 Task: Search for a flat in Attleboro, United States, from 2 Sep to 10 Sep for 1 guest, with a price range of ₹5000 to ₹16000, including amenities like free parking and wifi, and self check-in option, with host language in English.
Action: Mouse moved to (492, 122)
Screenshot: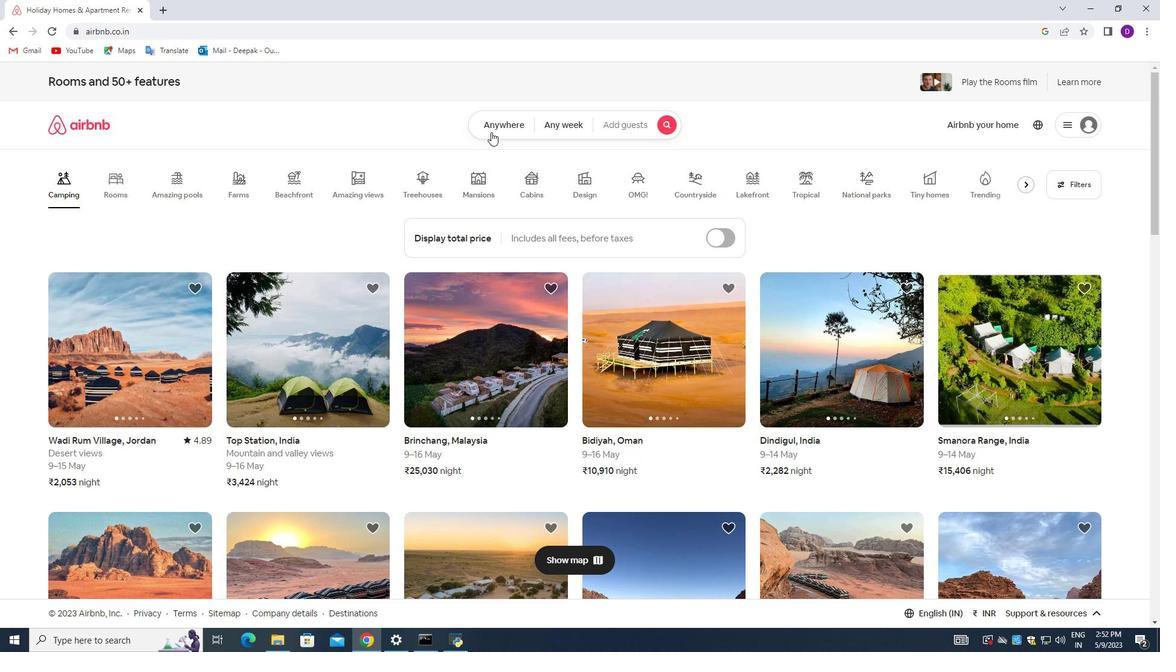 
Action: Mouse pressed left at (492, 122)
Screenshot: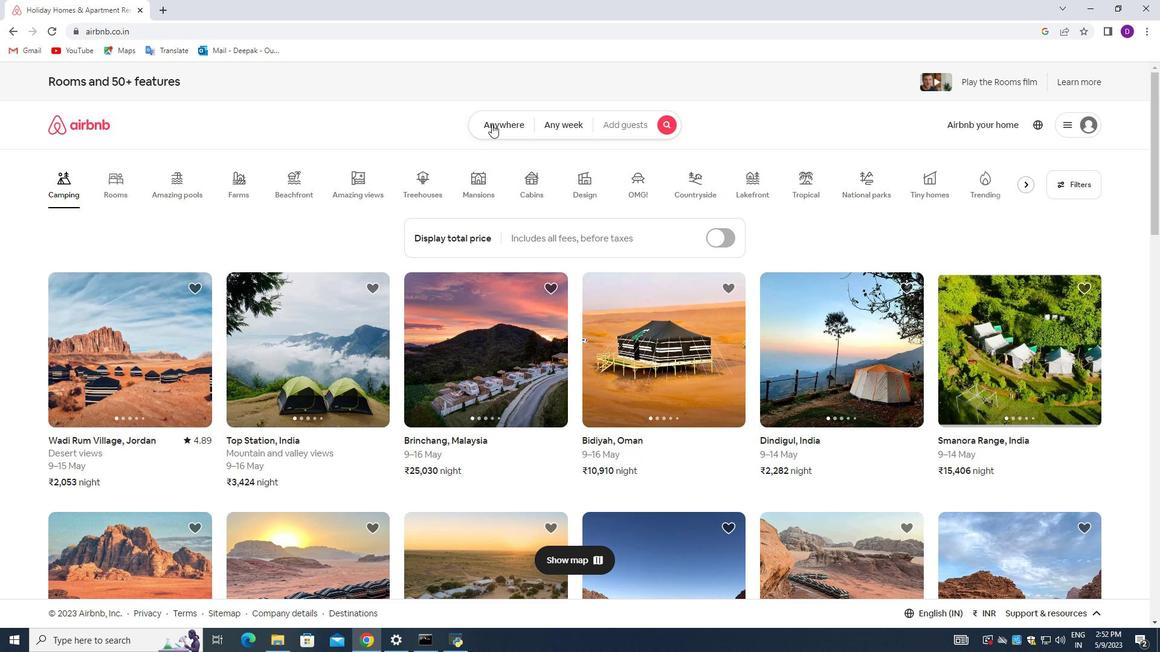 
Action: Mouse moved to (402, 172)
Screenshot: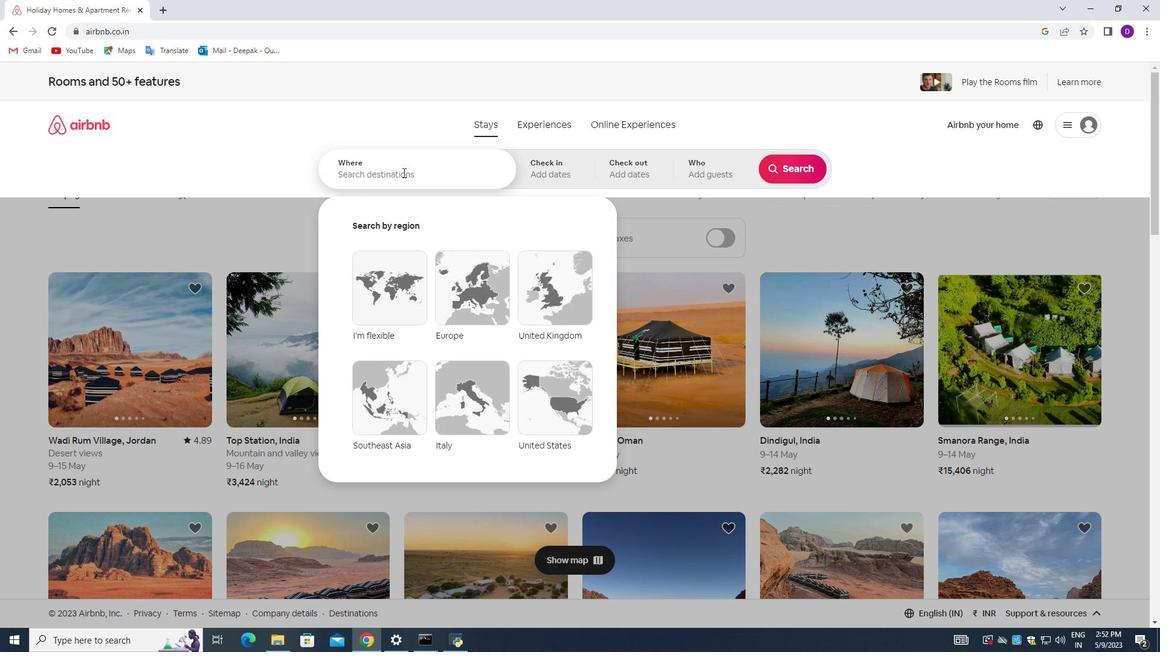 
Action: Mouse pressed left at (402, 172)
Screenshot: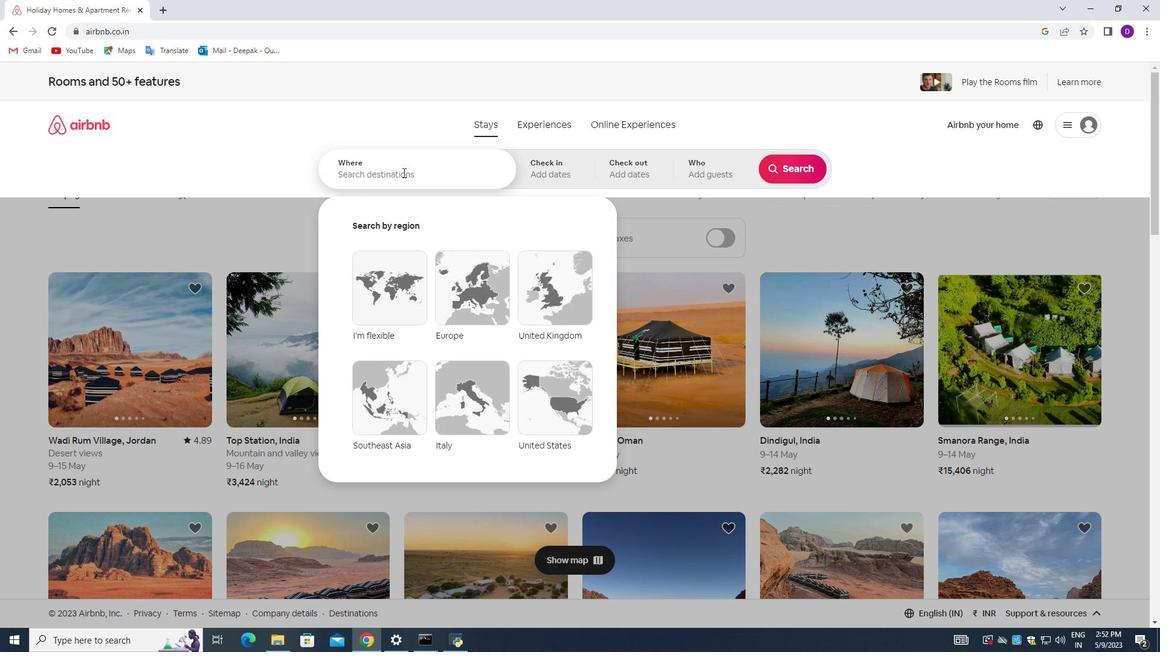 
Action: Mouse moved to (185, 285)
Screenshot: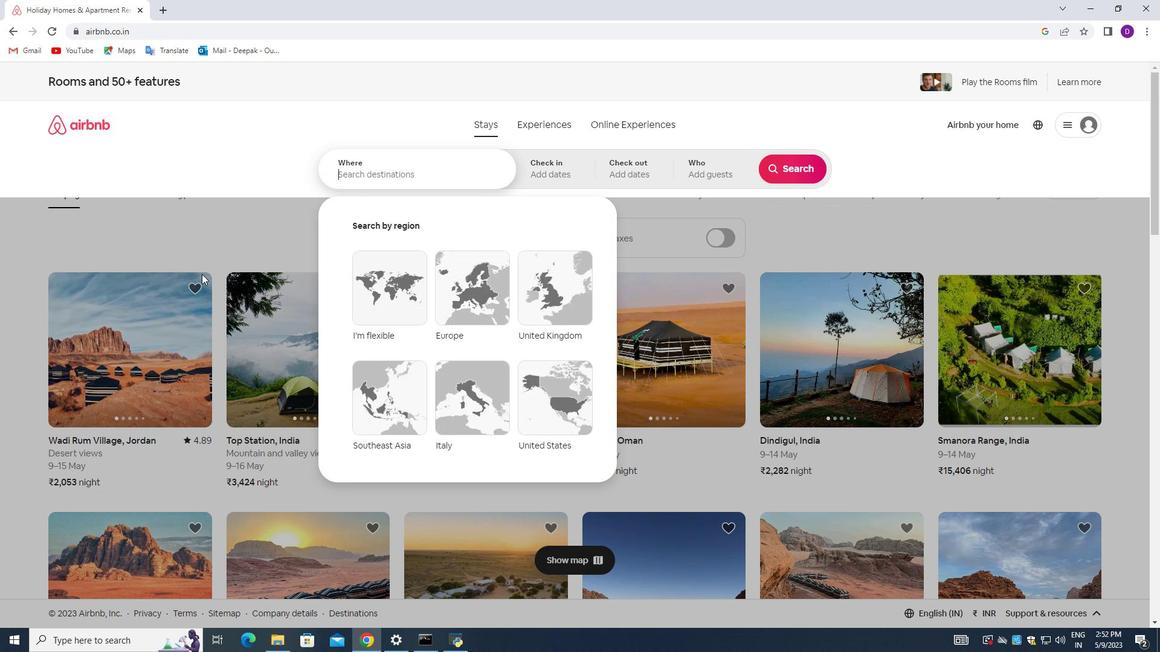 
Action: Key pressed <Key.shift_r>Attleboro,<Key.space><Key.shift>United<Key.space><Key.shift_r>States<Key.enter>
Screenshot: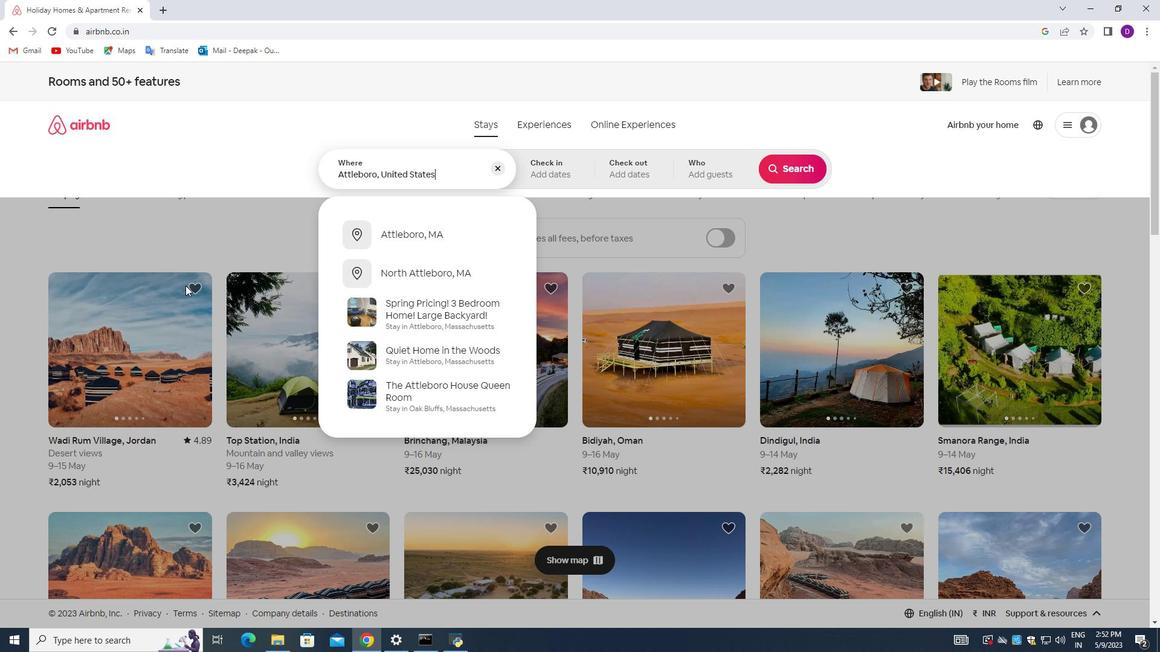 
Action: Mouse moved to (791, 270)
Screenshot: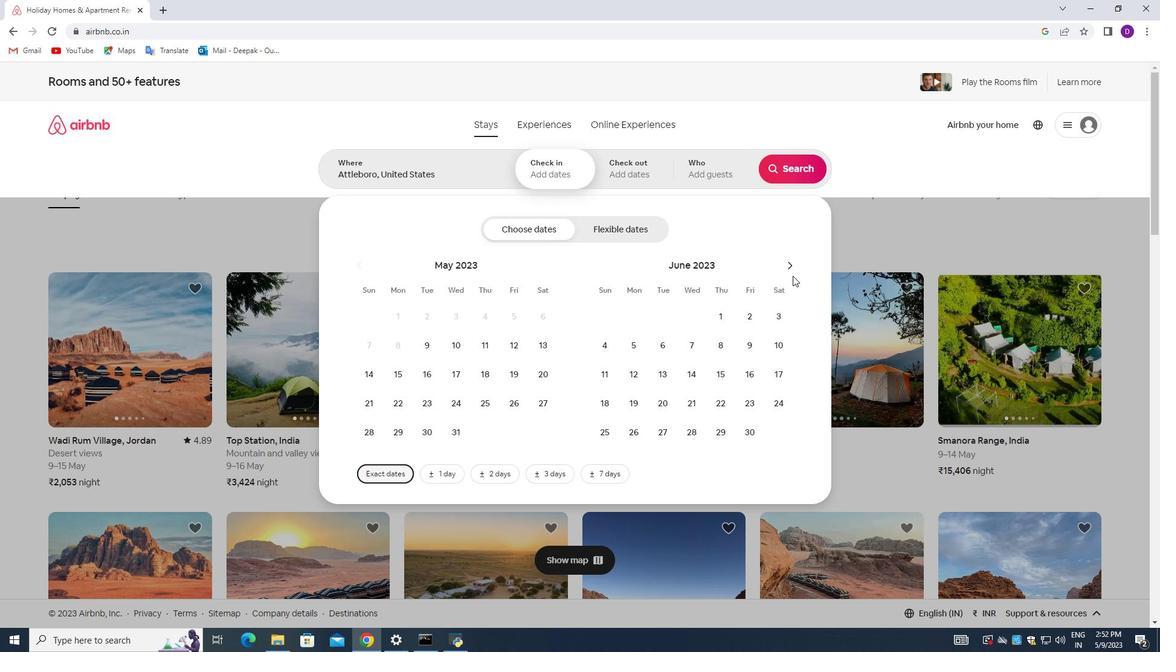 
Action: Mouse pressed left at (791, 270)
Screenshot: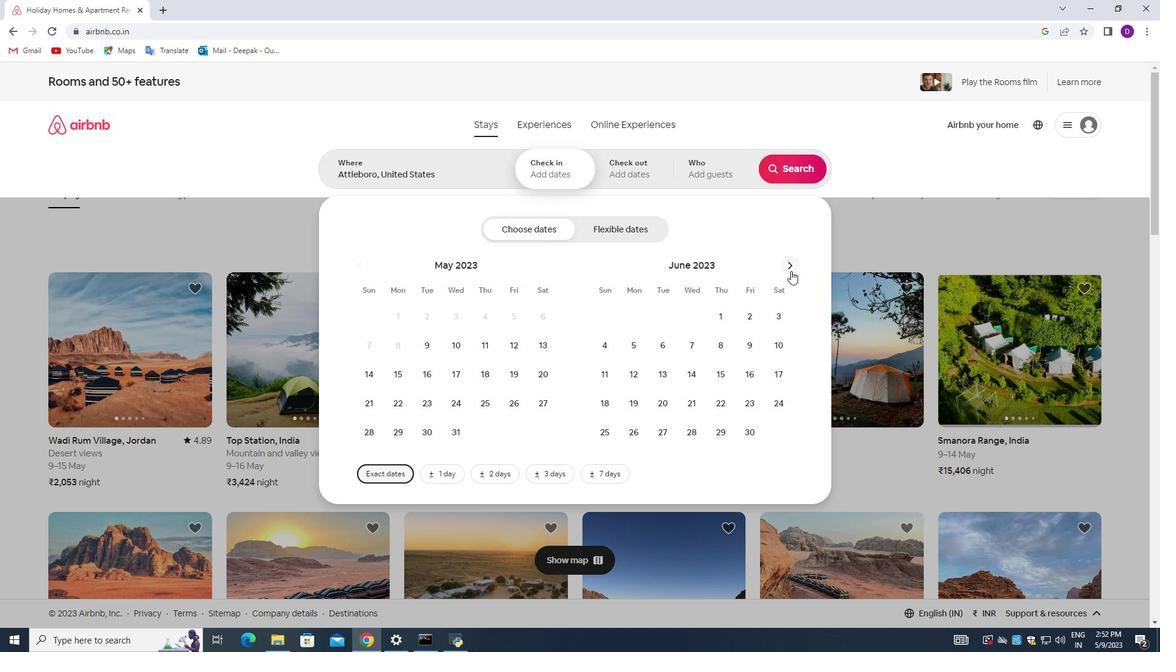 
Action: Mouse pressed left at (791, 270)
Screenshot: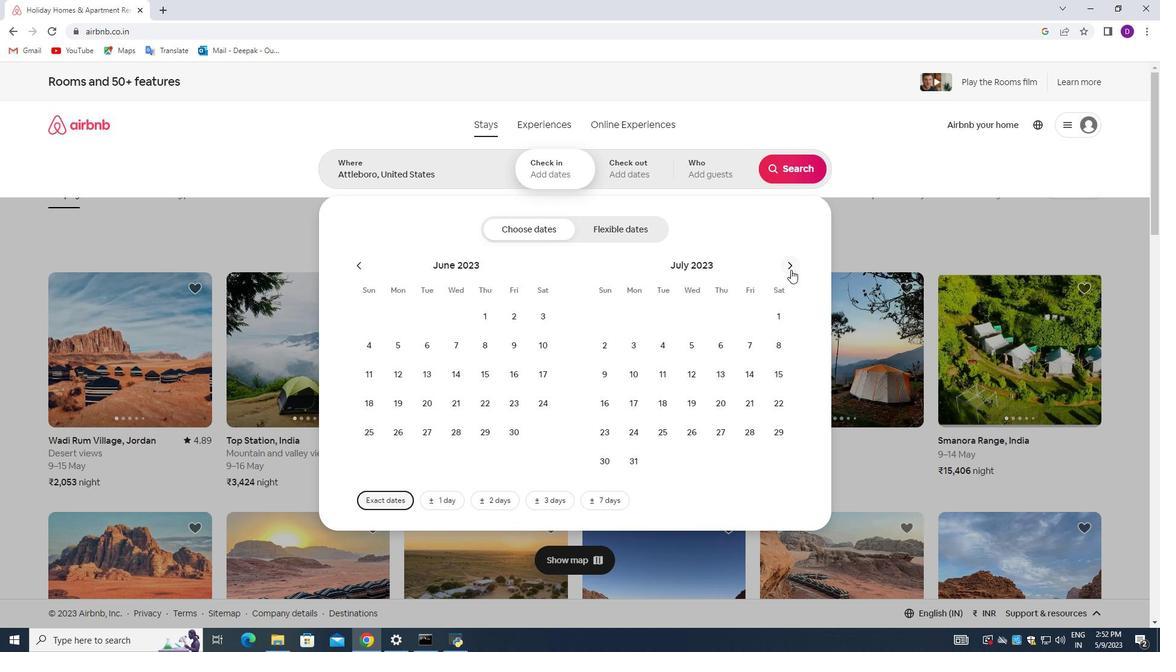 
Action: Mouse pressed left at (791, 270)
Screenshot: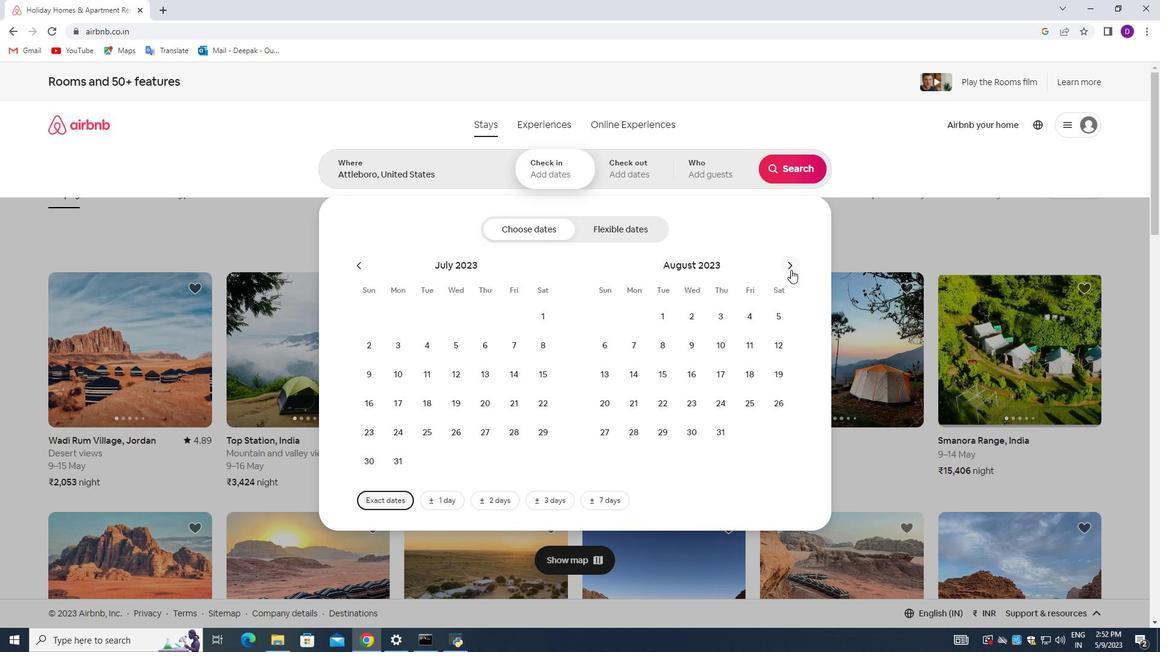
Action: Mouse moved to (772, 313)
Screenshot: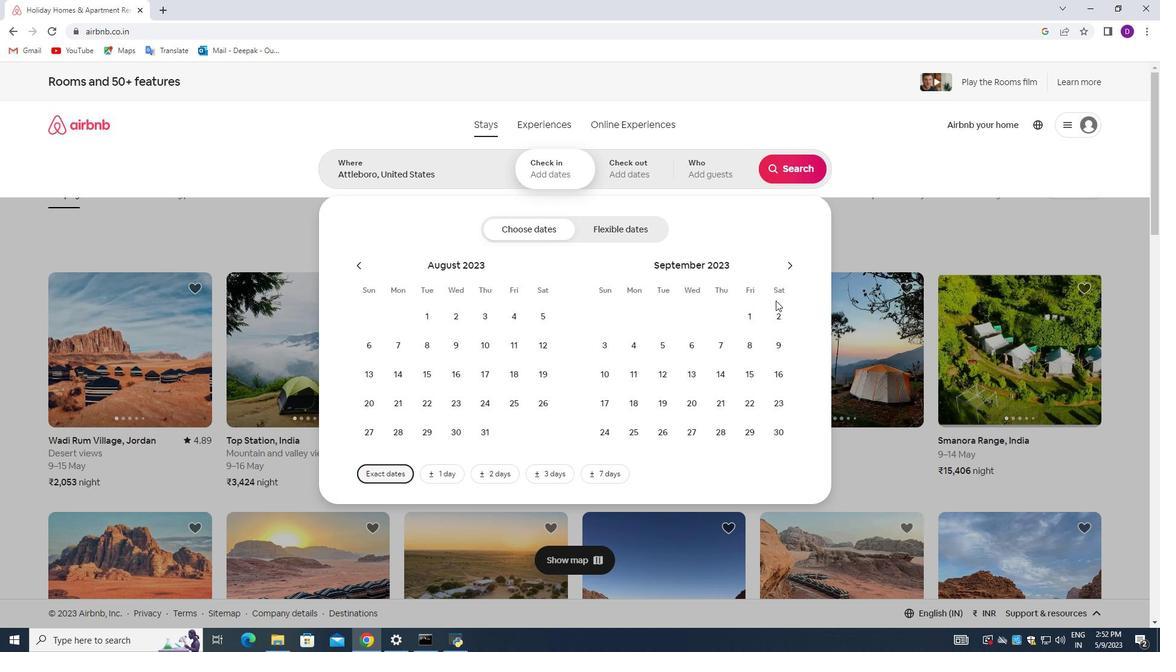 
Action: Mouse pressed left at (772, 313)
Screenshot: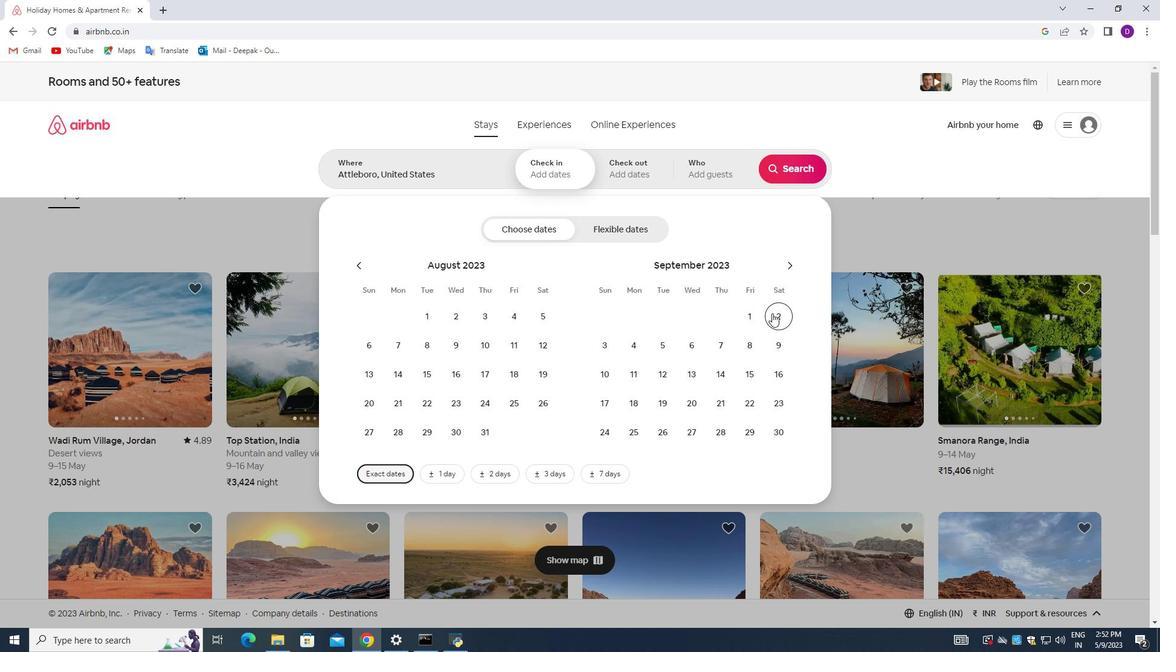 
Action: Mouse moved to (600, 378)
Screenshot: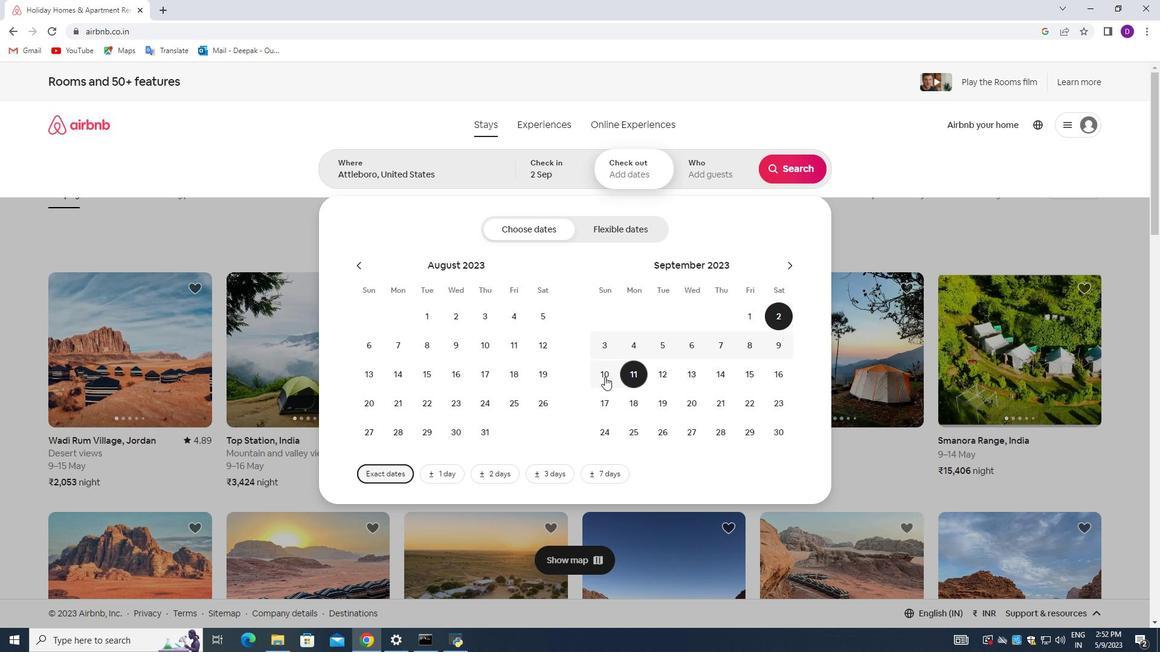 
Action: Mouse pressed left at (600, 378)
Screenshot: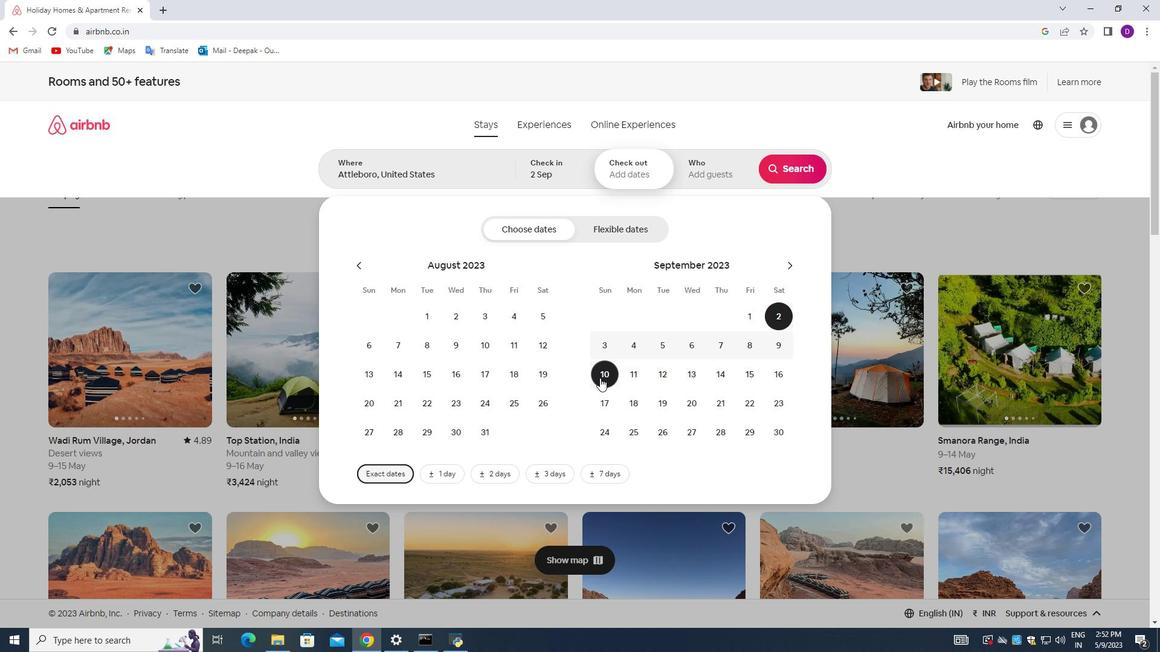 
Action: Mouse moved to (694, 168)
Screenshot: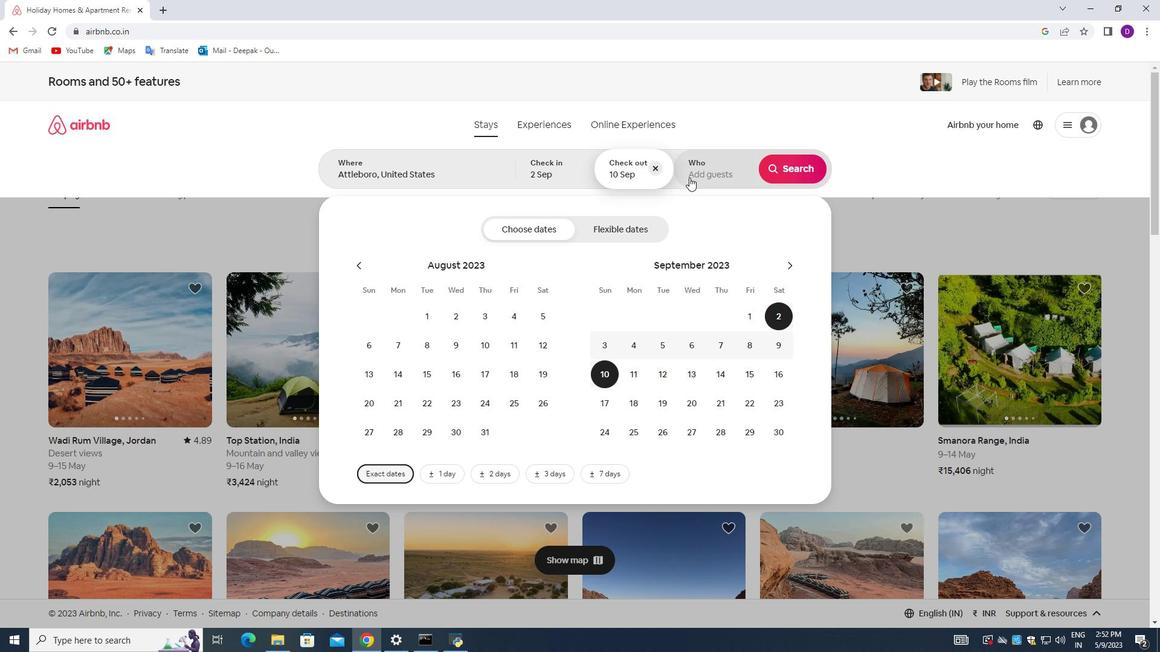 
Action: Mouse pressed left at (694, 168)
Screenshot: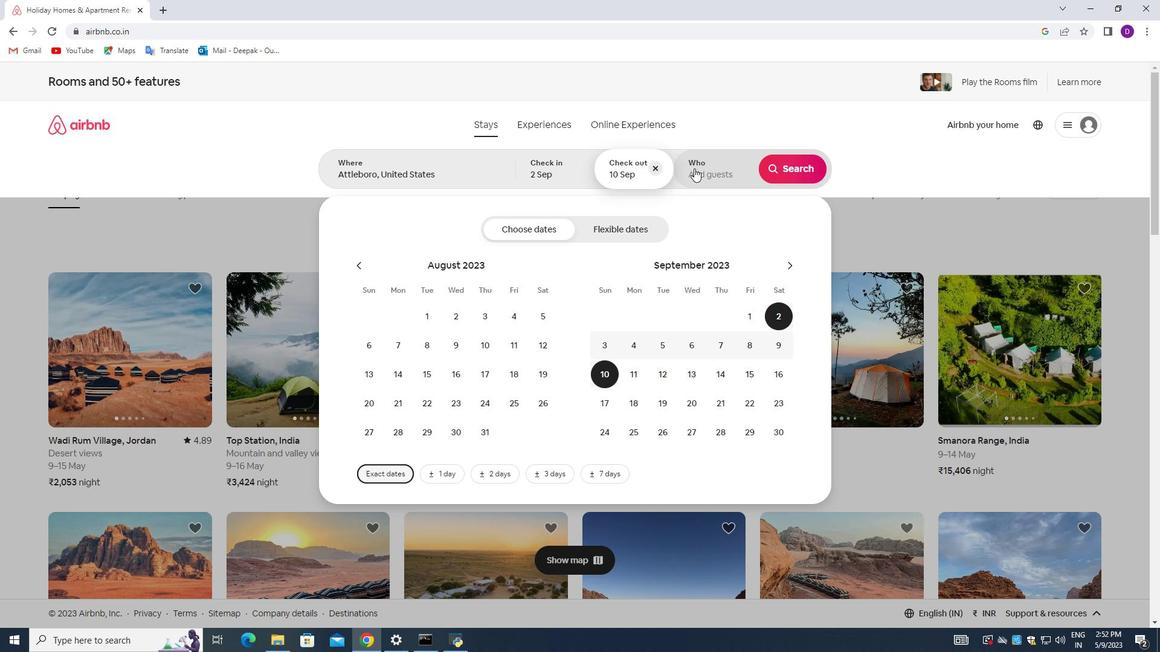 
Action: Mouse moved to (797, 235)
Screenshot: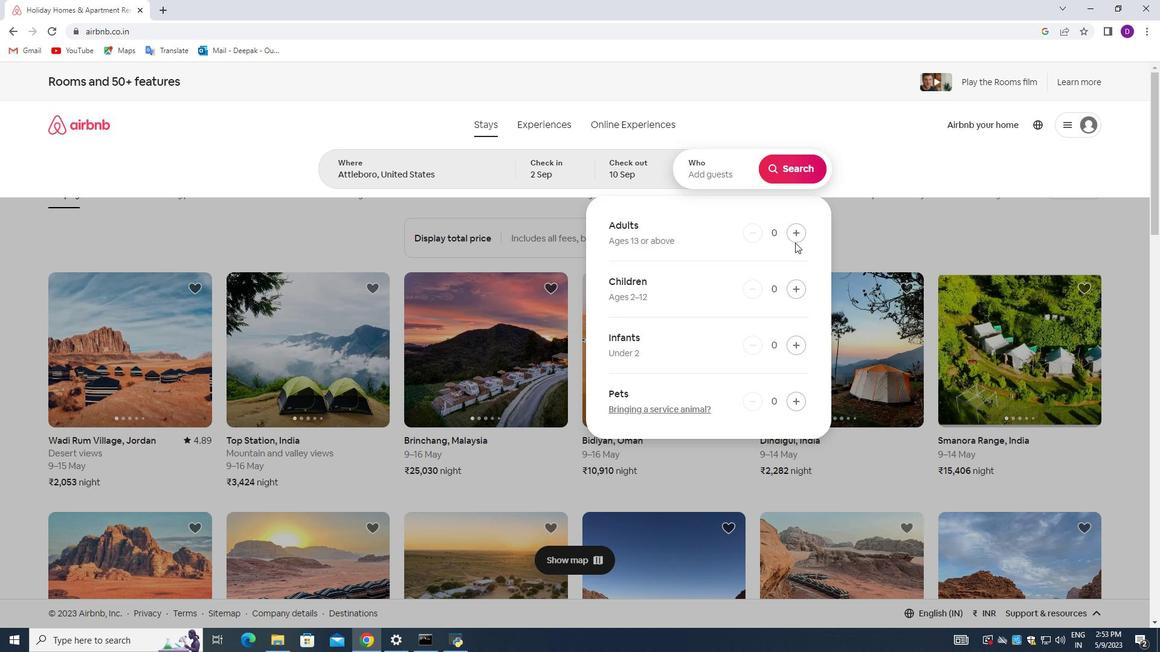 
Action: Mouse pressed left at (797, 235)
Screenshot: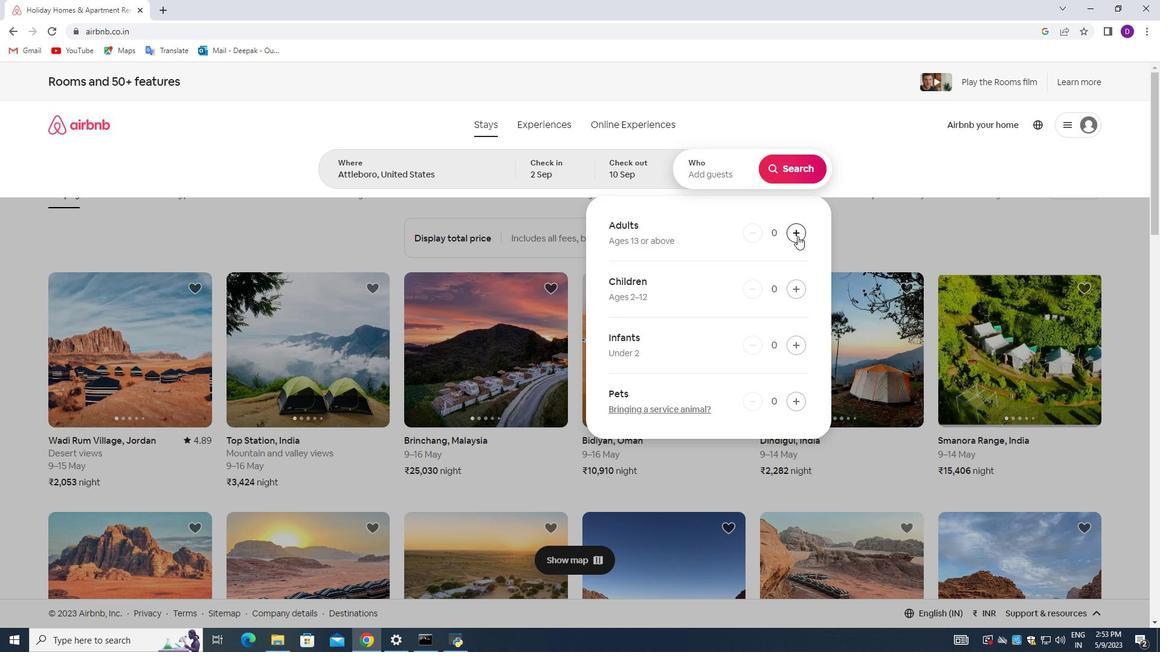 
Action: Mouse moved to (790, 169)
Screenshot: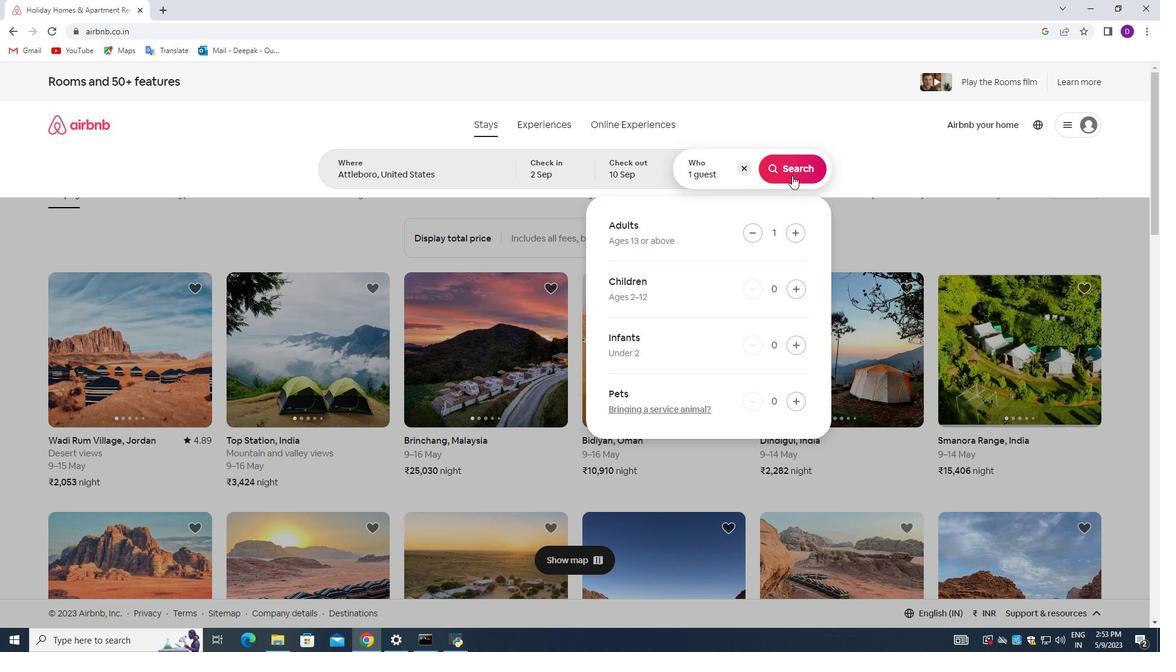 
Action: Mouse pressed left at (790, 169)
Screenshot: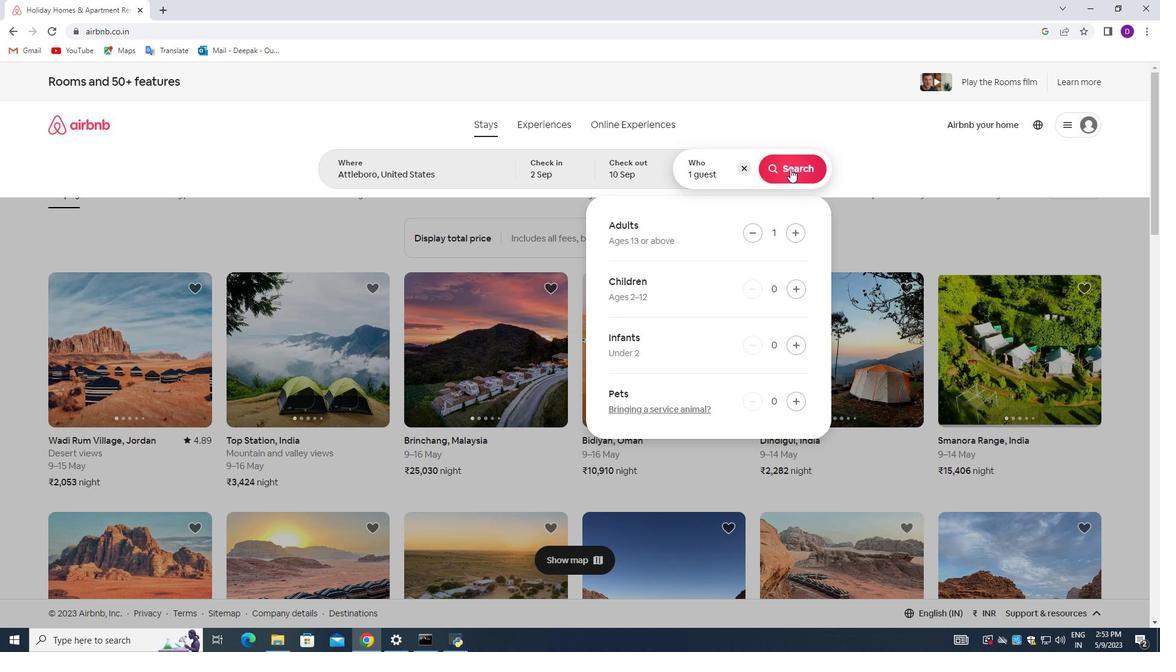 
Action: Mouse moved to (1091, 133)
Screenshot: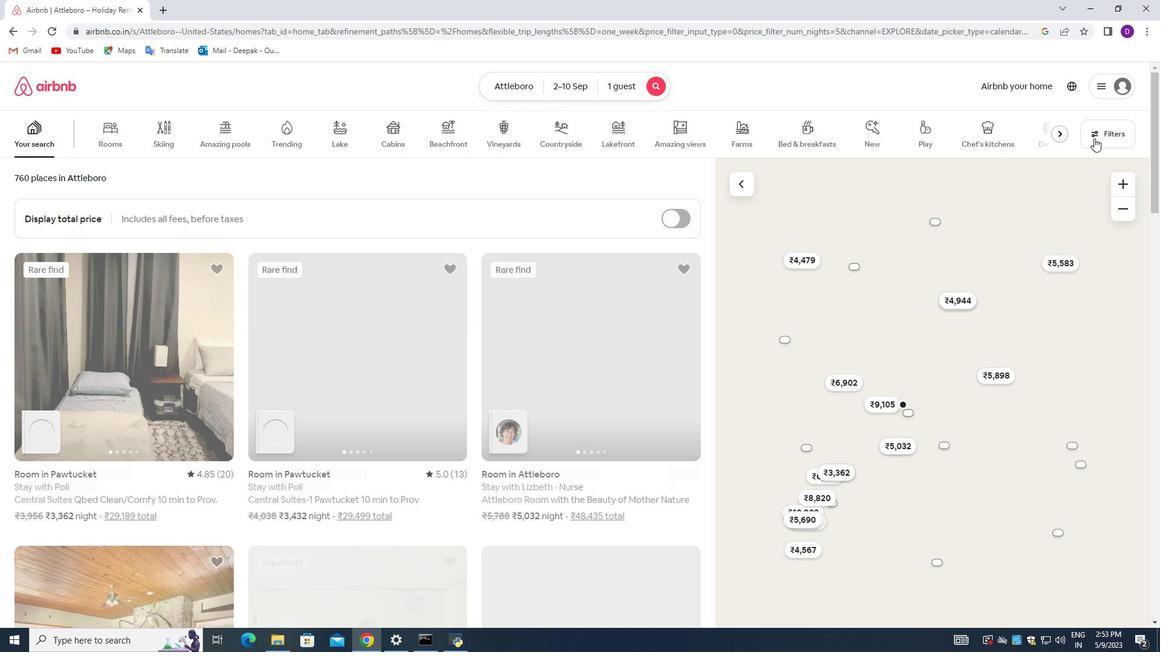 
Action: Mouse pressed left at (1091, 133)
Screenshot: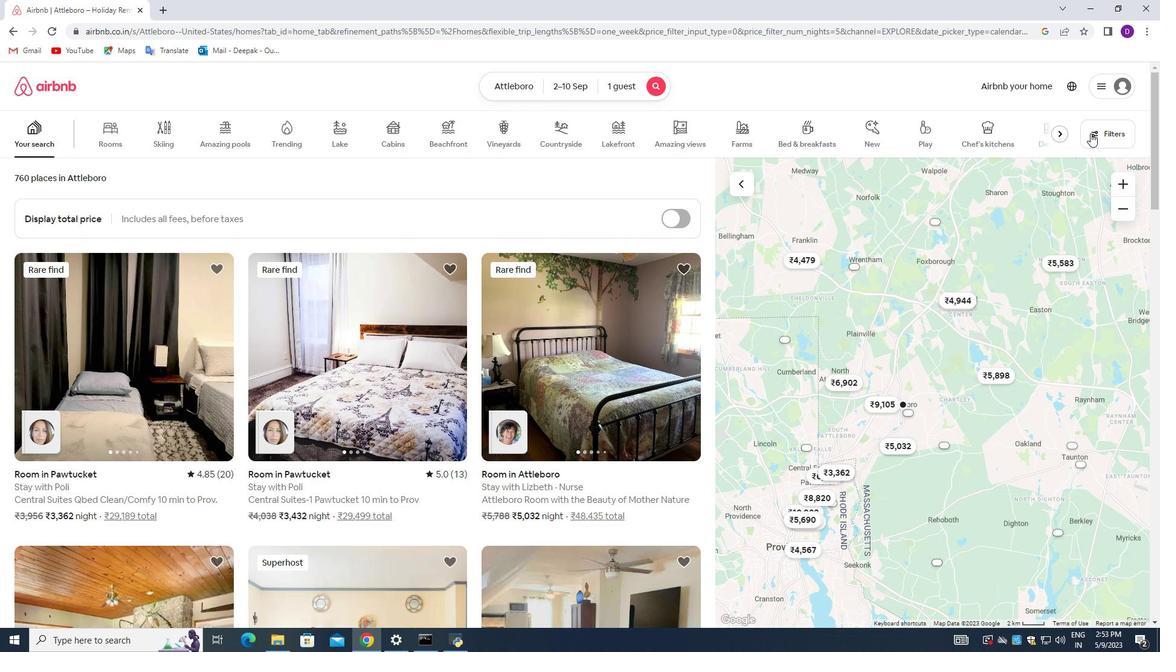 
Action: Mouse moved to (425, 435)
Screenshot: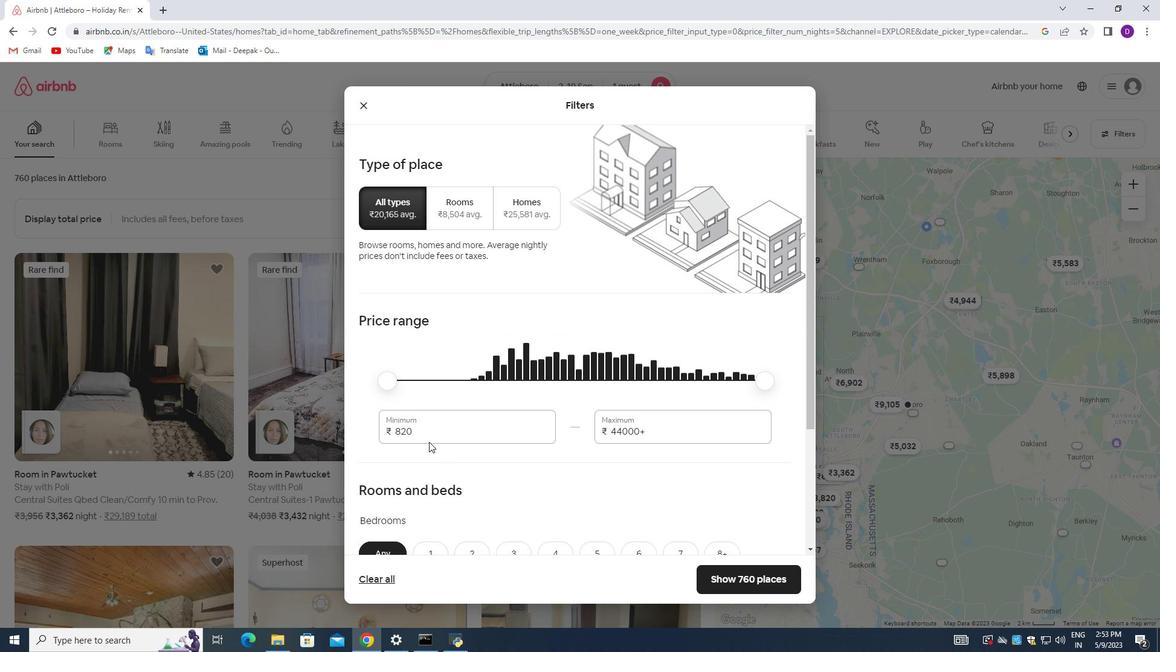 
Action: Mouse pressed left at (425, 435)
Screenshot: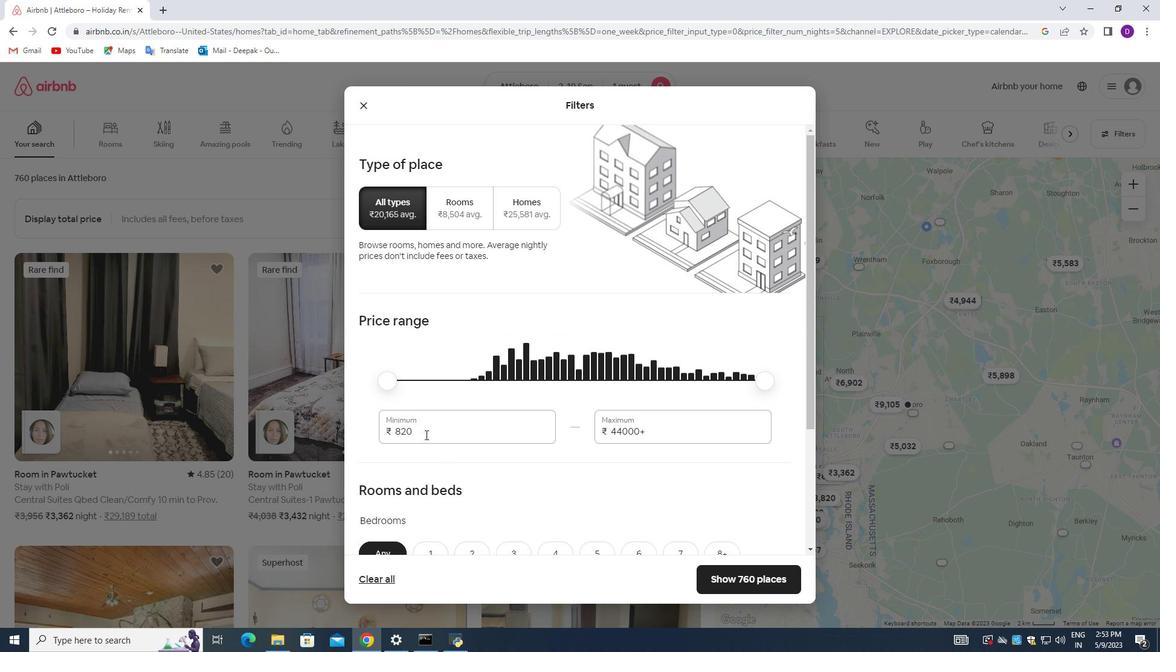 
Action: Mouse pressed left at (425, 435)
Screenshot: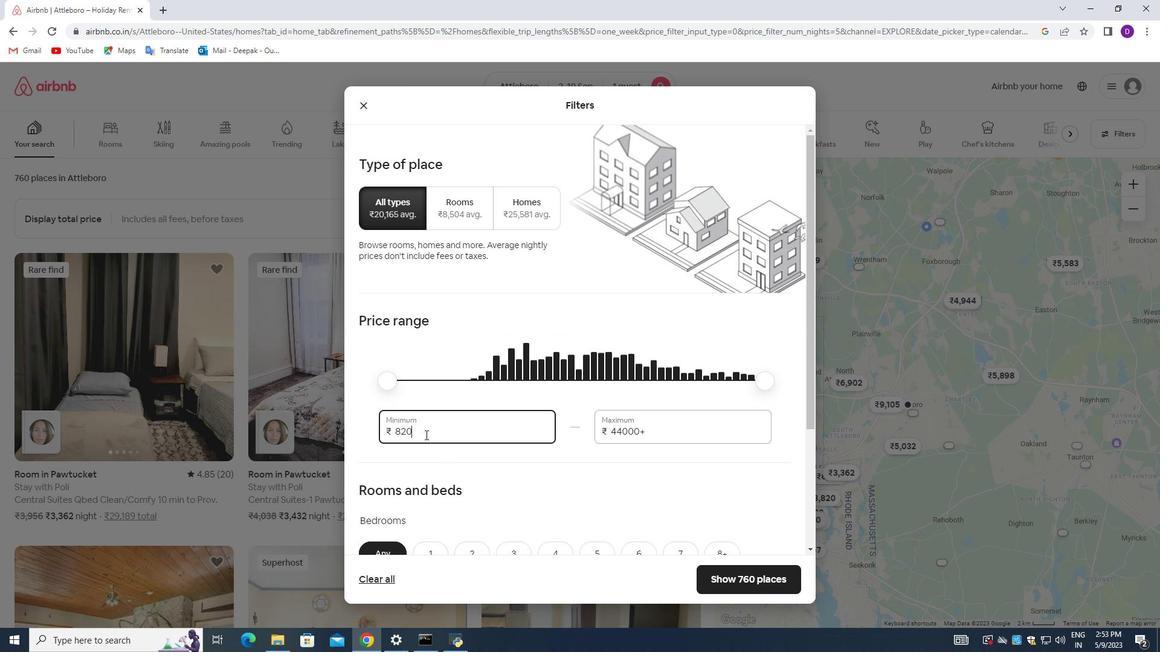 
Action: Key pressed 5000<Key.caps_lock><Key.tab>16000
Screenshot: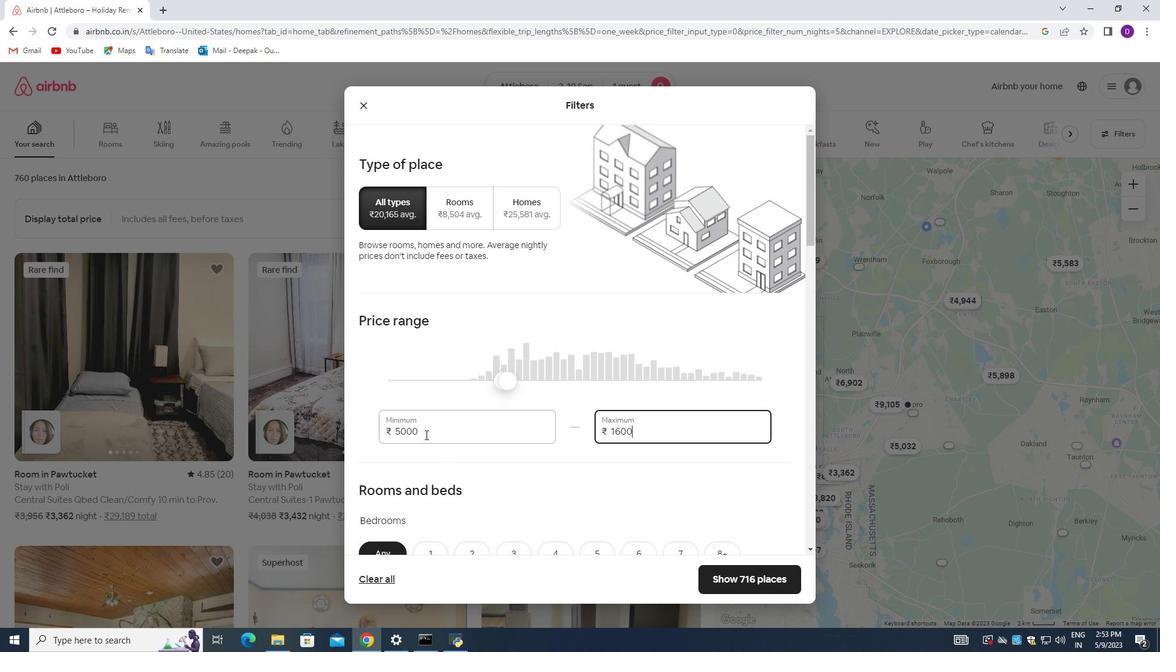 
Action: Mouse moved to (529, 430)
Screenshot: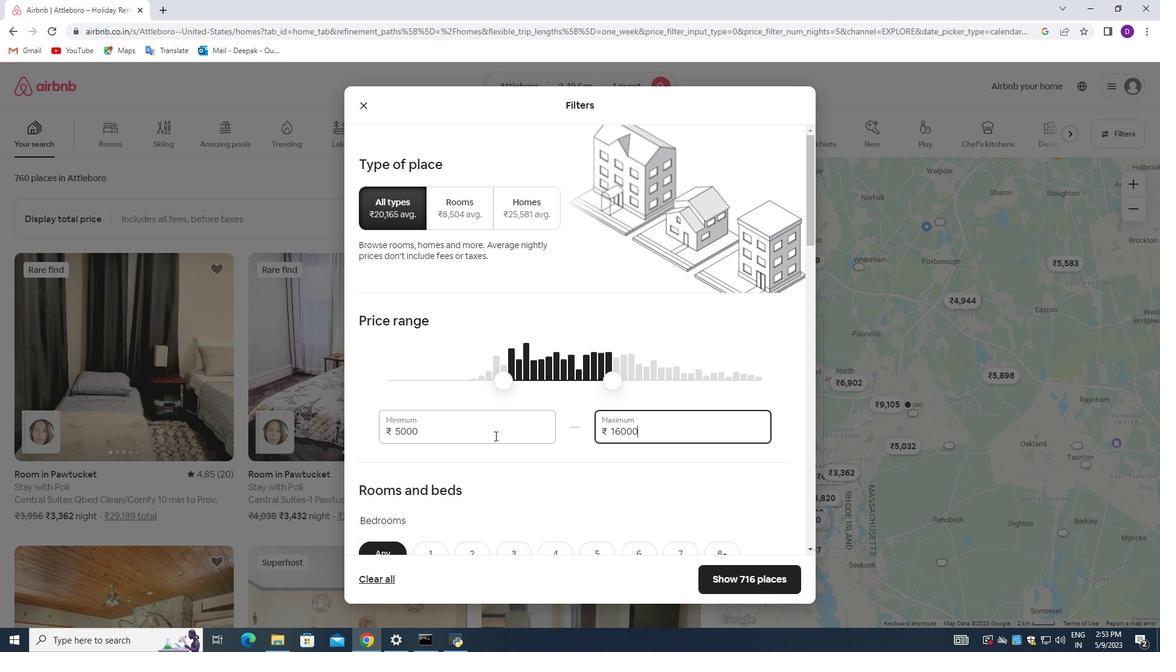 
Action: Mouse scrolled (529, 429) with delta (0, 0)
Screenshot: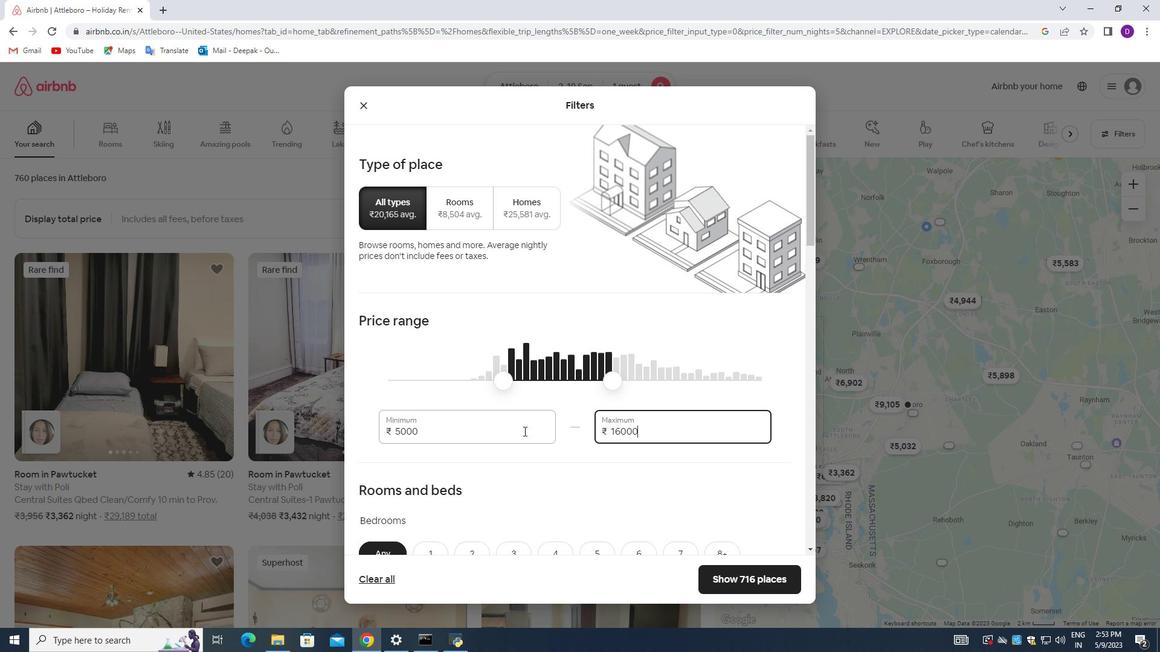 
Action: Mouse scrolled (529, 429) with delta (0, 0)
Screenshot: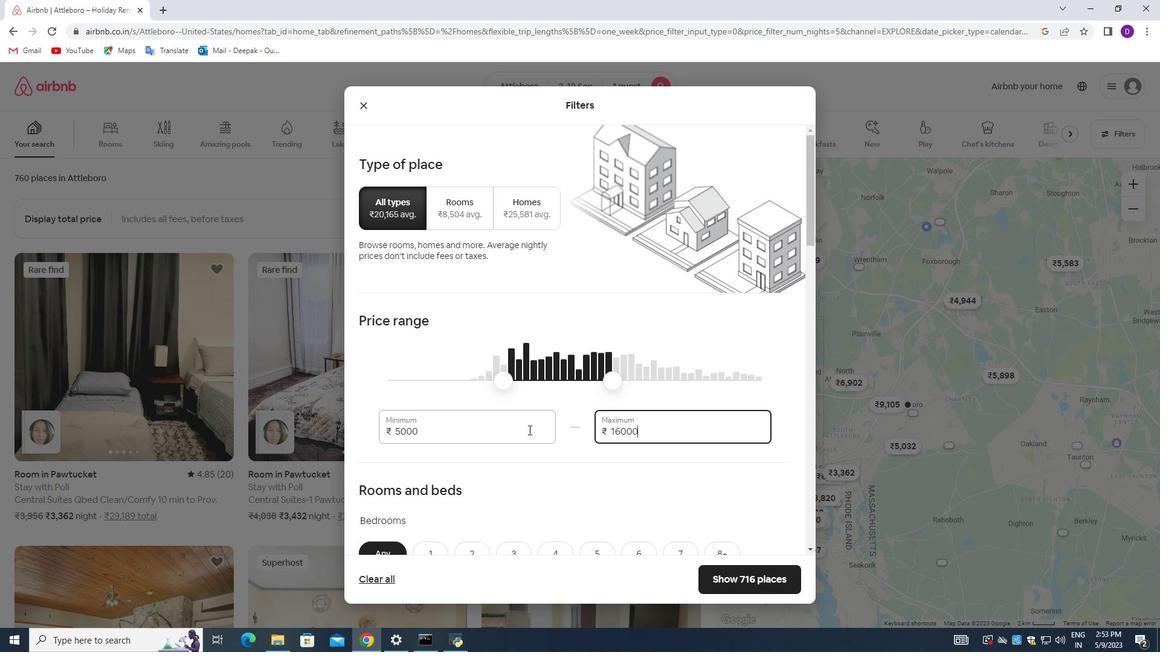 
Action: Mouse scrolled (529, 429) with delta (0, 0)
Screenshot: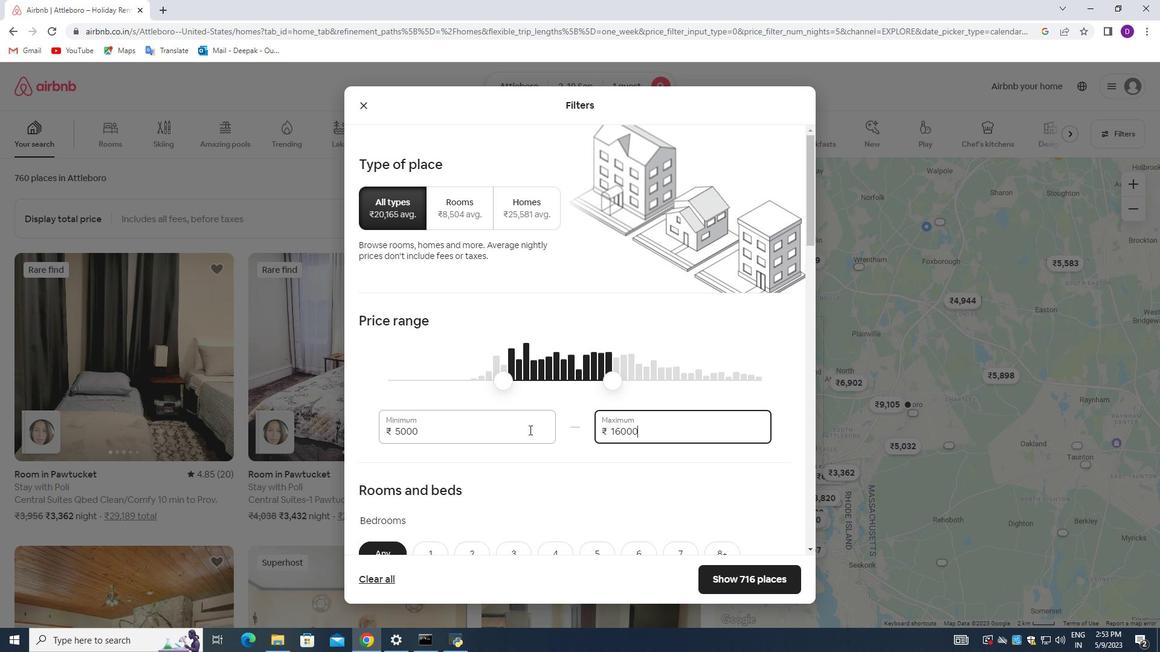 
Action: Mouse moved to (530, 429)
Screenshot: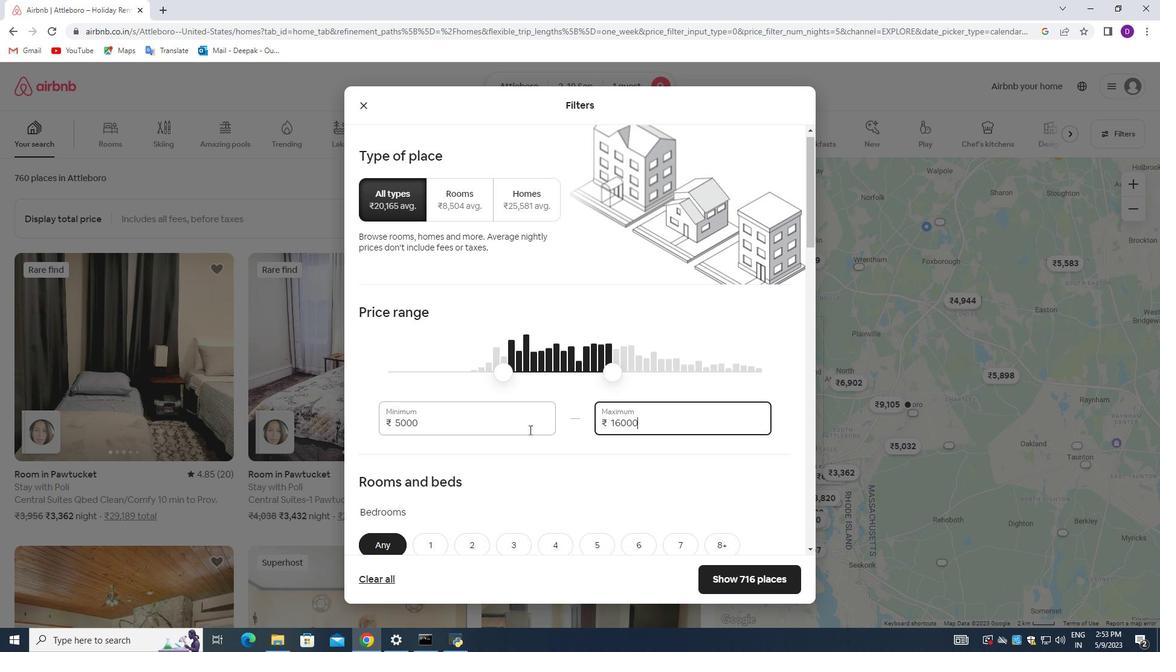 
Action: Mouse scrolled (530, 429) with delta (0, 0)
Screenshot: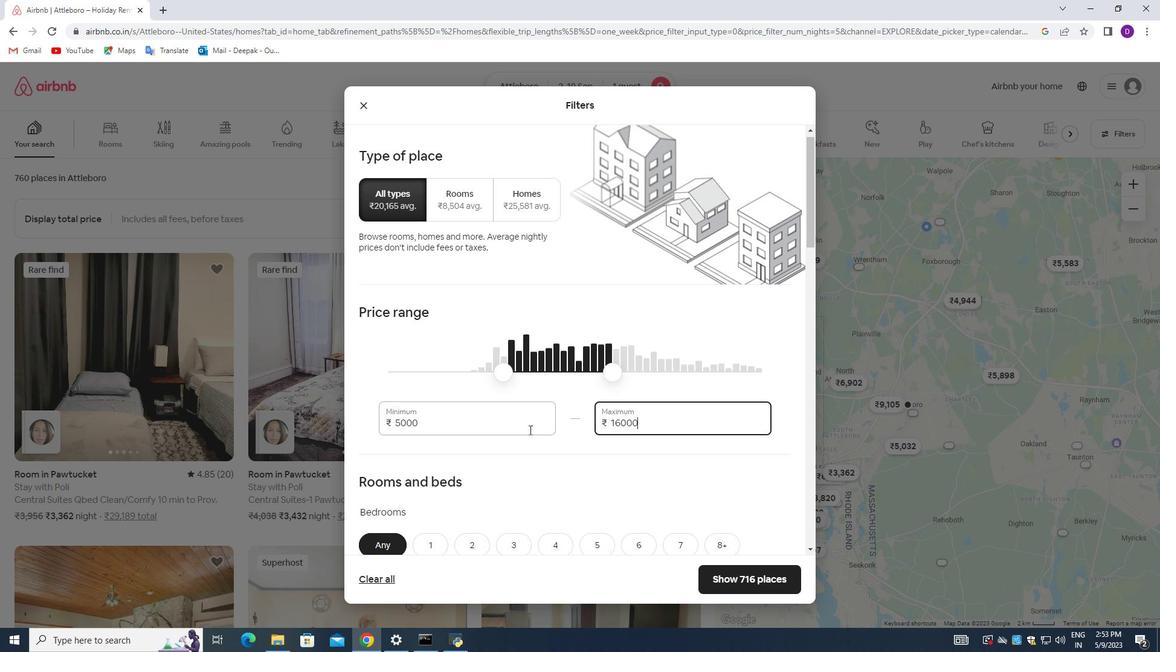 
Action: Mouse moved to (430, 319)
Screenshot: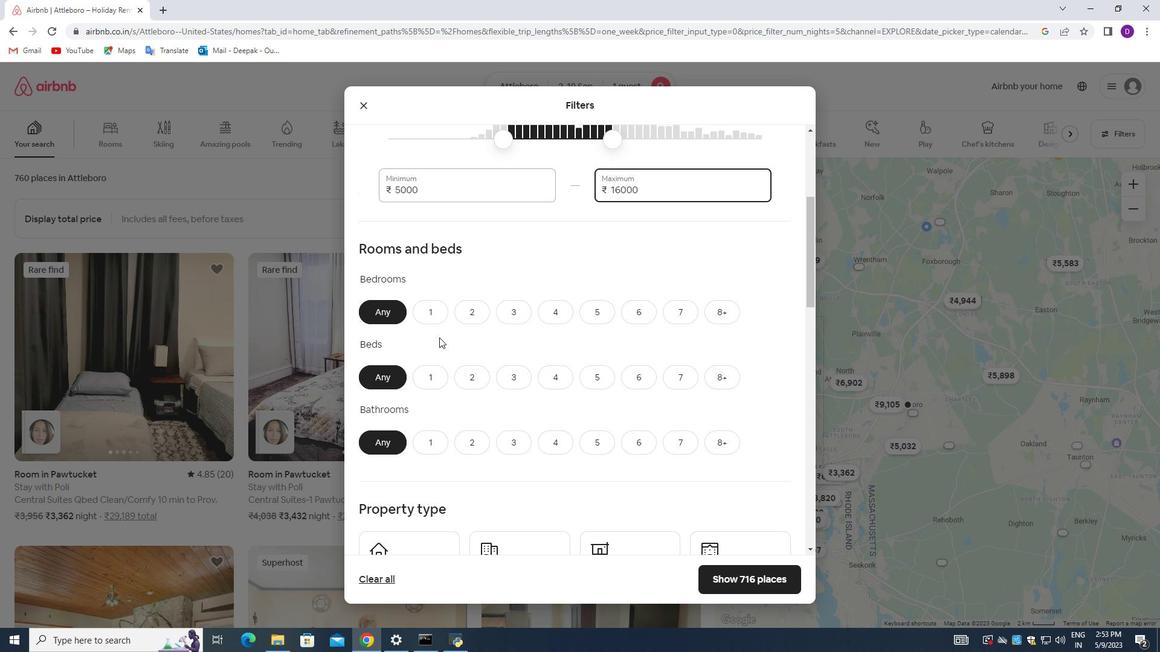 
Action: Mouse pressed left at (430, 319)
Screenshot: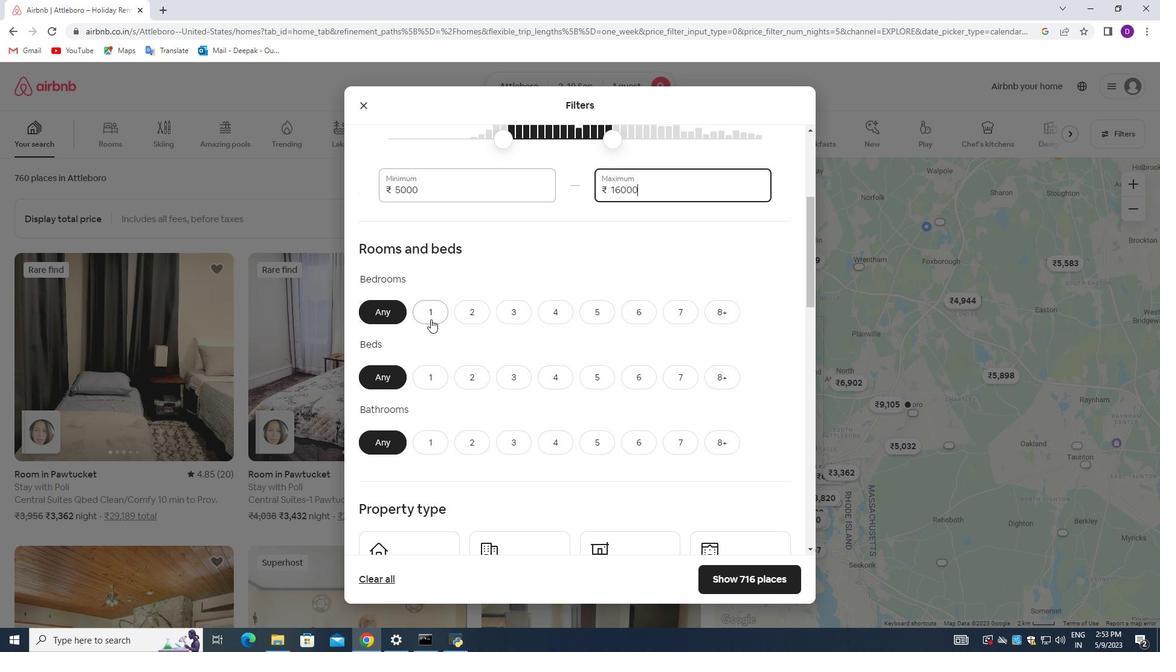 
Action: Mouse moved to (437, 374)
Screenshot: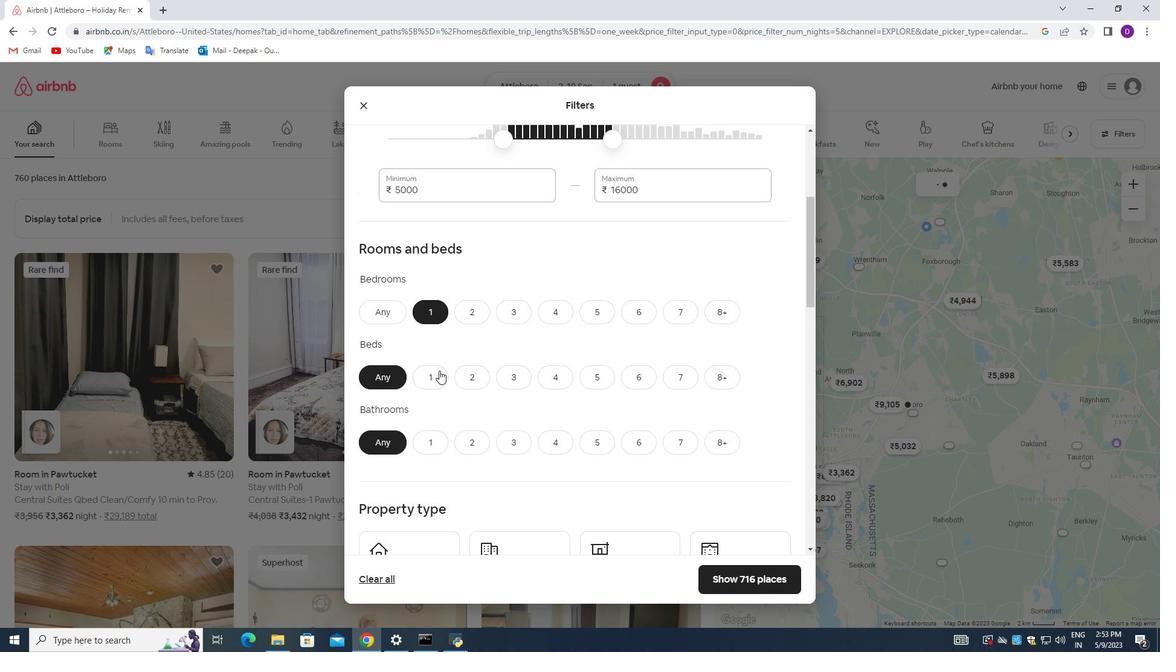 
Action: Mouse pressed left at (437, 374)
Screenshot: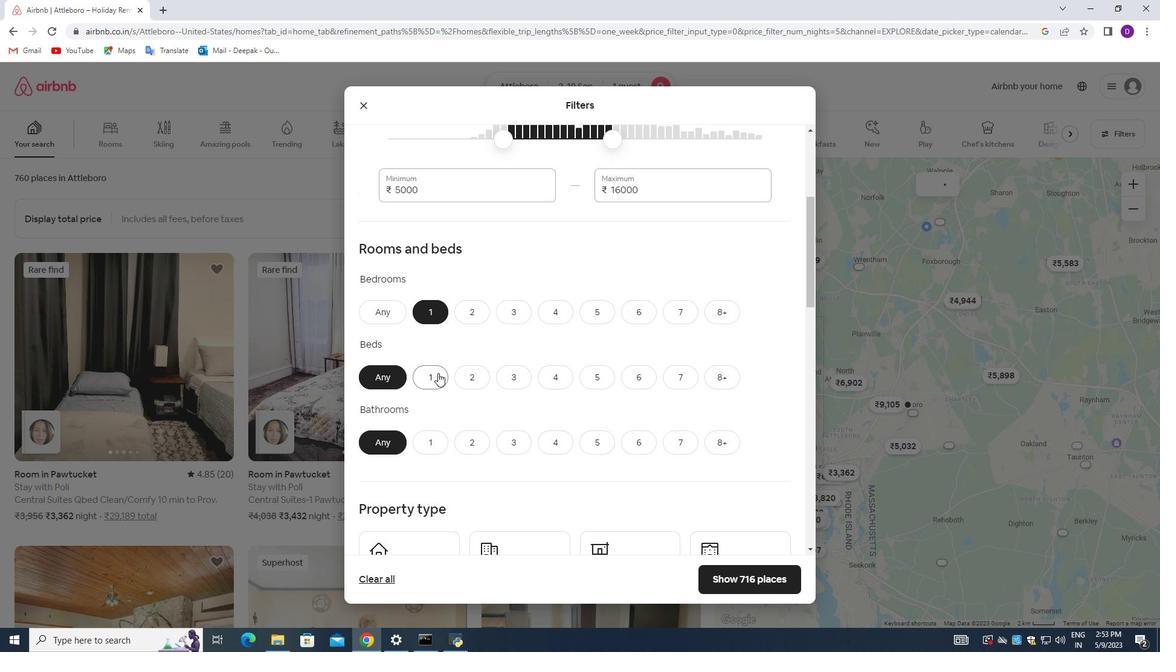 
Action: Mouse moved to (430, 432)
Screenshot: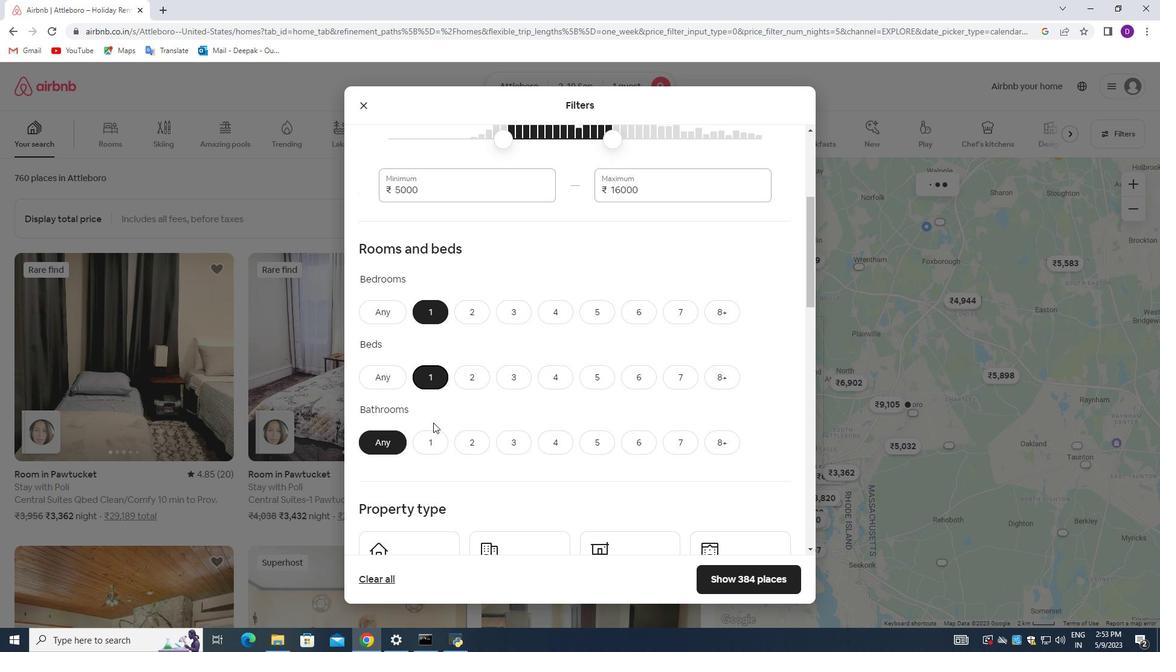 
Action: Mouse pressed left at (430, 432)
Screenshot: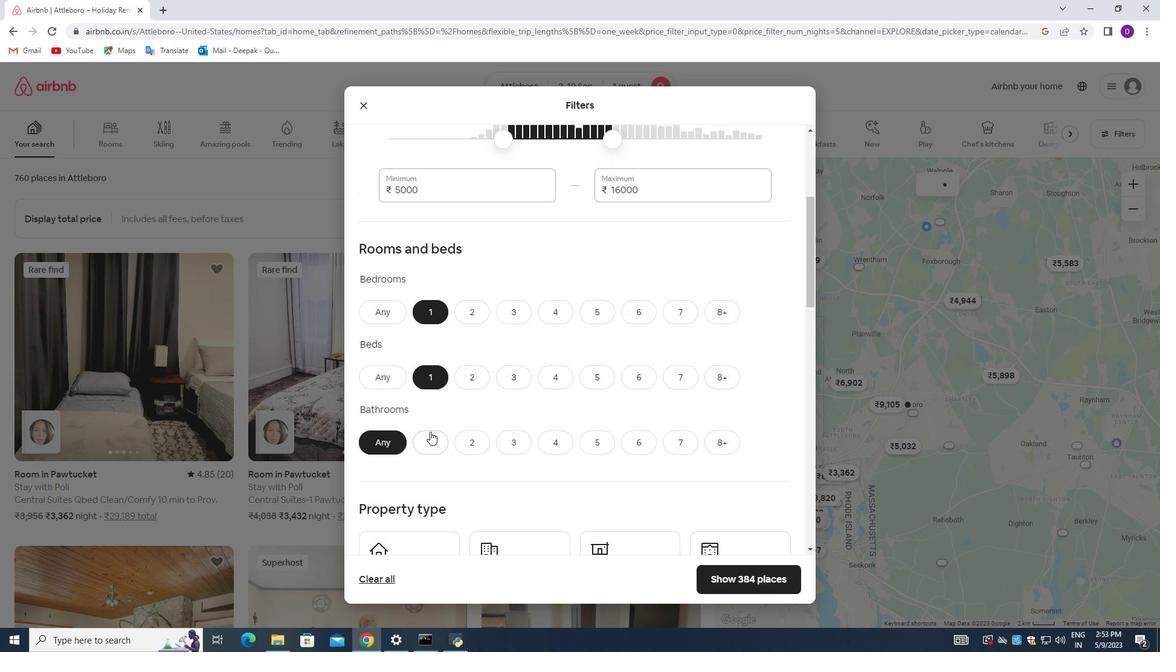
Action: Mouse moved to (475, 366)
Screenshot: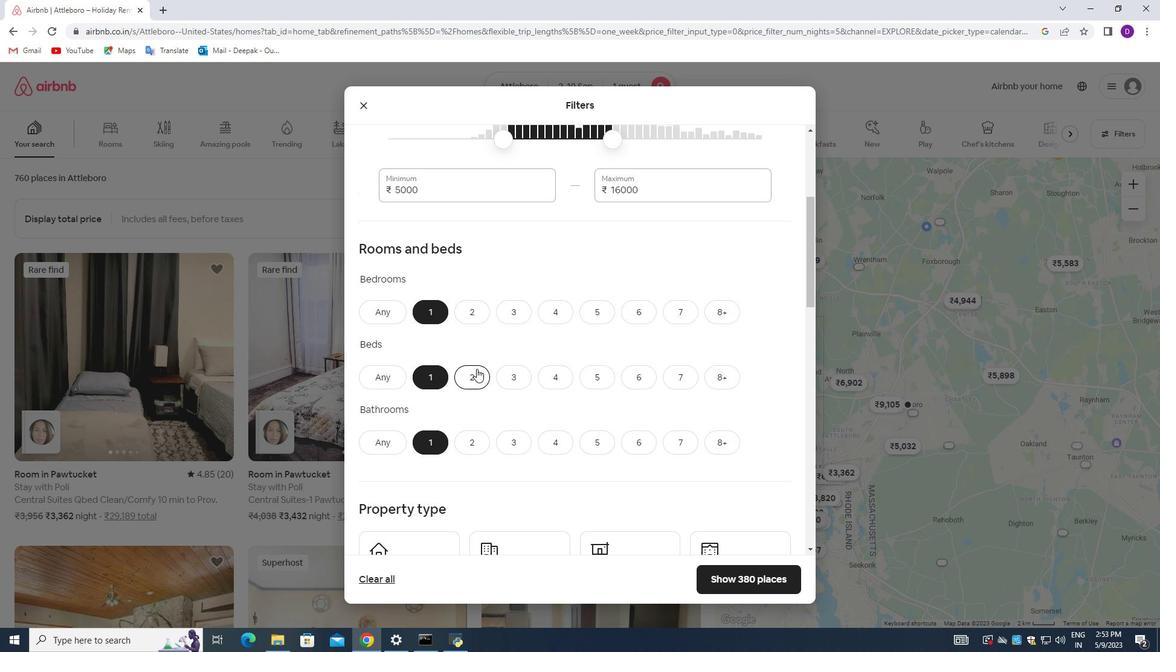 
Action: Mouse scrolled (475, 366) with delta (0, 0)
Screenshot: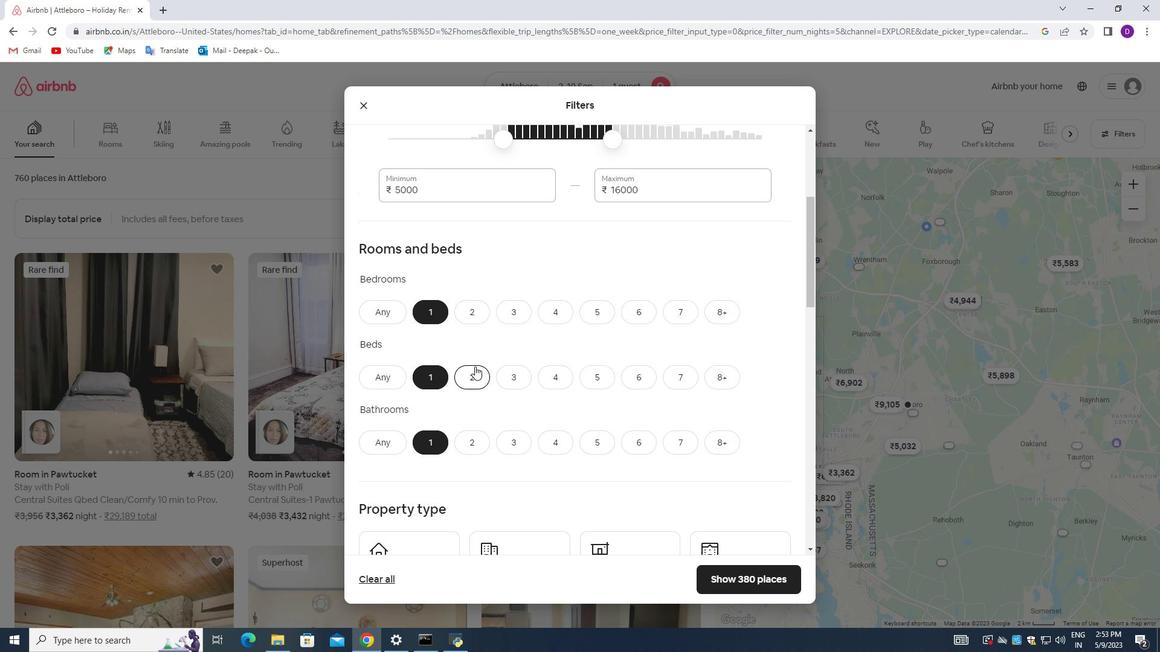 
Action: Mouse scrolled (475, 366) with delta (0, 0)
Screenshot: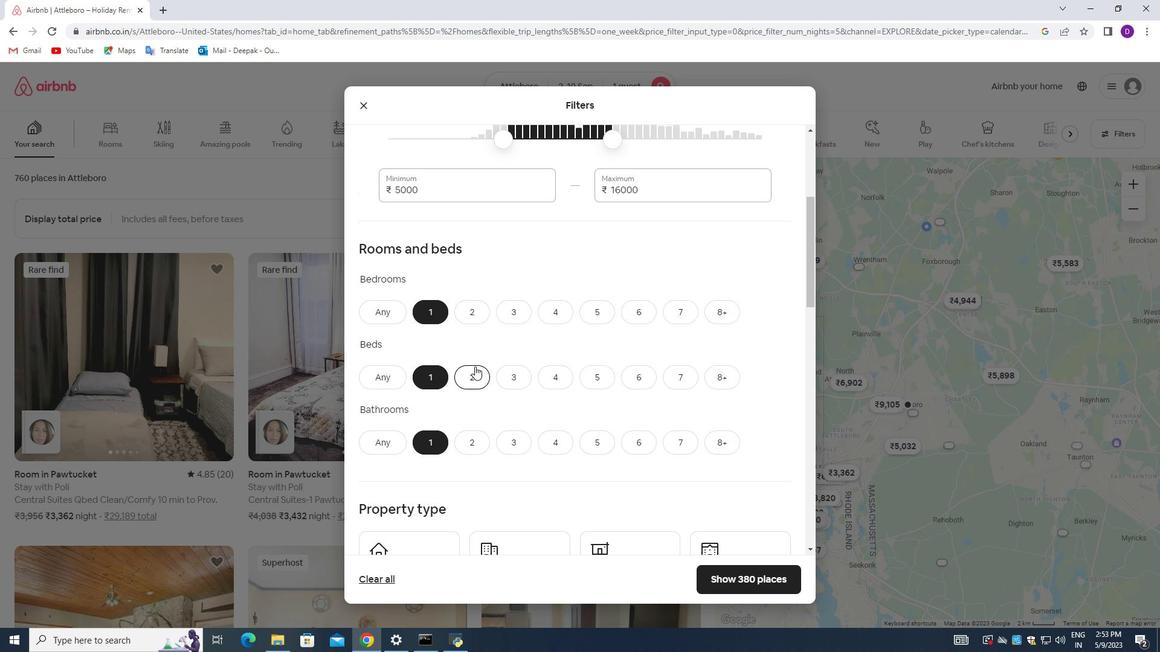 
Action: Mouse scrolled (475, 366) with delta (0, 0)
Screenshot: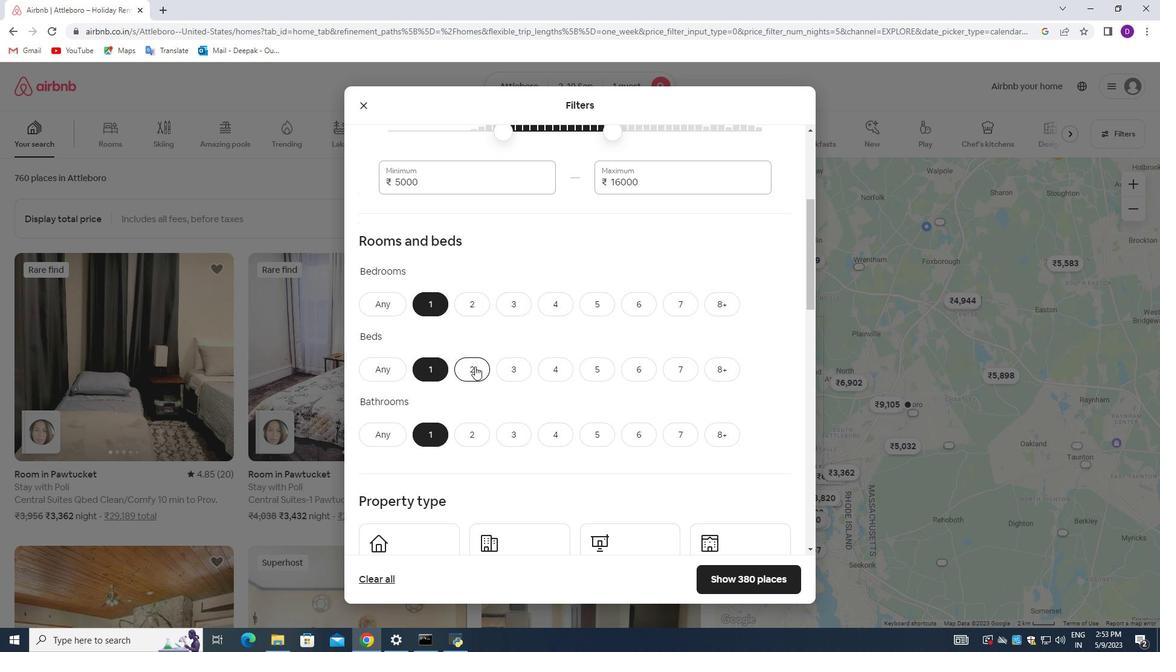 
Action: Mouse moved to (426, 375)
Screenshot: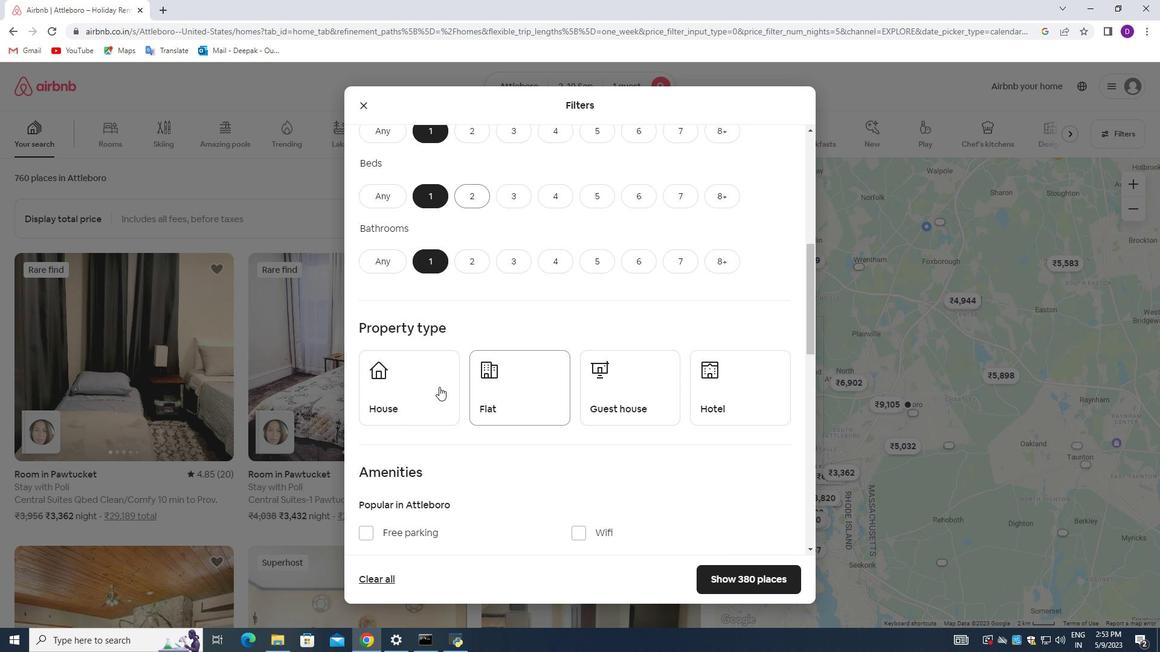 
Action: Mouse pressed left at (426, 375)
Screenshot: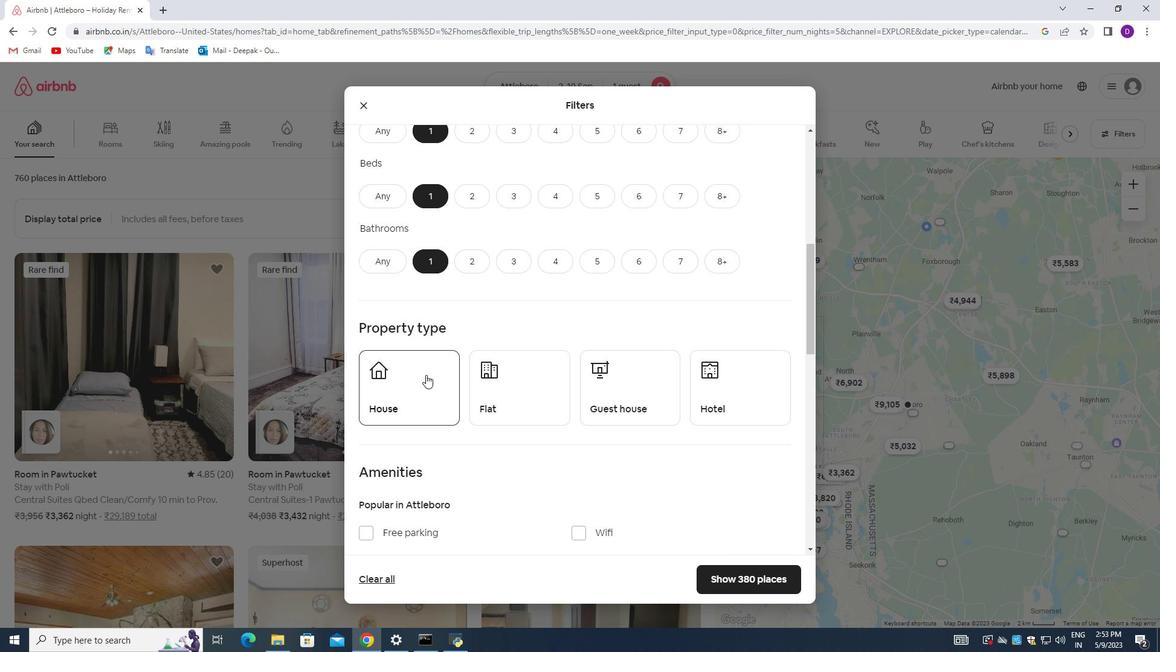 
Action: Mouse moved to (499, 395)
Screenshot: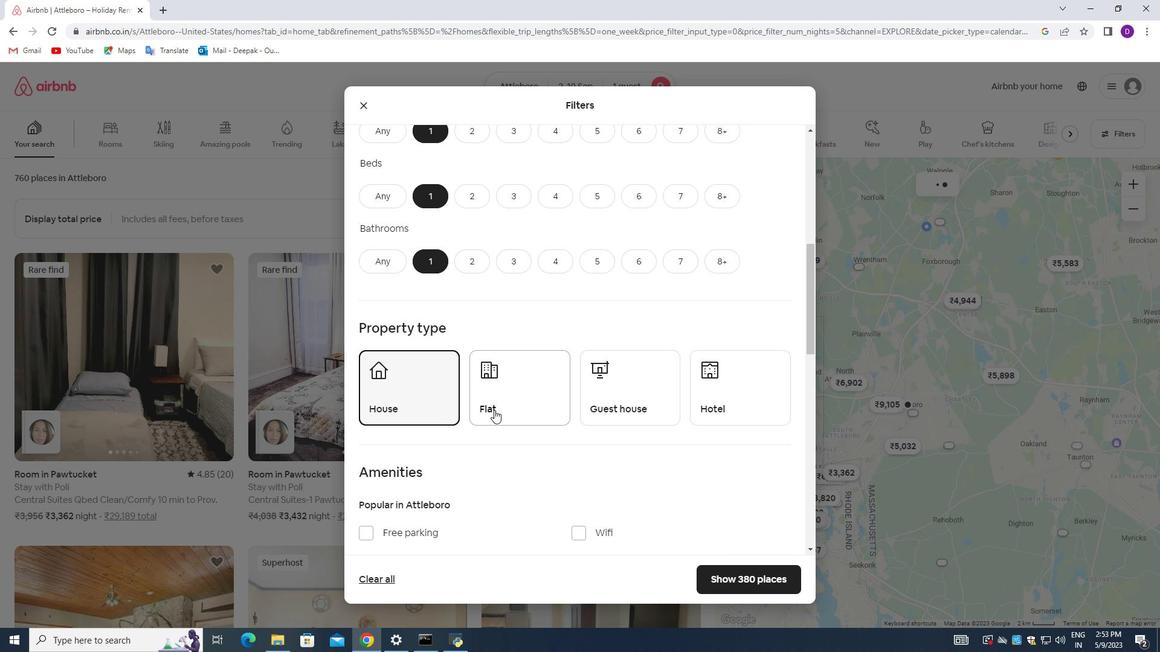 
Action: Mouse pressed left at (499, 395)
Screenshot: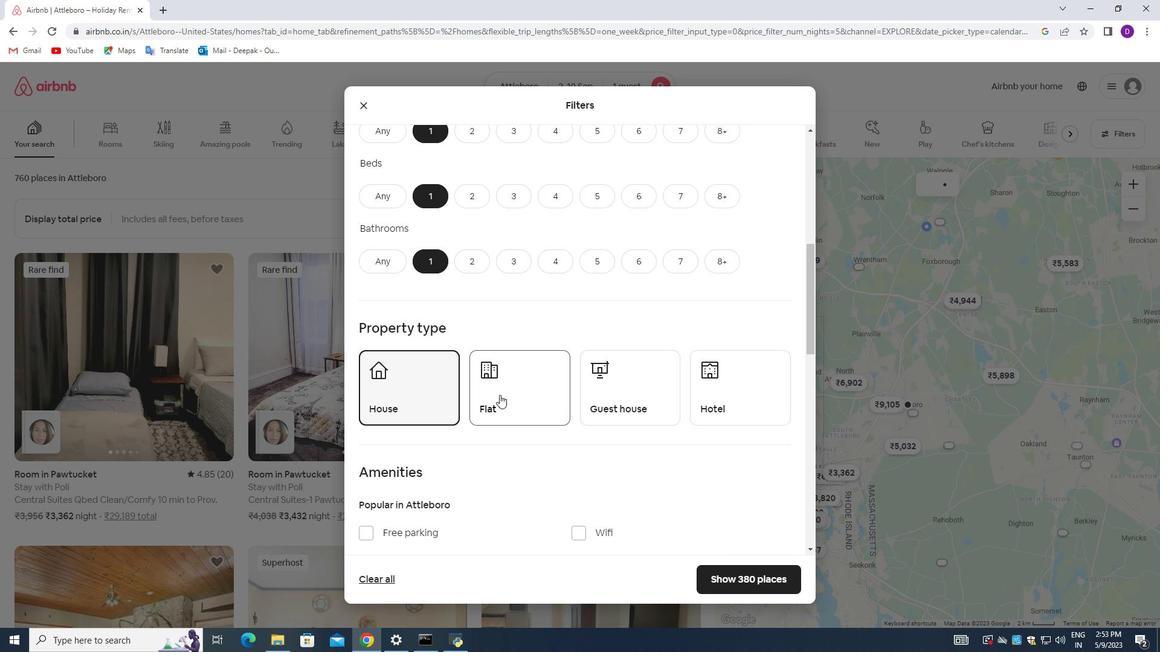
Action: Mouse moved to (615, 391)
Screenshot: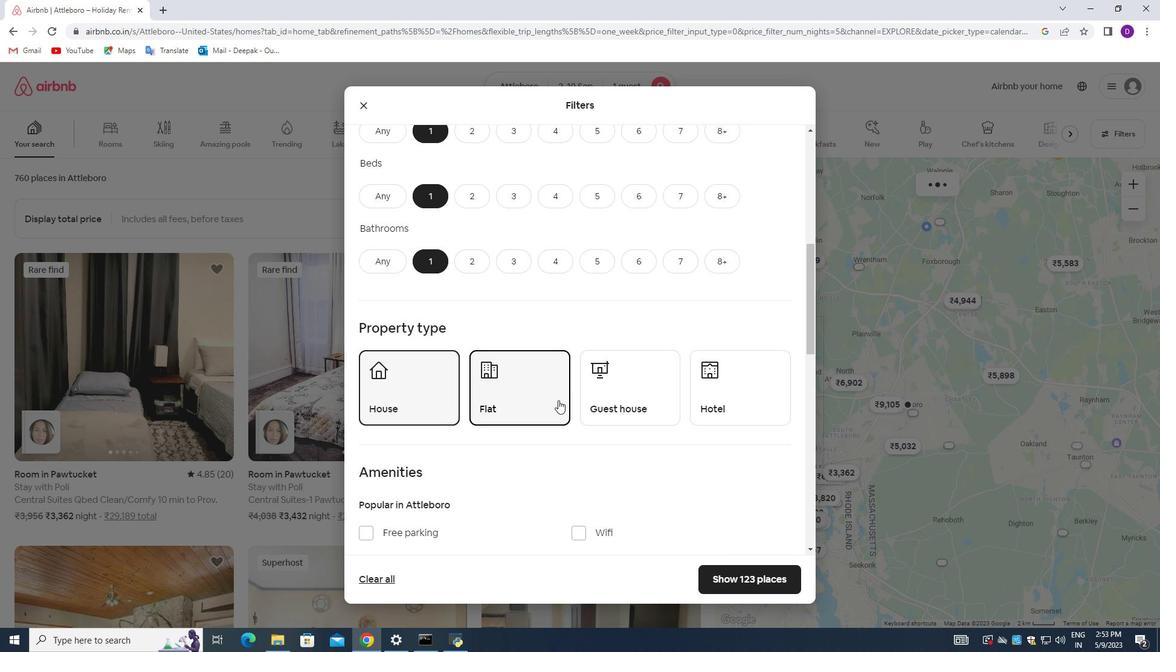 
Action: Mouse pressed left at (615, 391)
Screenshot: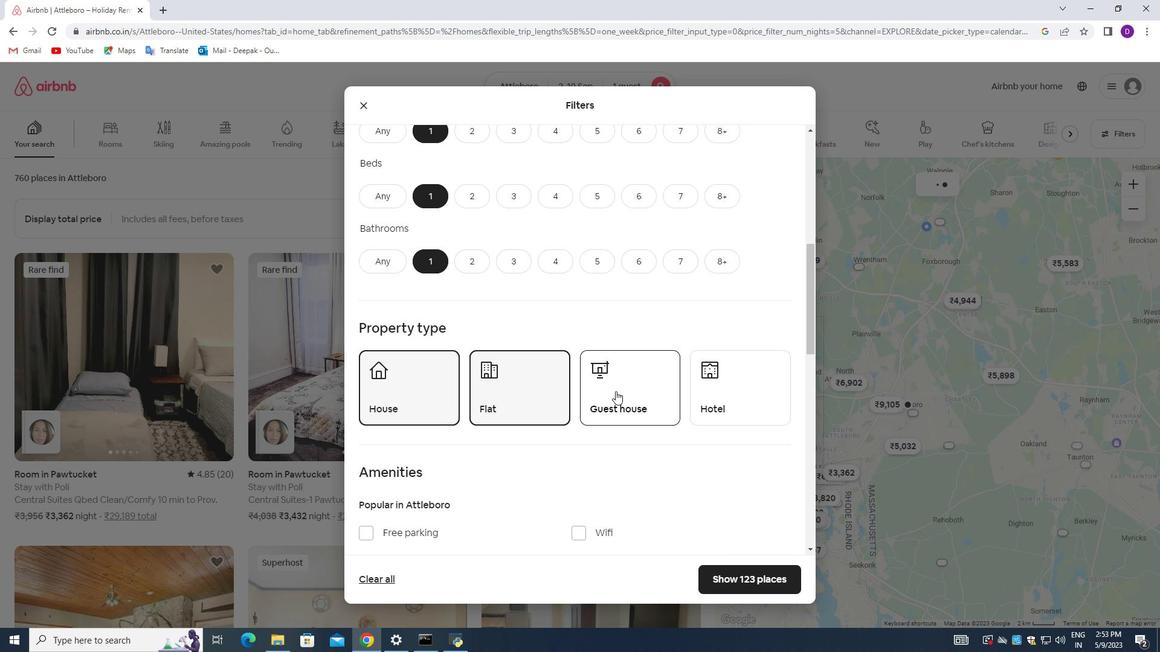 
Action: Mouse moved to (728, 389)
Screenshot: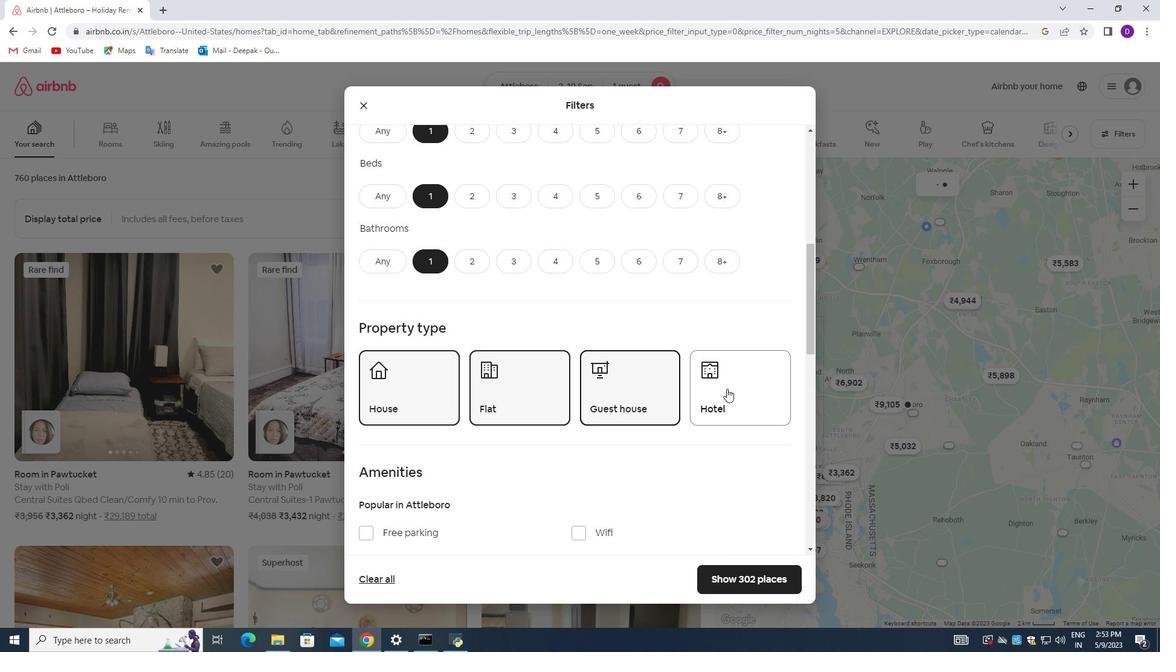 
Action: Mouse pressed left at (728, 389)
Screenshot: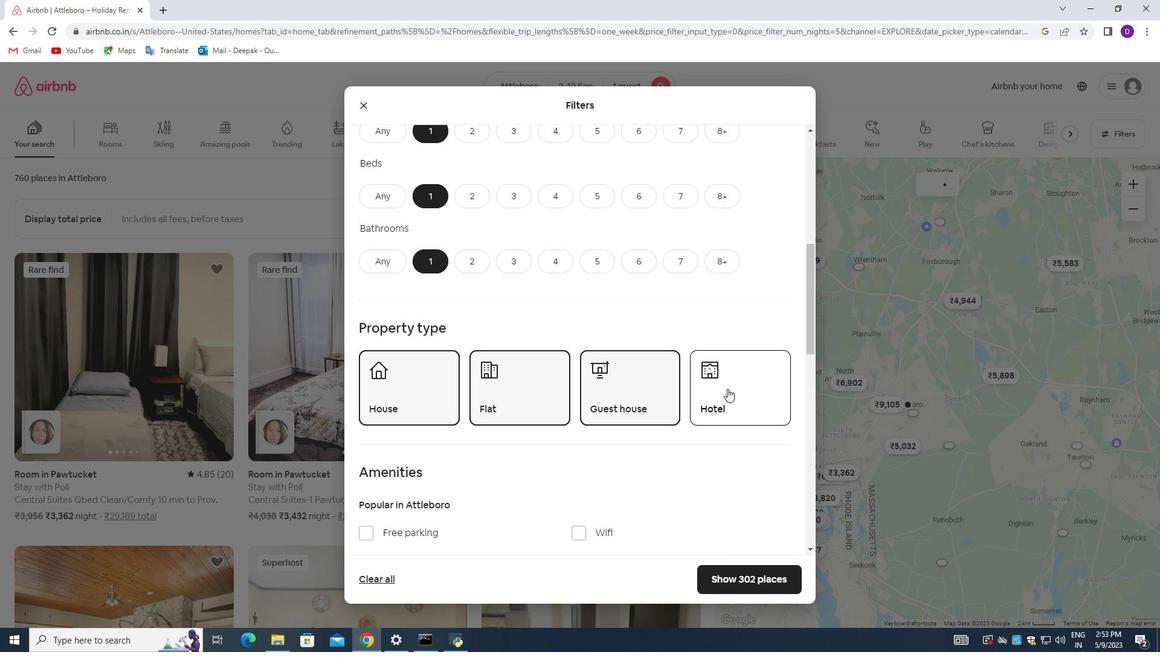
Action: Mouse moved to (517, 381)
Screenshot: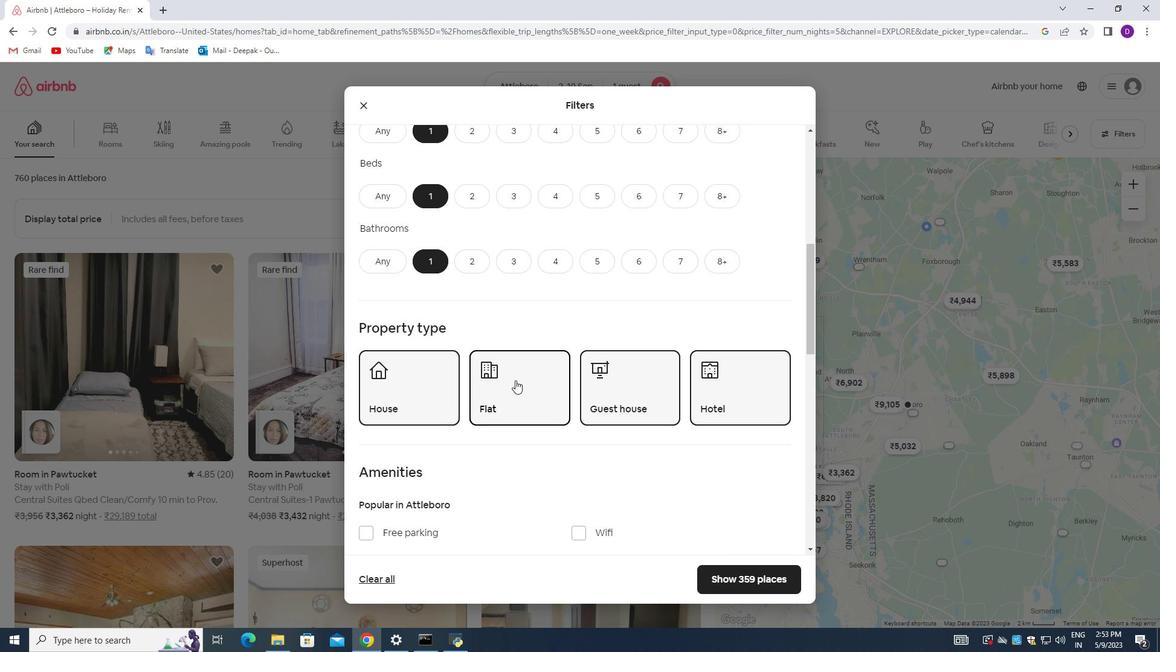 
Action: Mouse scrolled (517, 380) with delta (0, 0)
Screenshot: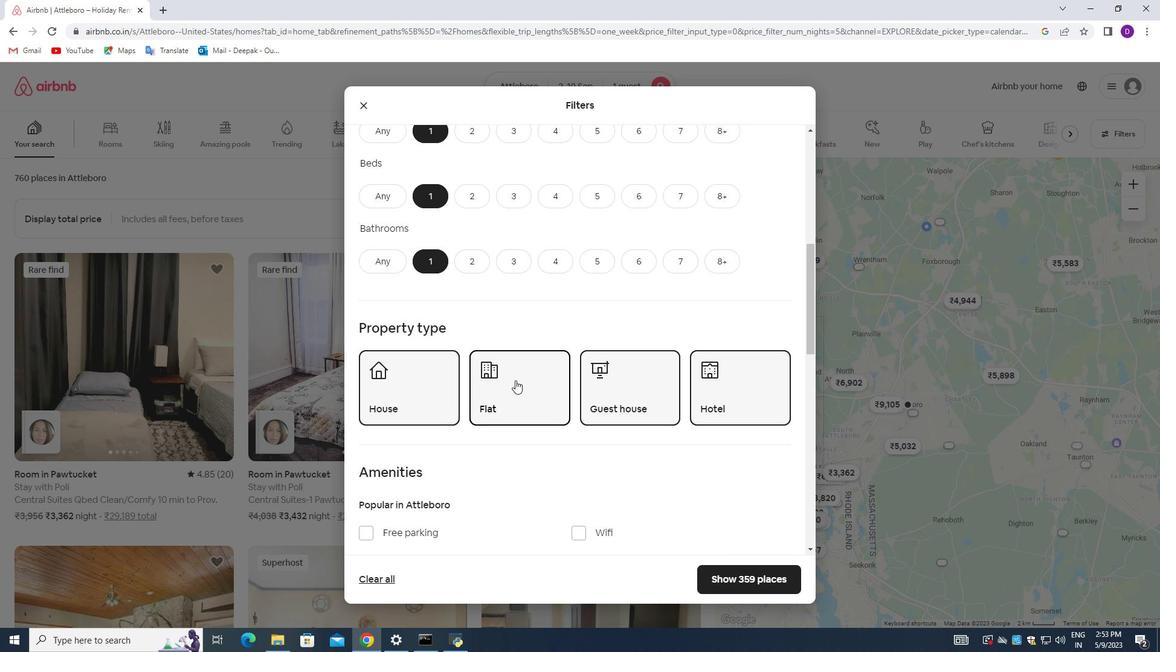 
Action: Mouse moved to (518, 381)
Screenshot: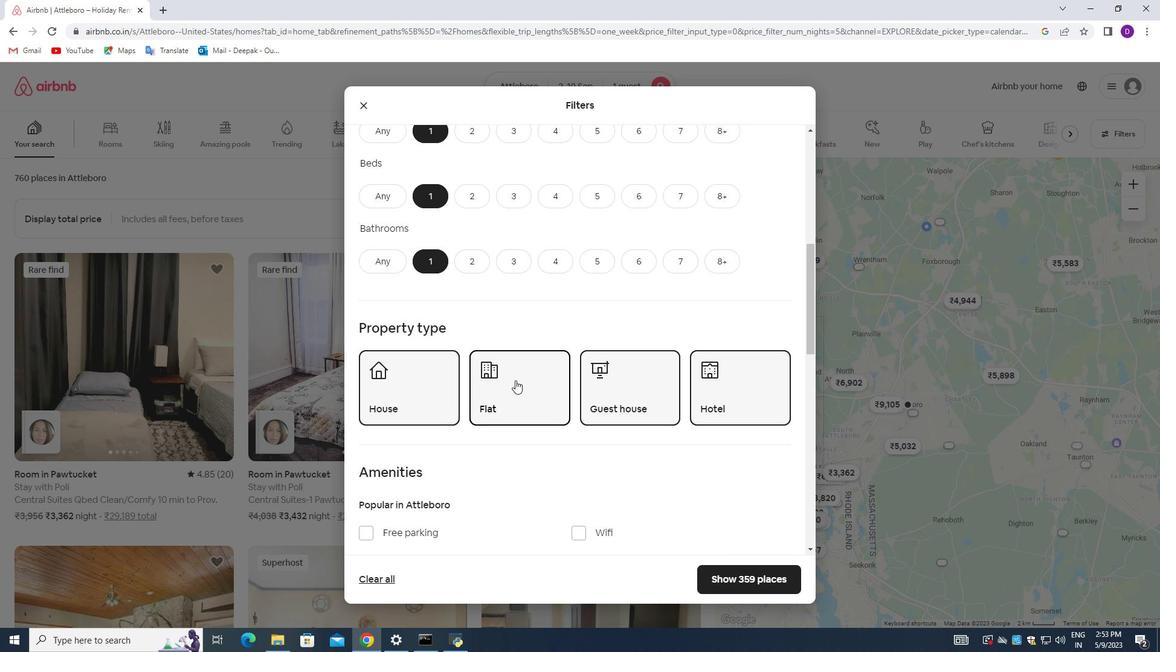 
Action: Mouse scrolled (518, 380) with delta (0, 0)
Screenshot: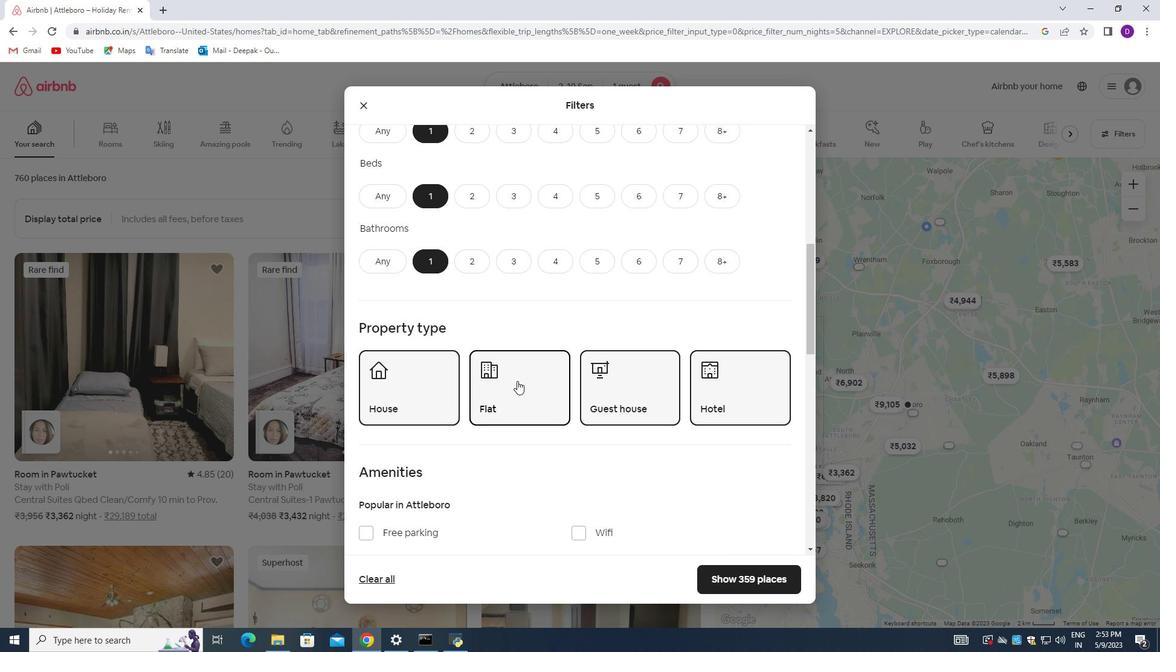 
Action: Mouse moved to (518, 381)
Screenshot: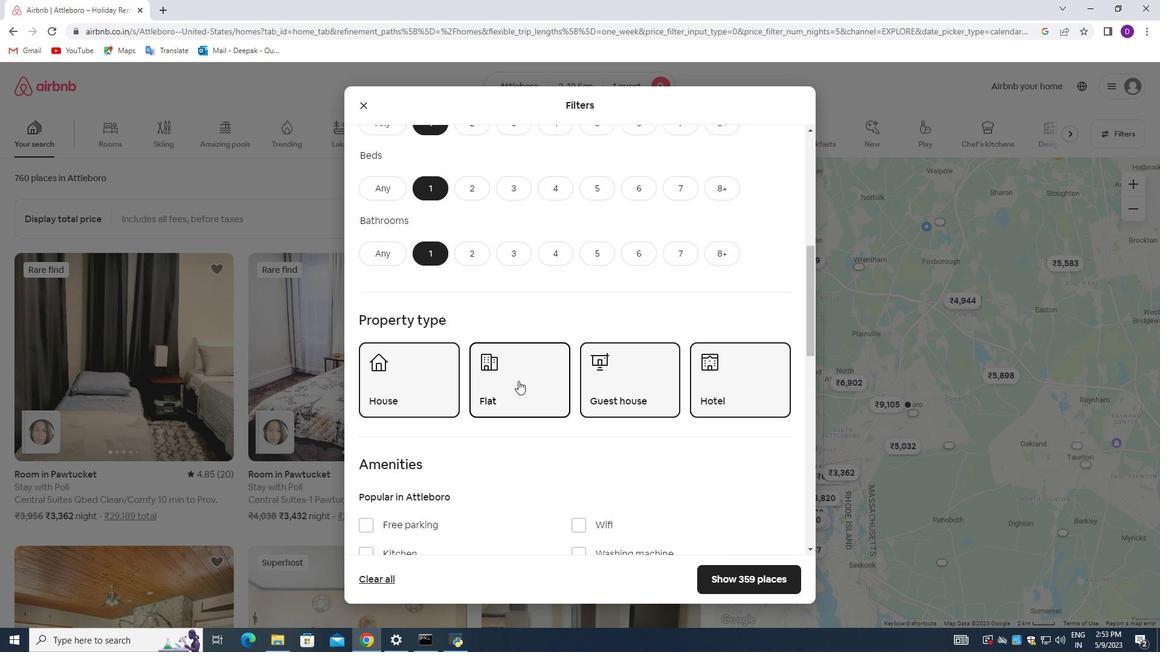 
Action: Mouse scrolled (518, 380) with delta (0, 0)
Screenshot: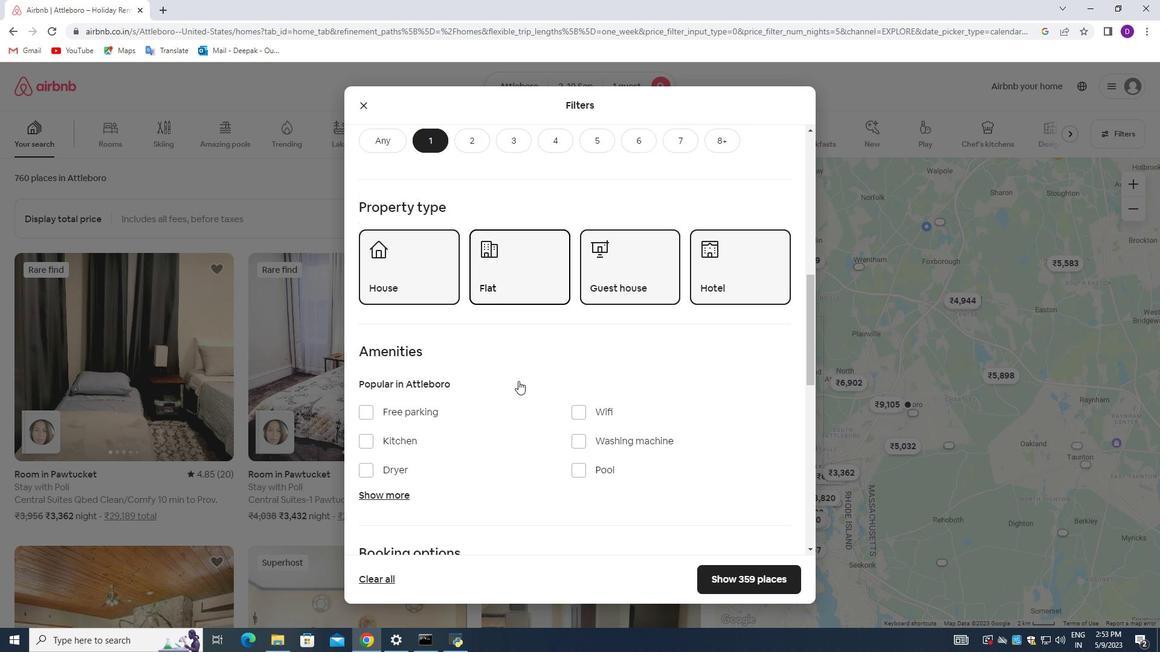
Action: Mouse scrolled (518, 380) with delta (0, 0)
Screenshot: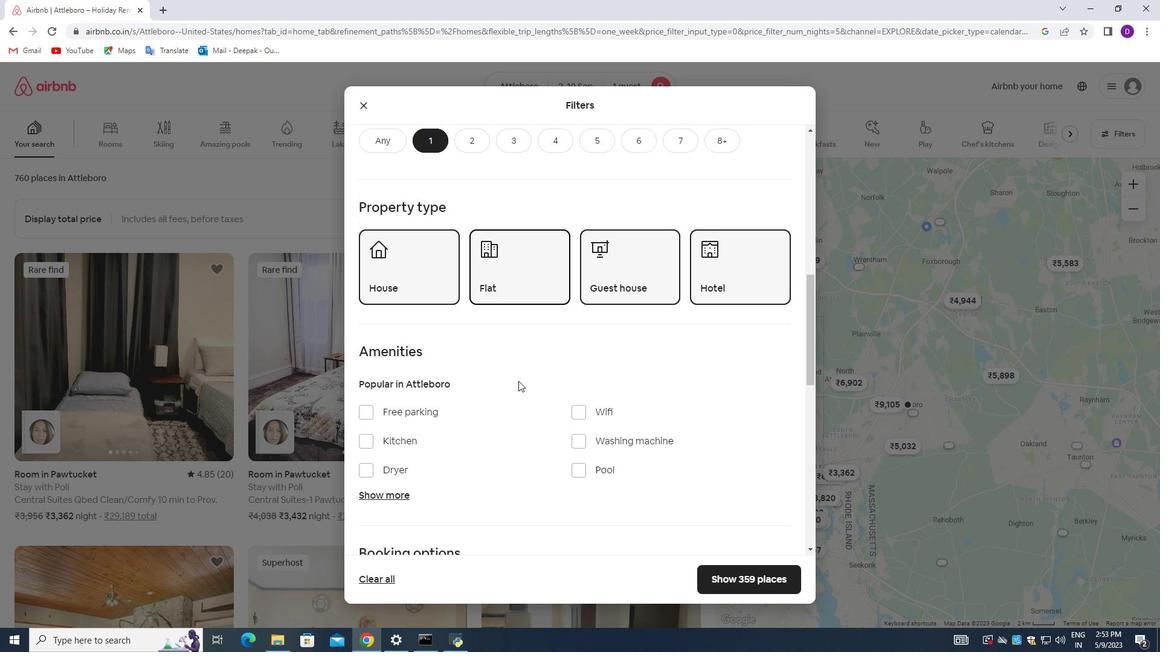 
Action: Mouse moved to (524, 382)
Screenshot: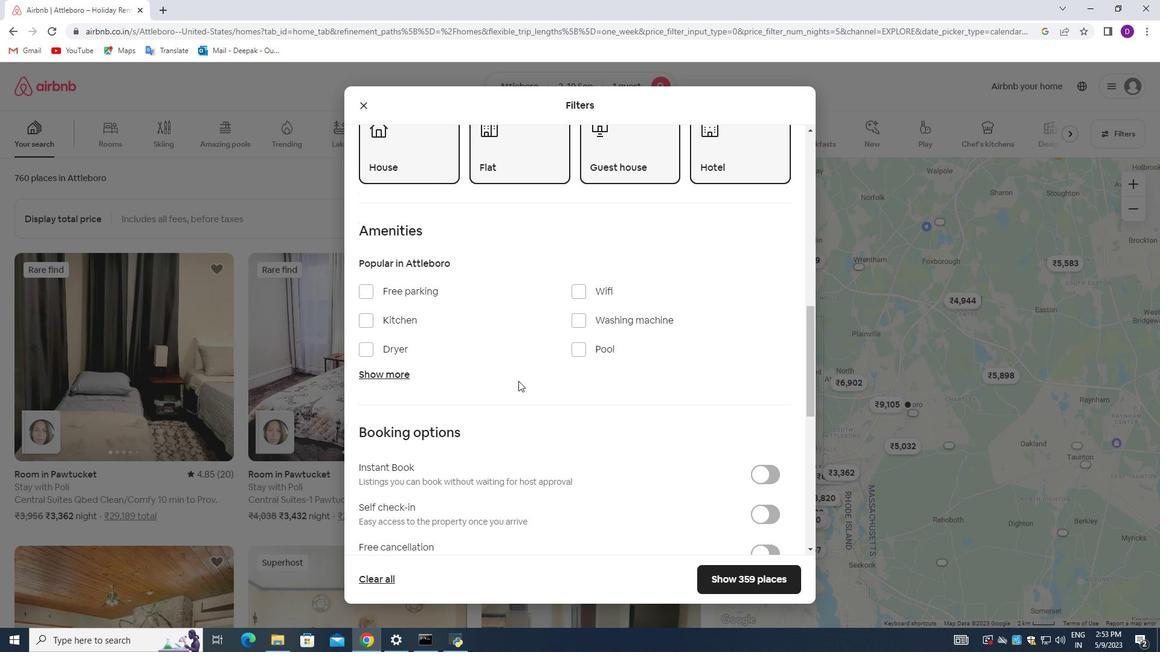 
Action: Mouse scrolled (524, 382) with delta (0, 0)
Screenshot: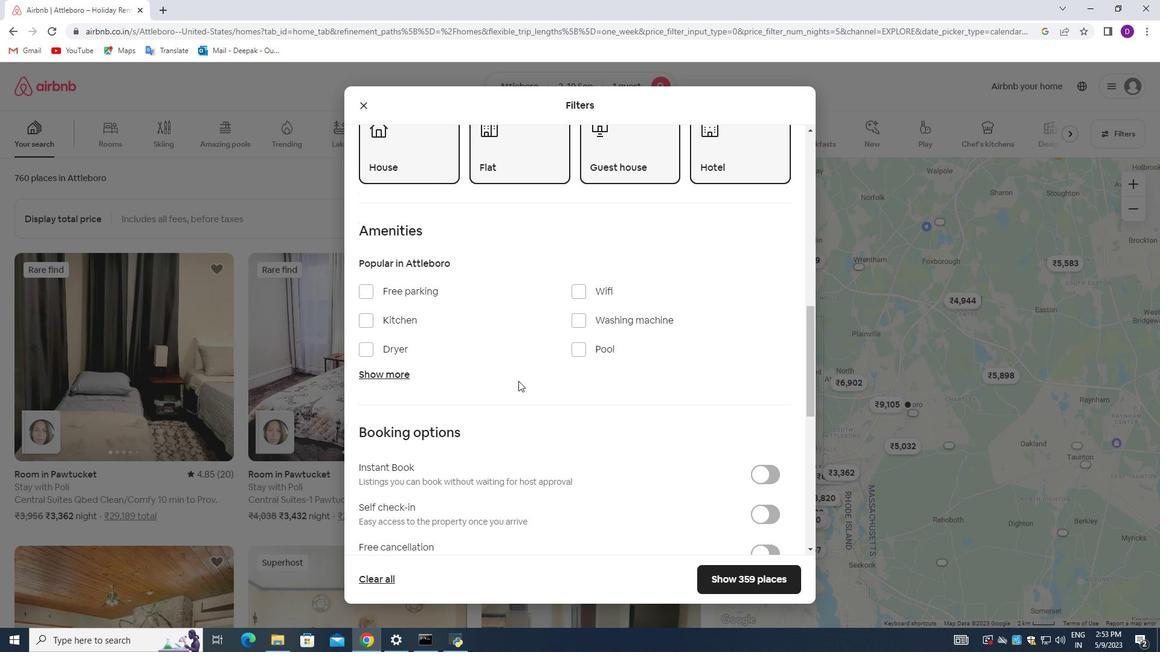 
Action: Mouse moved to (763, 454)
Screenshot: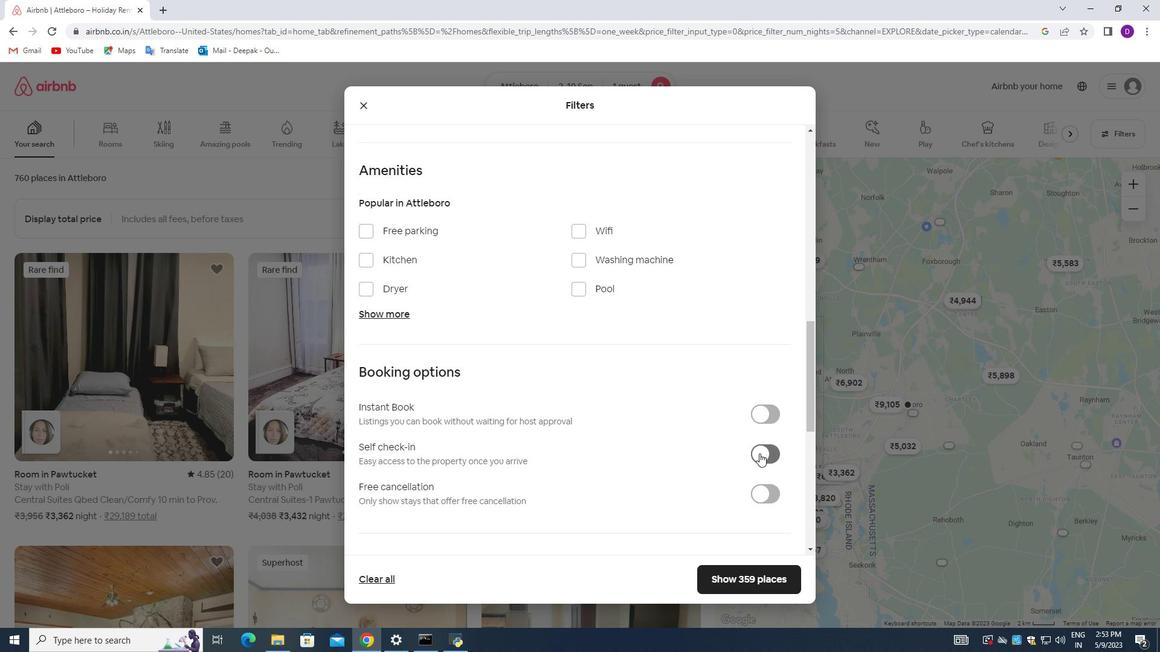 
Action: Mouse pressed left at (763, 454)
Screenshot: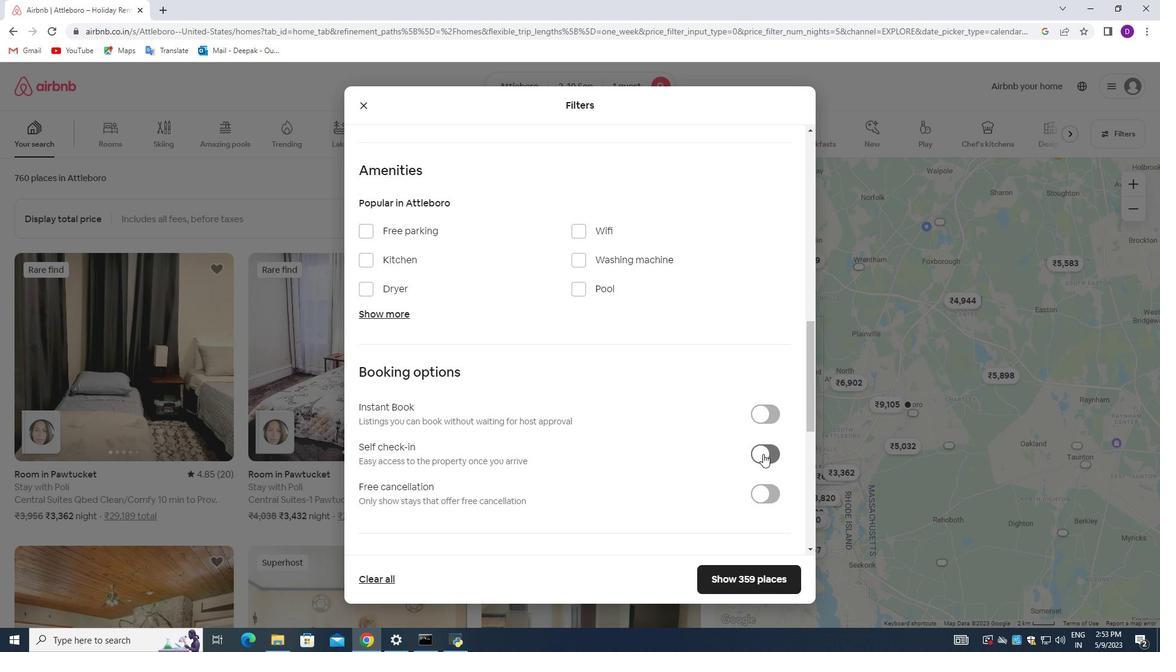 
Action: Mouse moved to (524, 434)
Screenshot: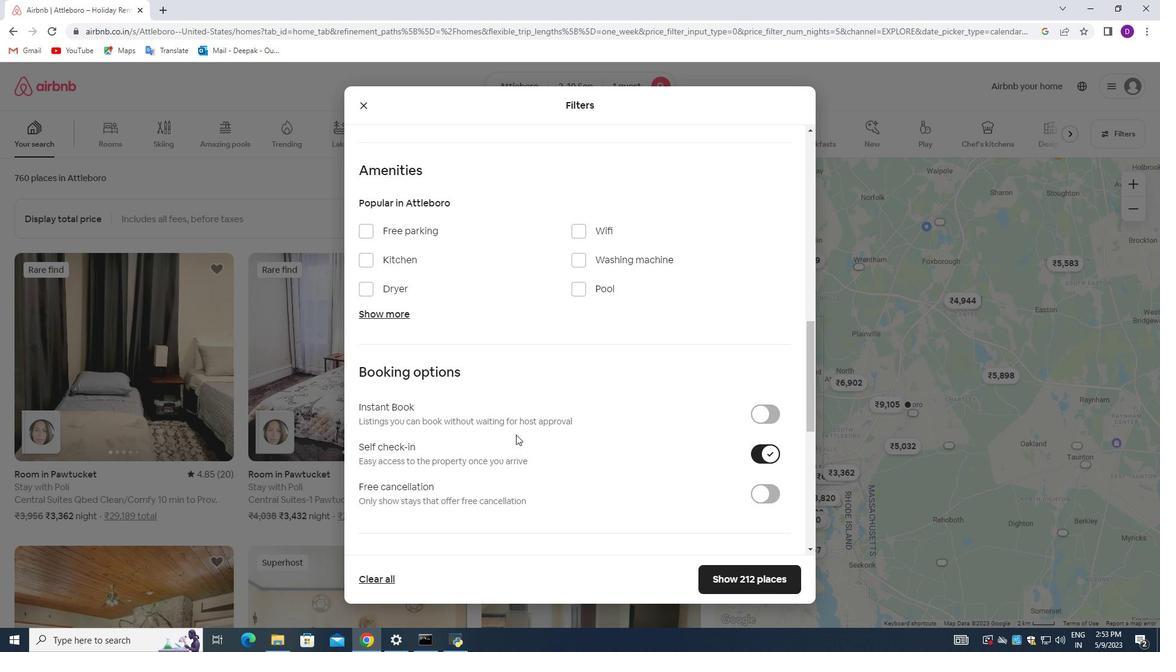 
Action: Mouse scrolled (524, 433) with delta (0, 0)
Screenshot: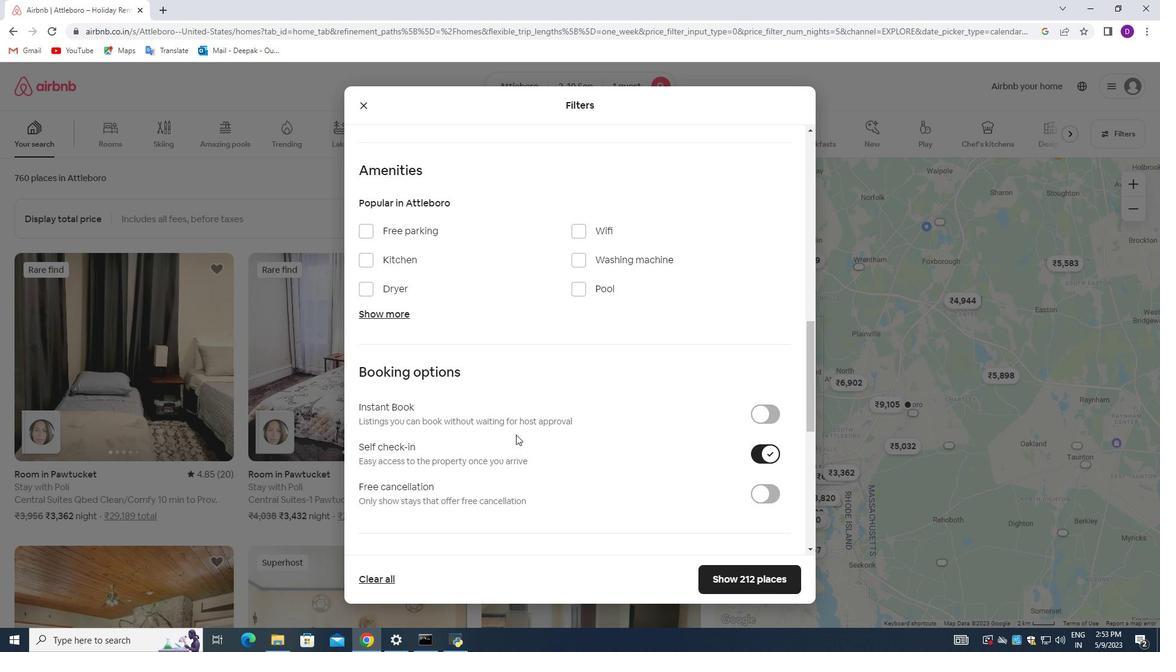 
Action: Mouse moved to (525, 434)
Screenshot: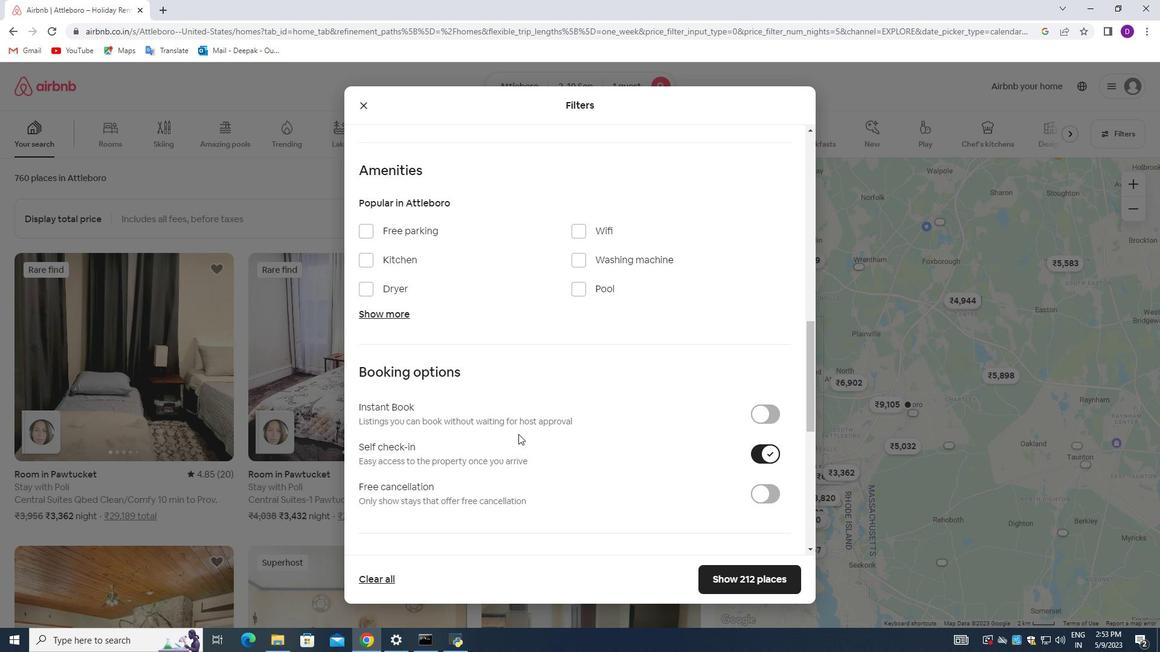 
Action: Mouse scrolled (525, 433) with delta (0, 0)
Screenshot: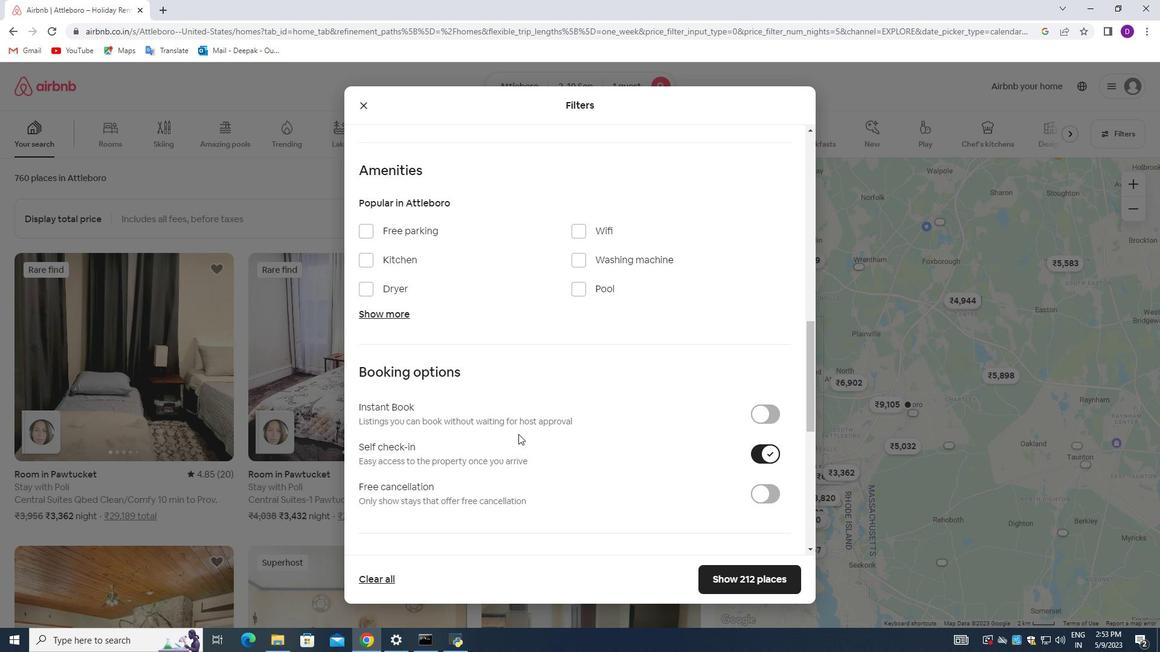
Action: Mouse moved to (526, 434)
Screenshot: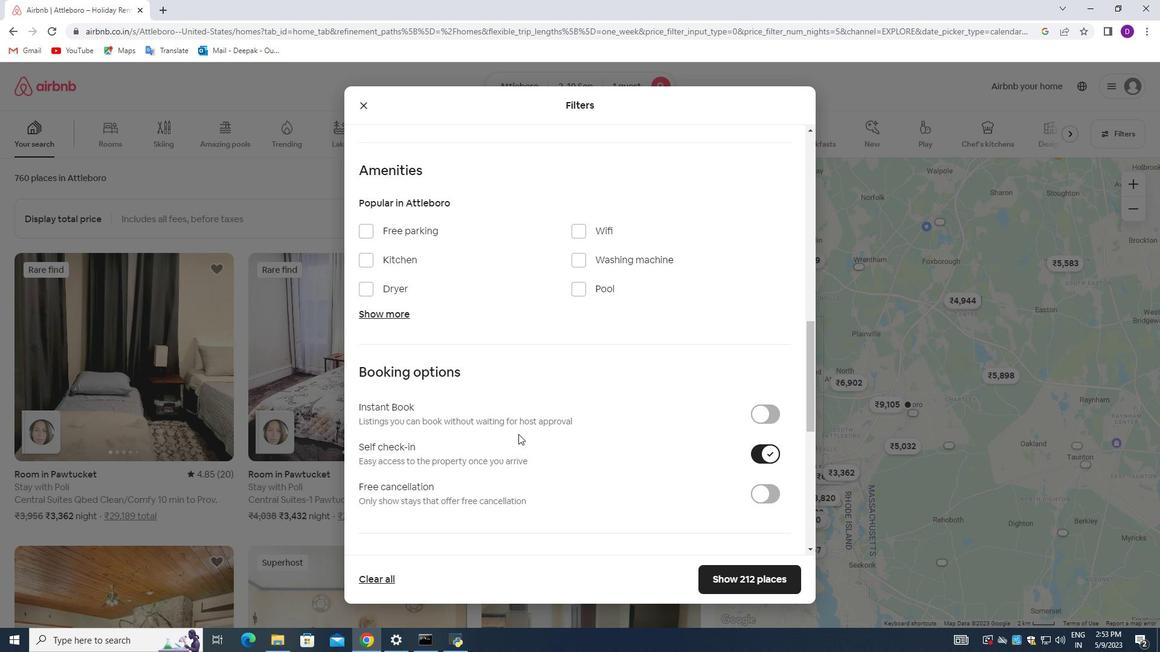 
Action: Mouse scrolled (526, 433) with delta (0, 0)
Screenshot: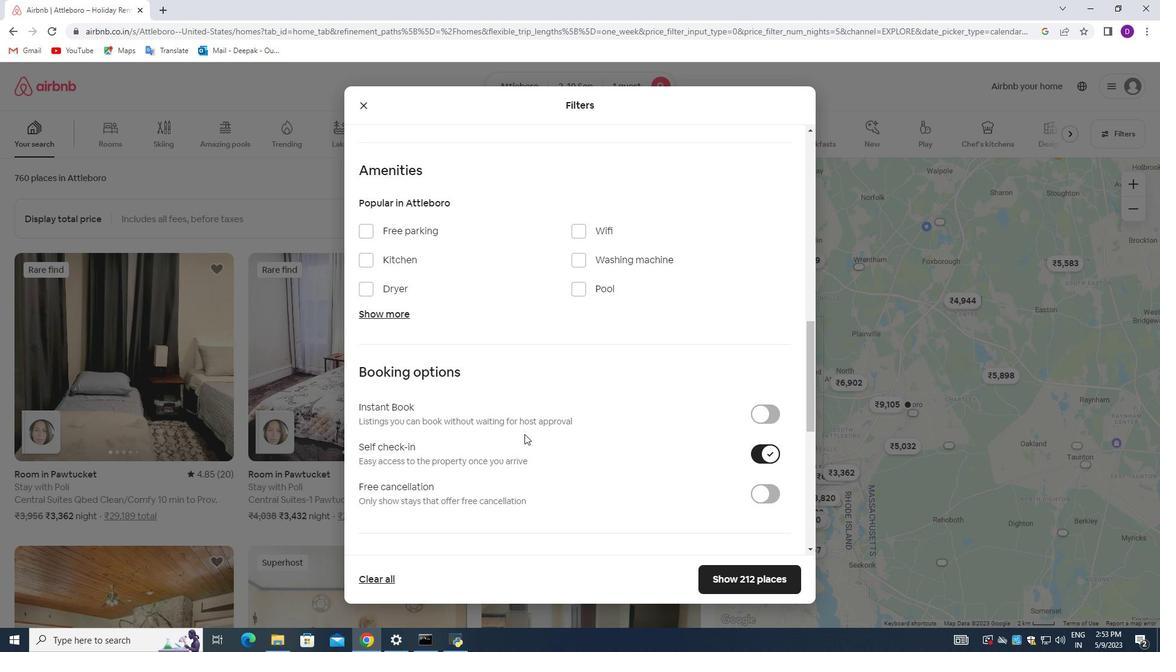 
Action: Mouse moved to (488, 442)
Screenshot: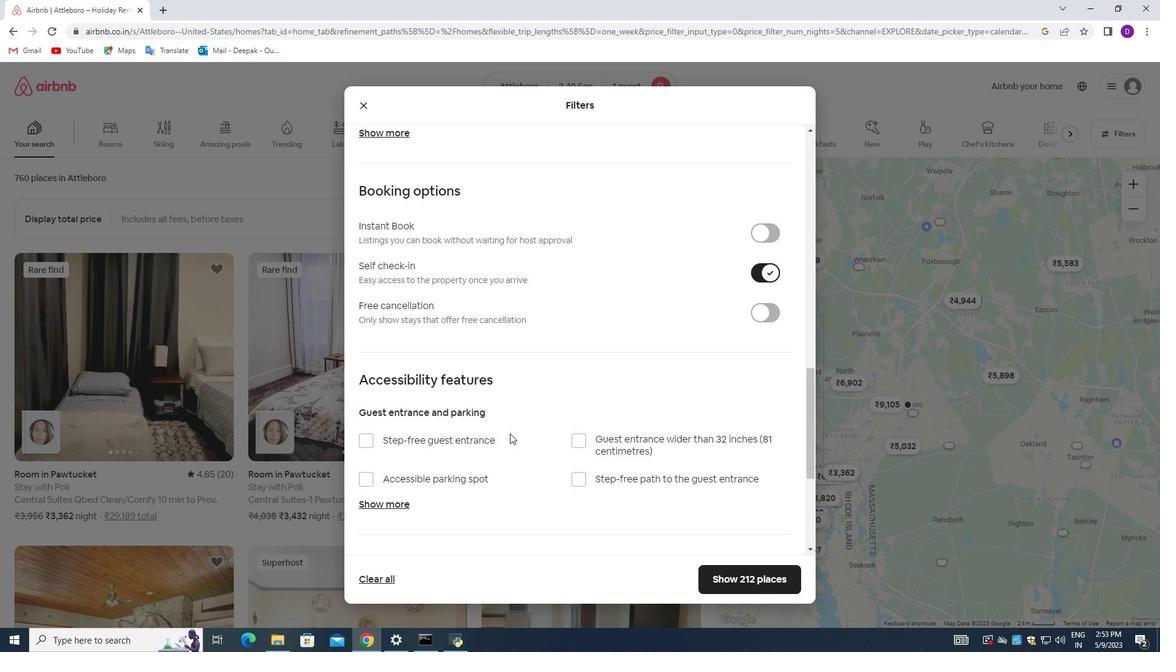 
Action: Mouse scrolled (488, 441) with delta (0, 0)
Screenshot: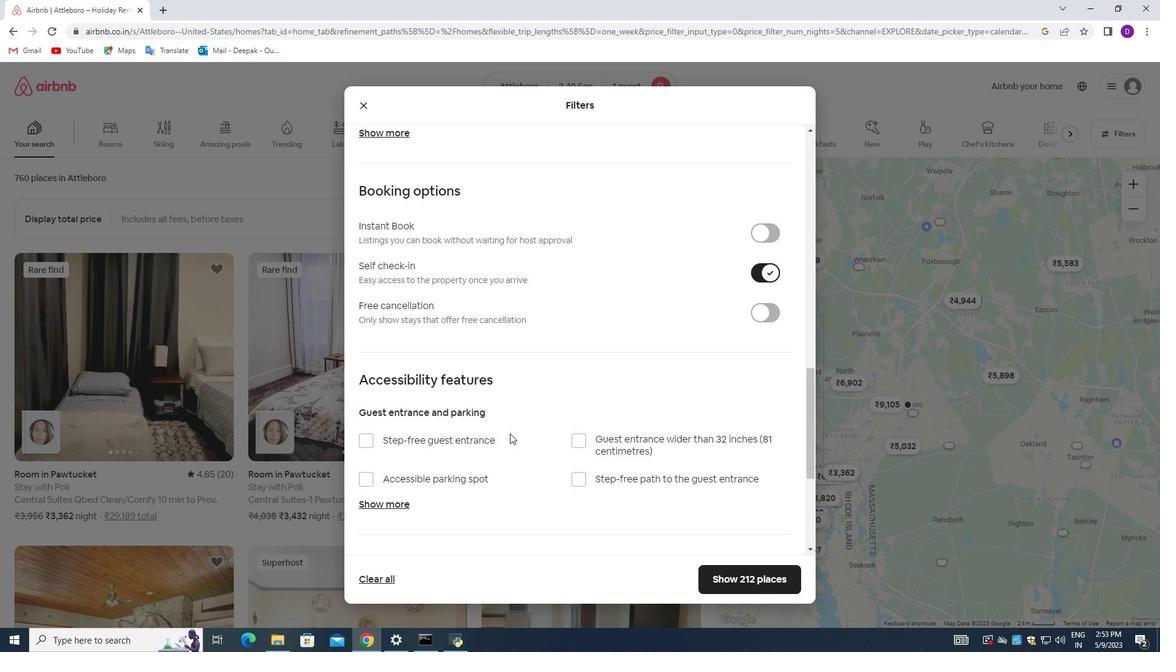 
Action: Mouse moved to (488, 442)
Screenshot: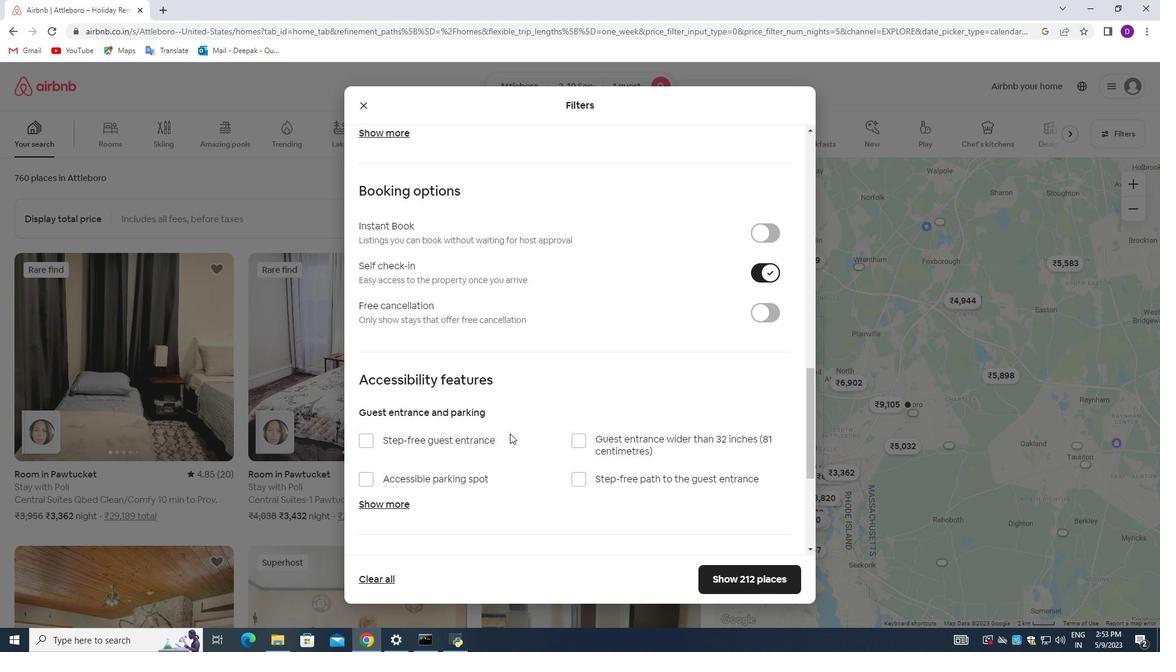 
Action: Mouse scrolled (488, 441) with delta (0, 0)
Screenshot: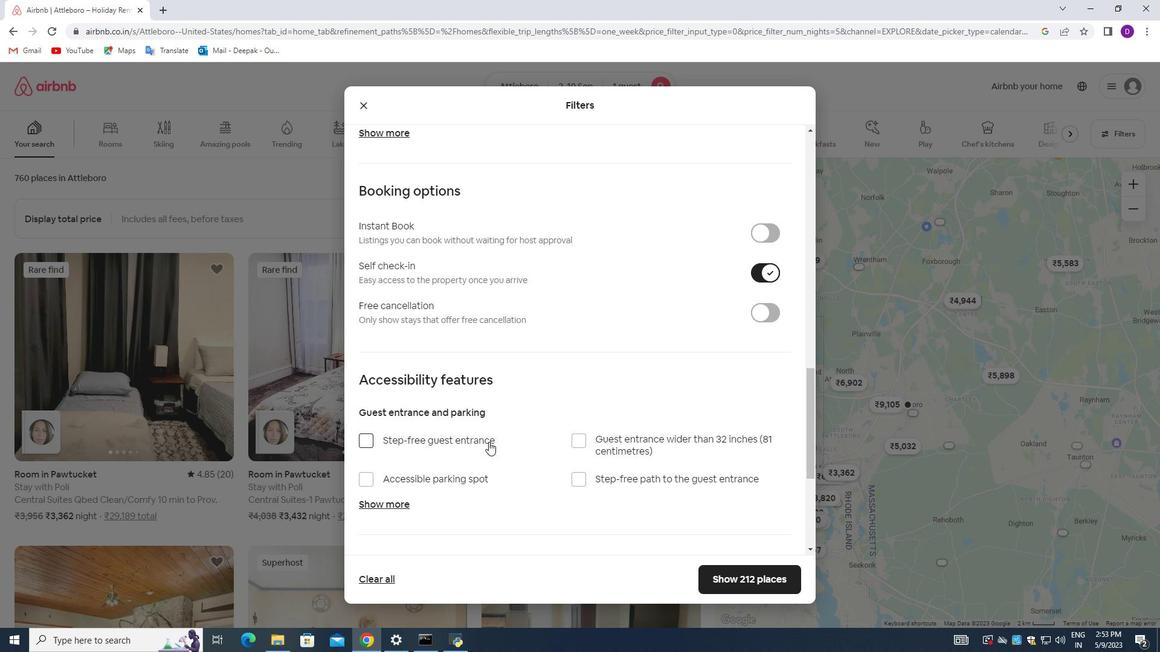 
Action: Mouse moved to (487, 442)
Screenshot: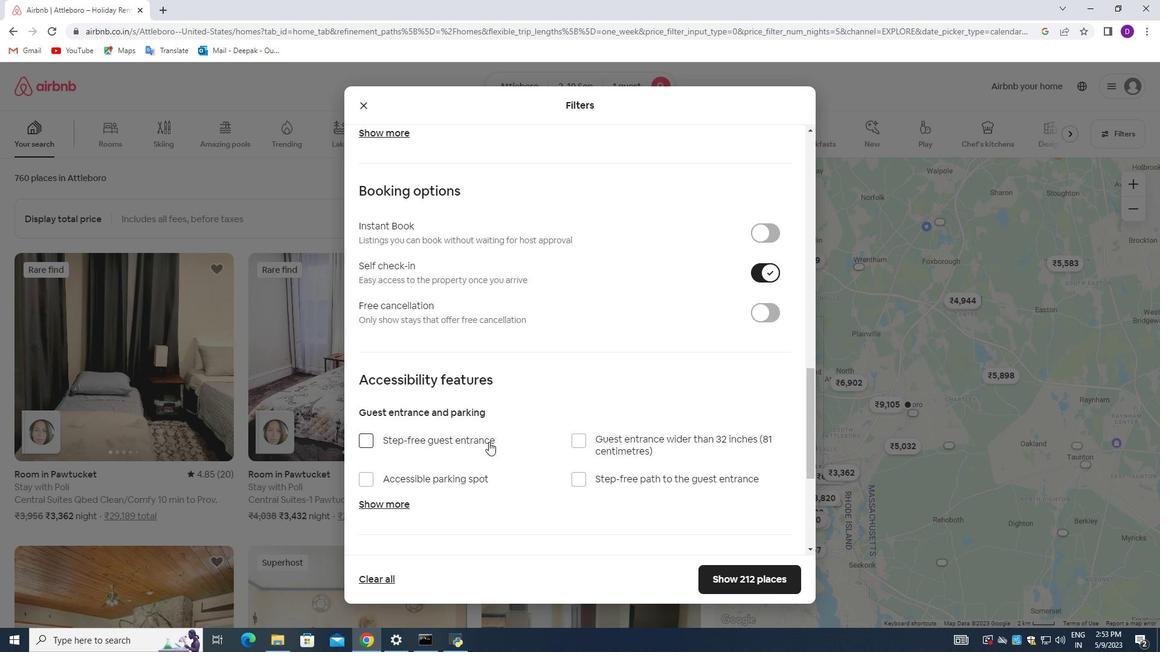 
Action: Mouse scrolled (487, 441) with delta (0, 0)
Screenshot: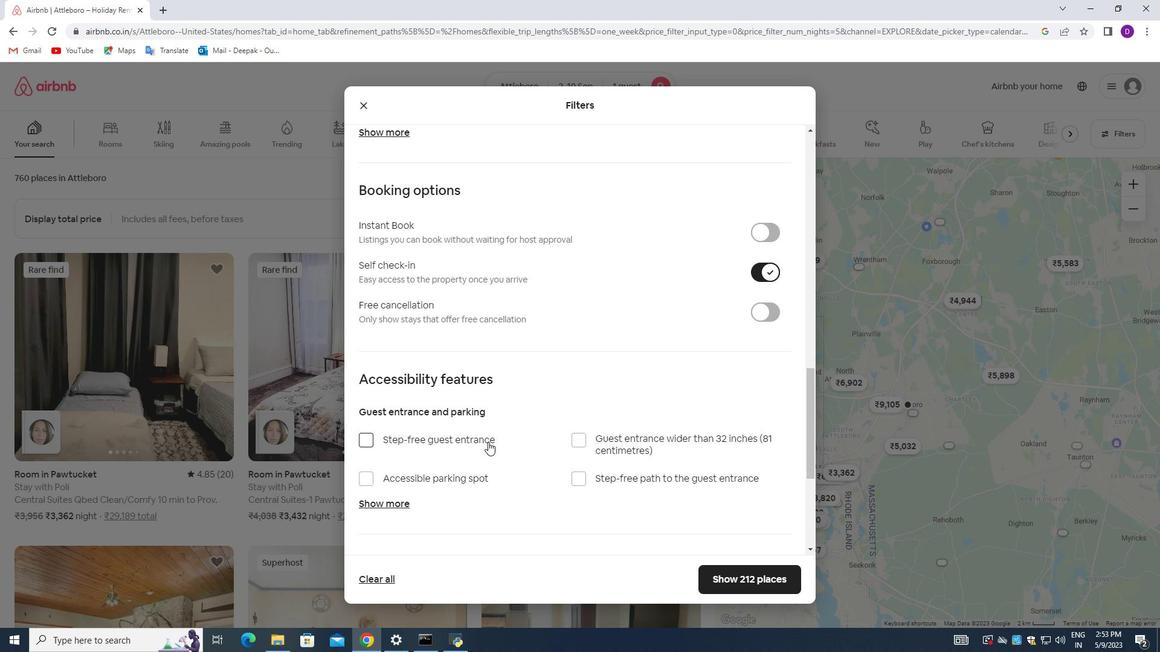 
Action: Mouse moved to (492, 433)
Screenshot: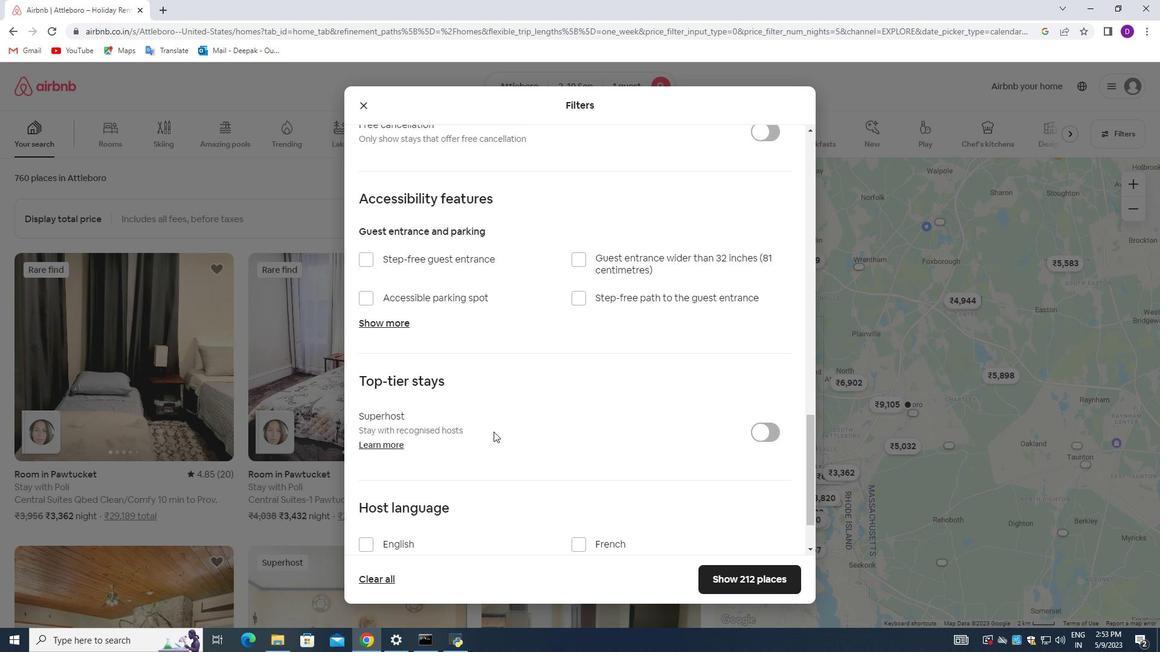 
Action: Mouse scrolled (492, 432) with delta (0, 0)
Screenshot: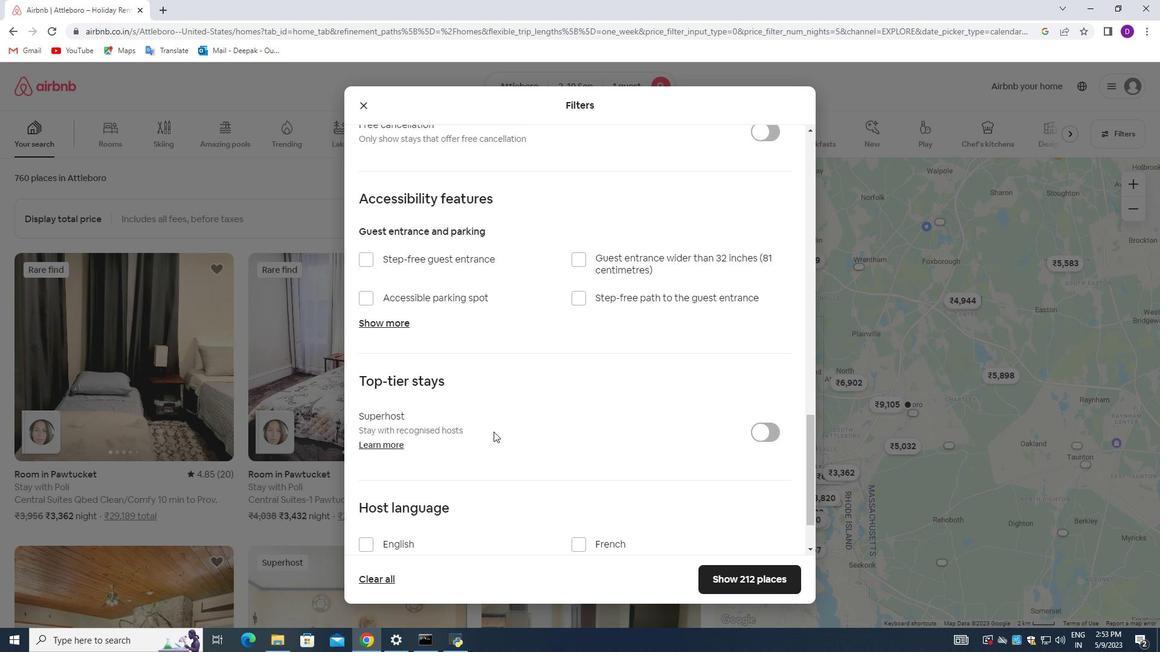 
Action: Mouse moved to (487, 438)
Screenshot: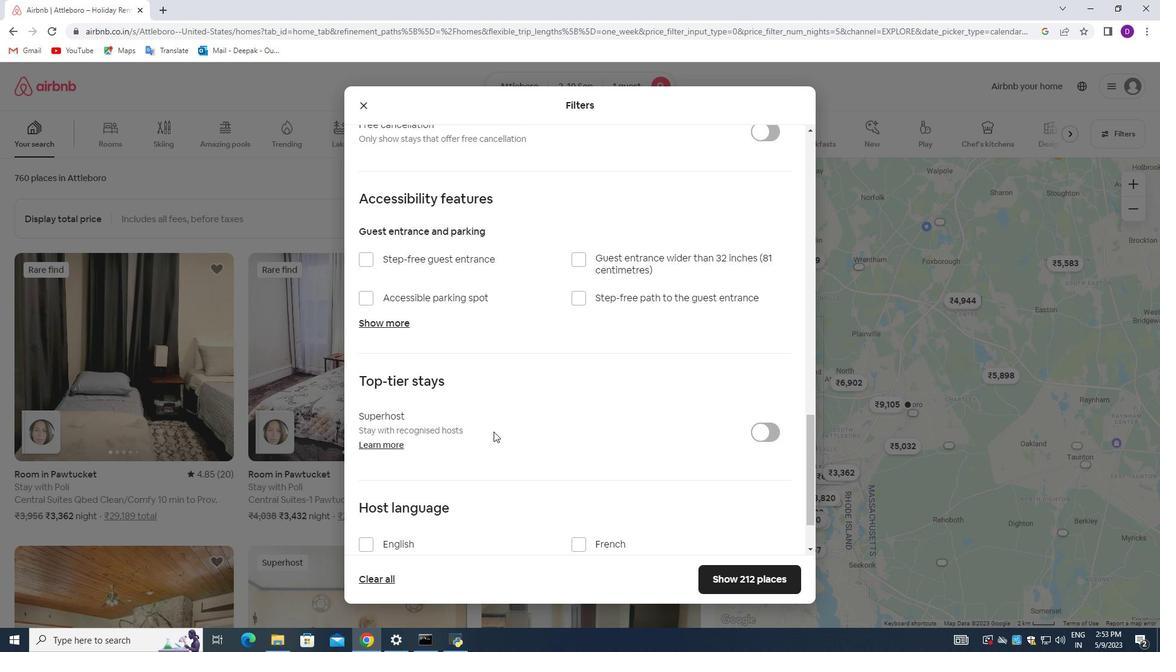 
Action: Mouse scrolled (487, 437) with delta (0, 0)
Screenshot: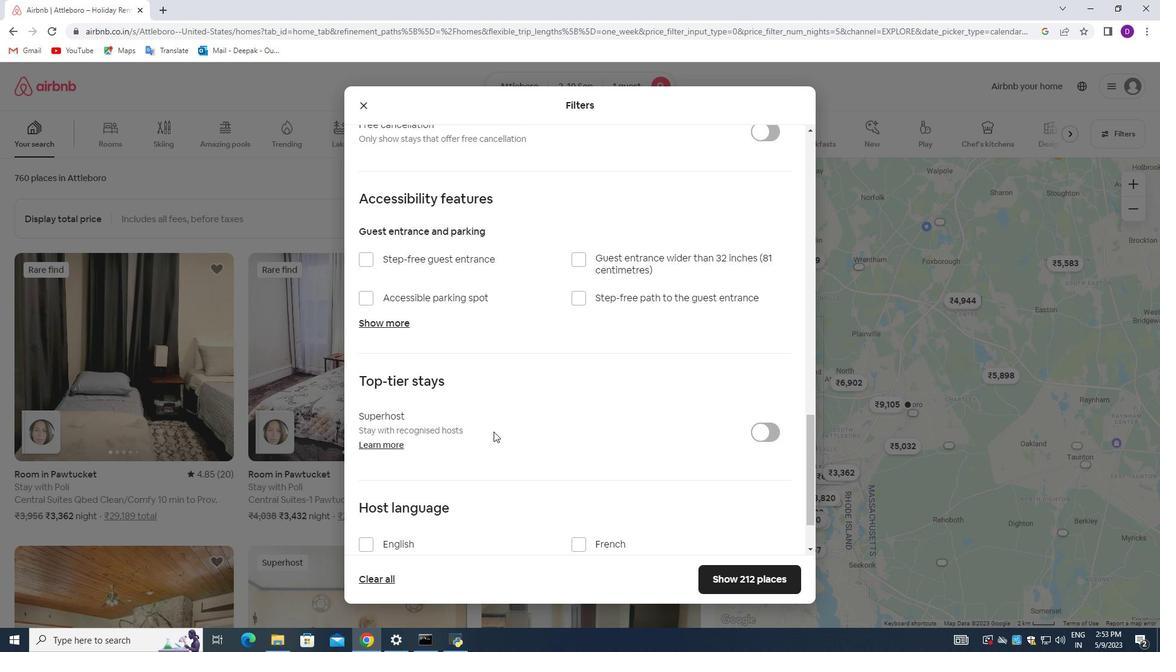
Action: Mouse moved to (484, 440)
Screenshot: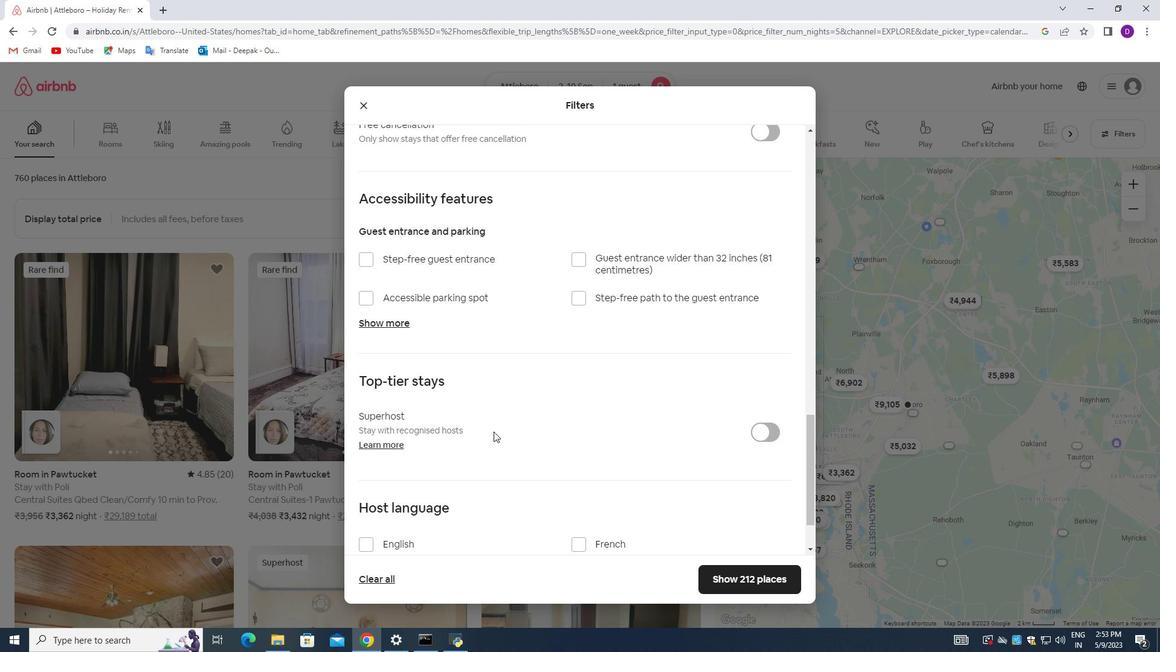 
Action: Mouse scrolled (484, 440) with delta (0, 0)
Screenshot: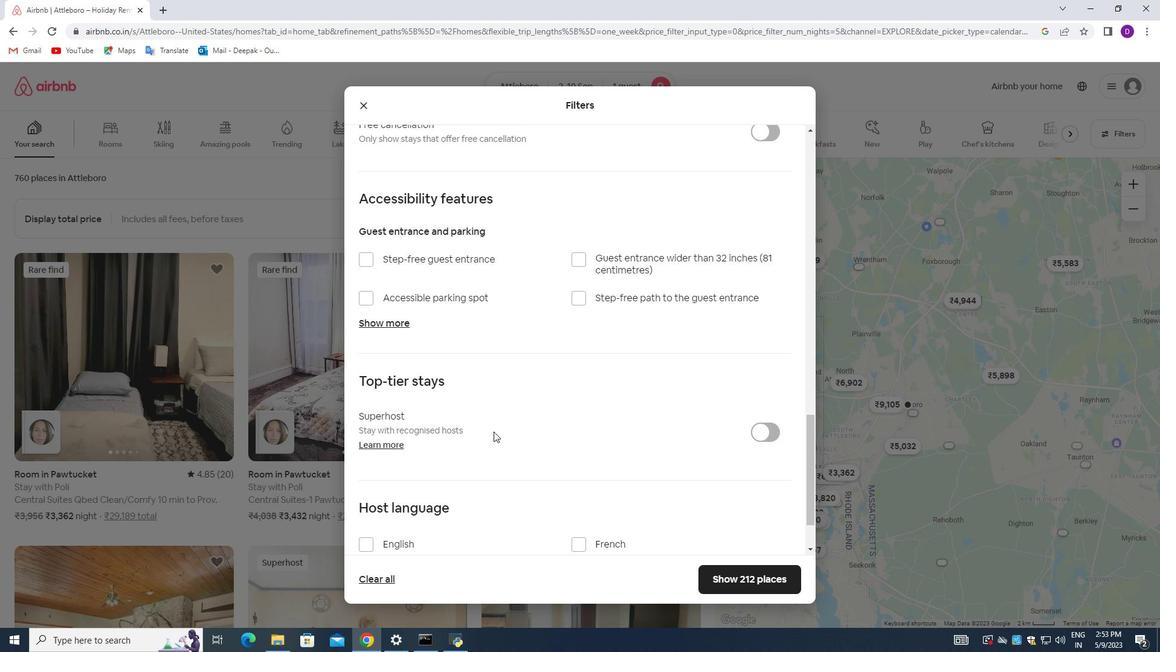 
Action: Mouse moved to (471, 450)
Screenshot: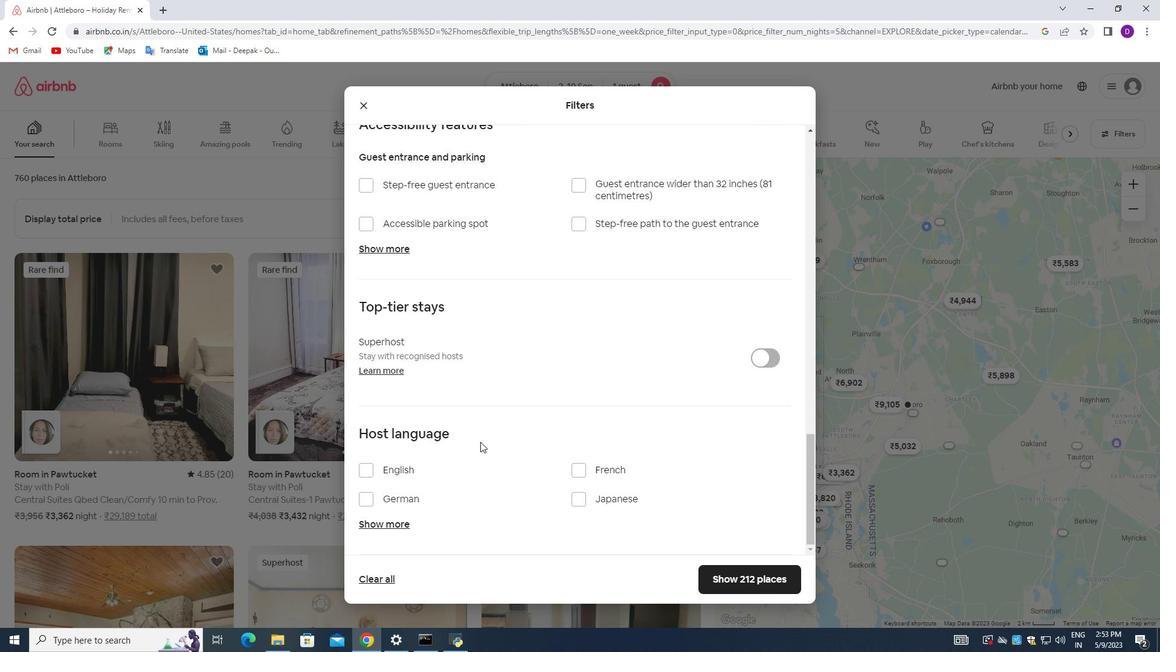 
Action: Mouse scrolled (471, 449) with delta (0, 0)
Screenshot: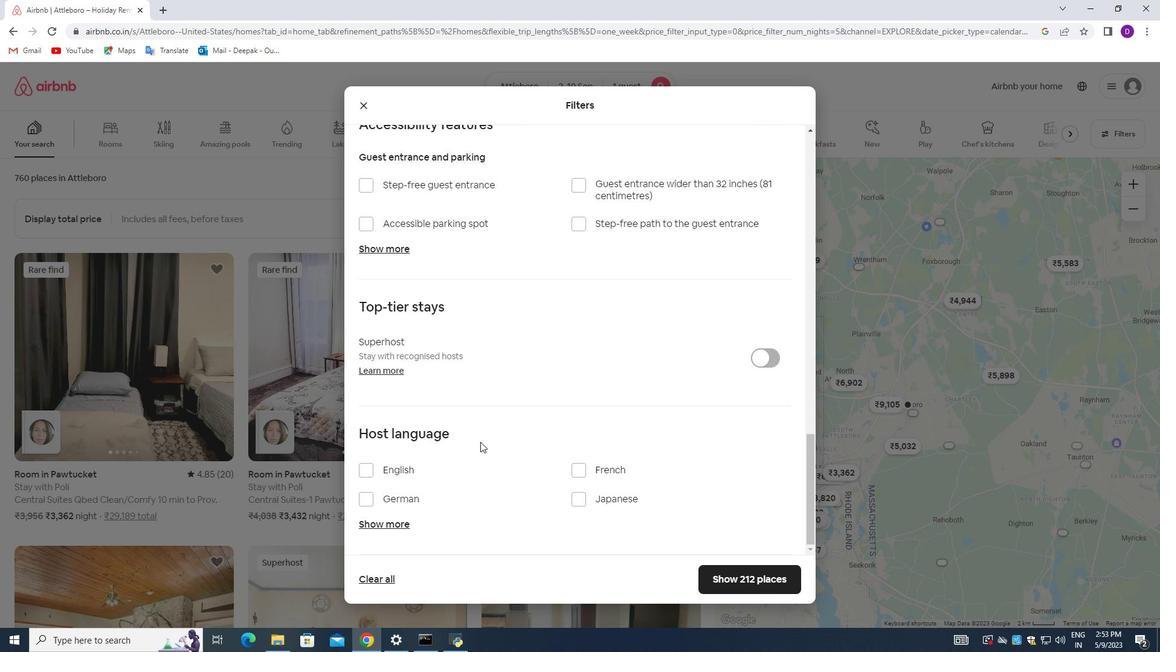 
Action: Mouse moved to (465, 455)
Screenshot: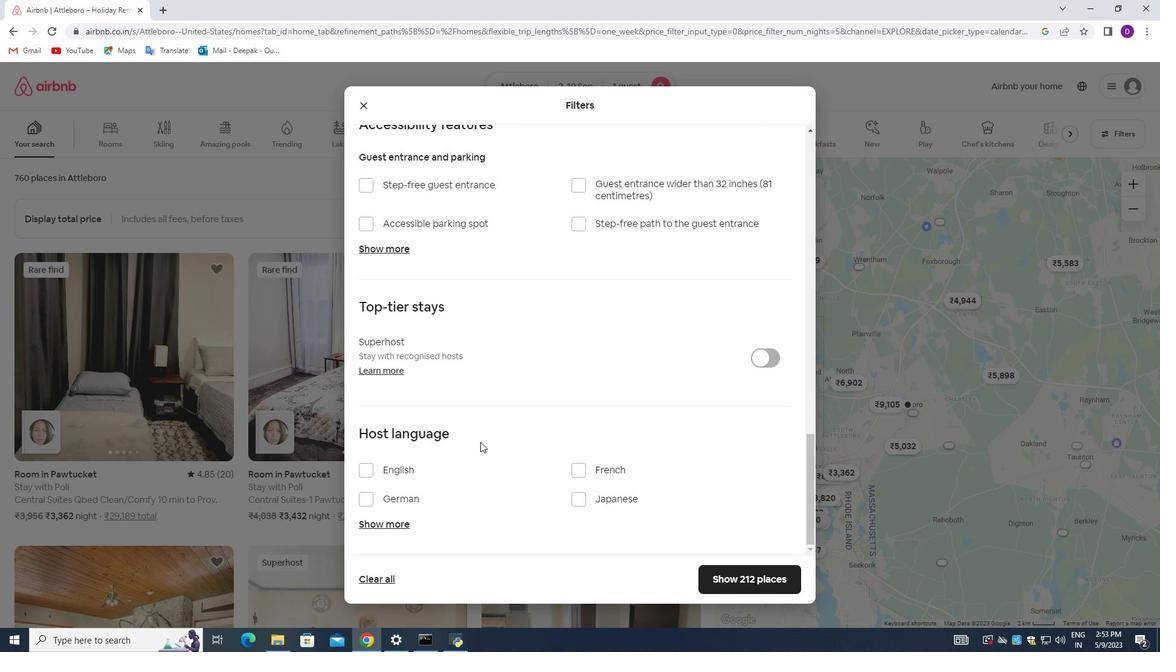
Action: Mouse scrolled (465, 454) with delta (0, 0)
Screenshot: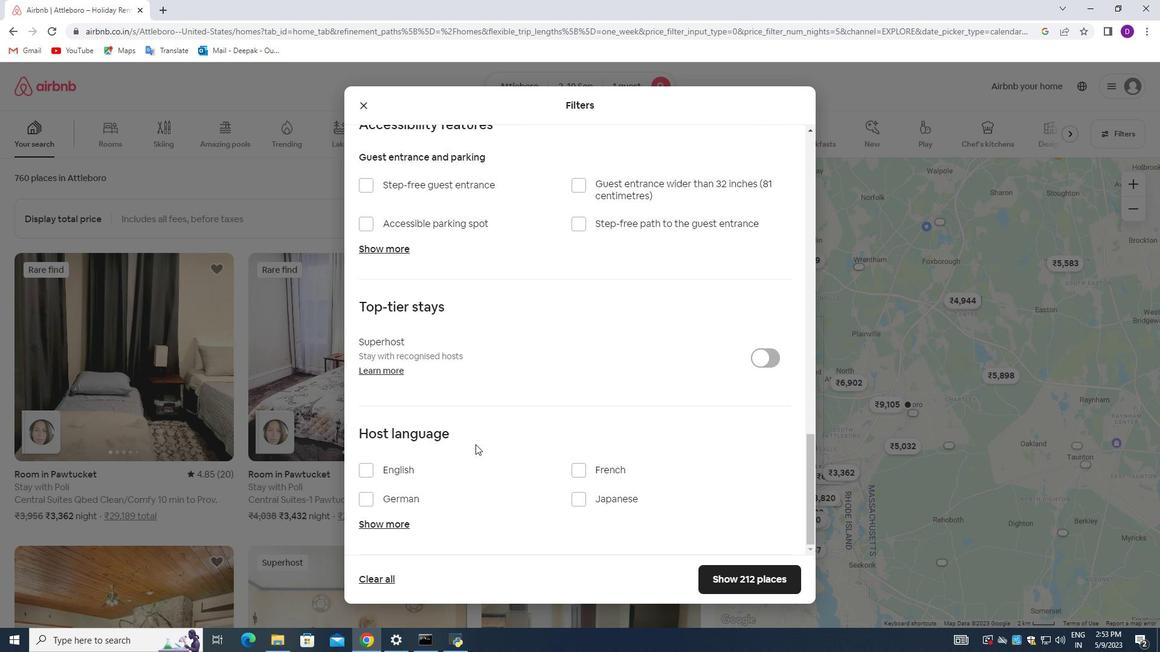 
Action: Mouse moved to (458, 458)
Screenshot: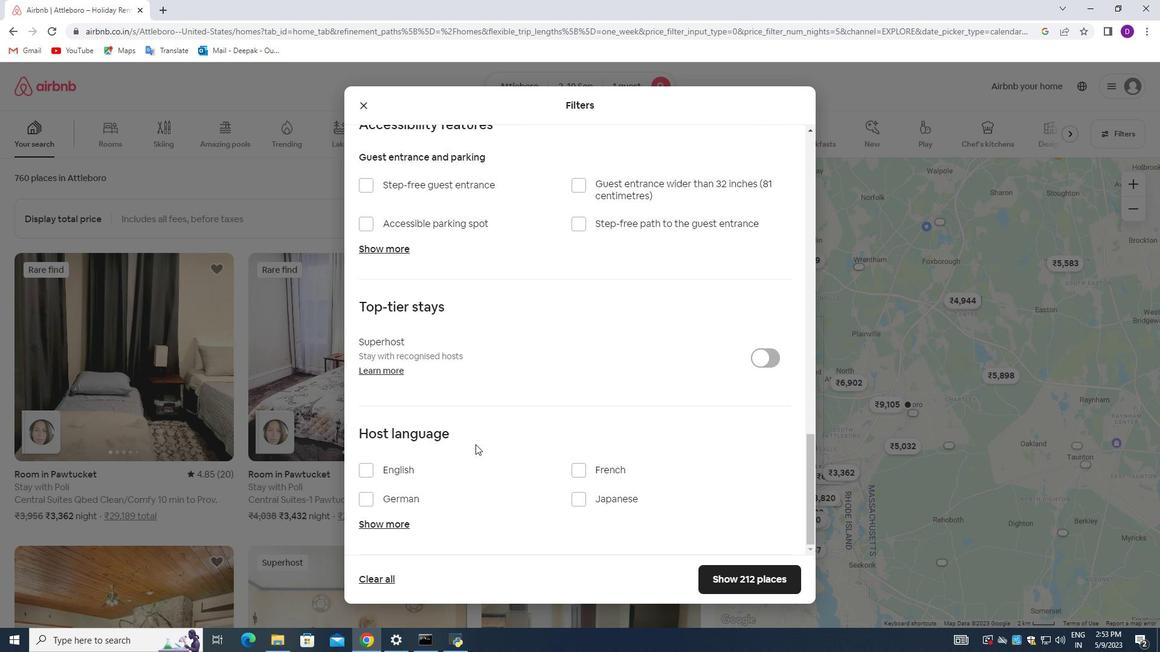 
Action: Mouse scrolled (458, 458) with delta (0, 0)
Screenshot: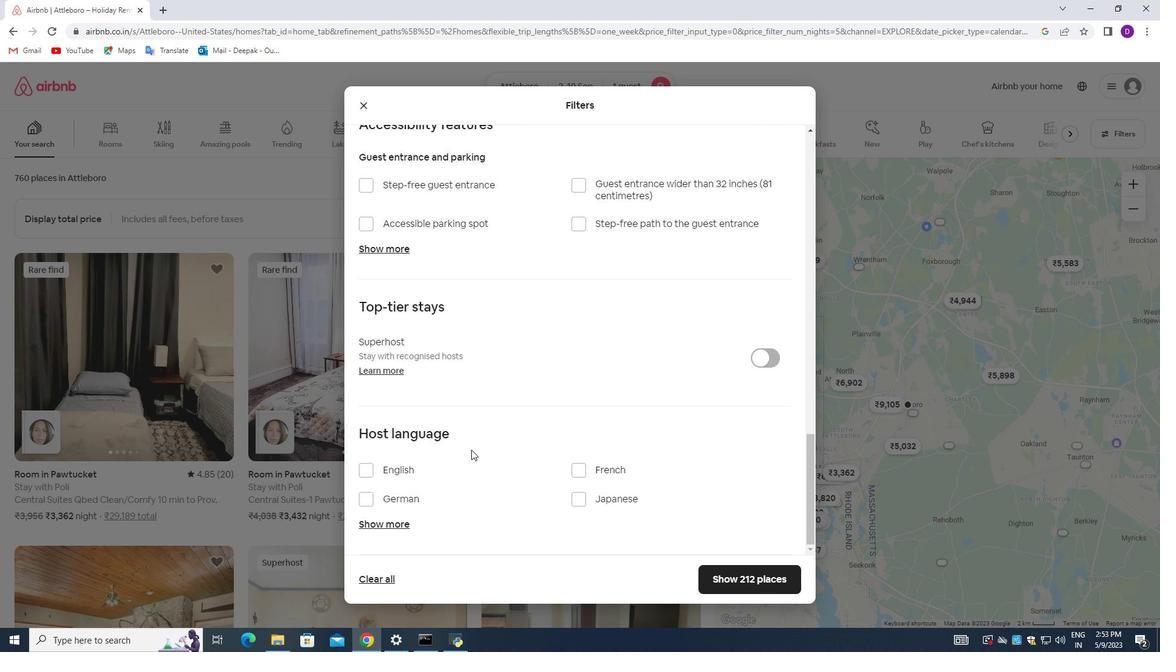 
Action: Mouse moved to (364, 472)
Screenshot: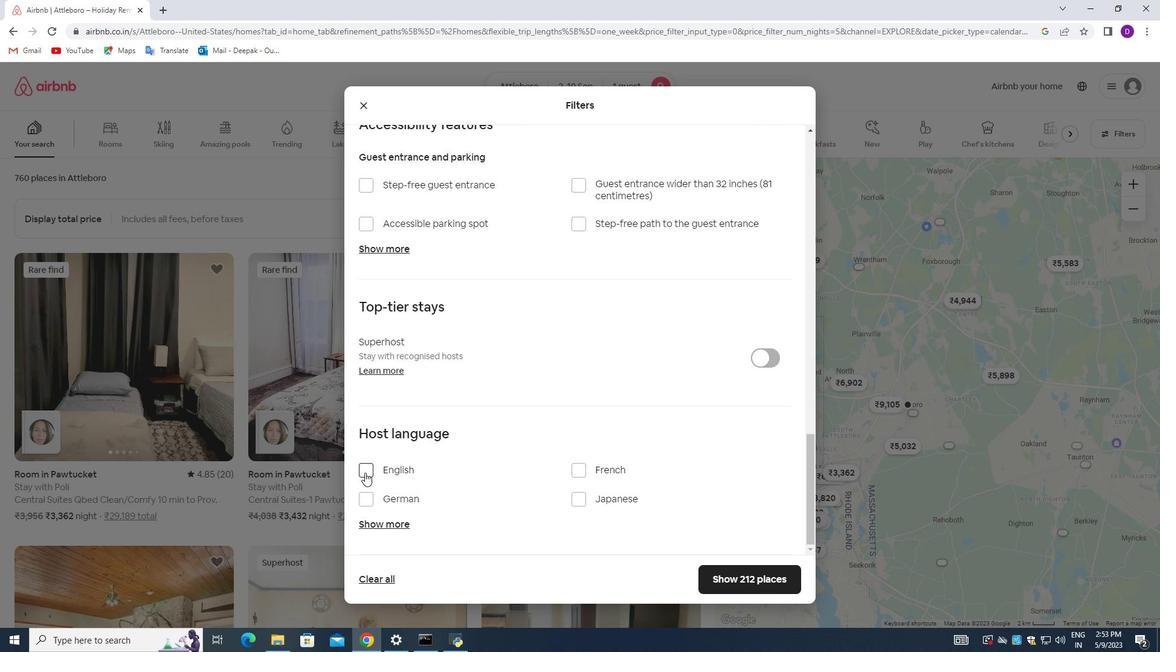 
Action: Mouse pressed left at (364, 472)
Screenshot: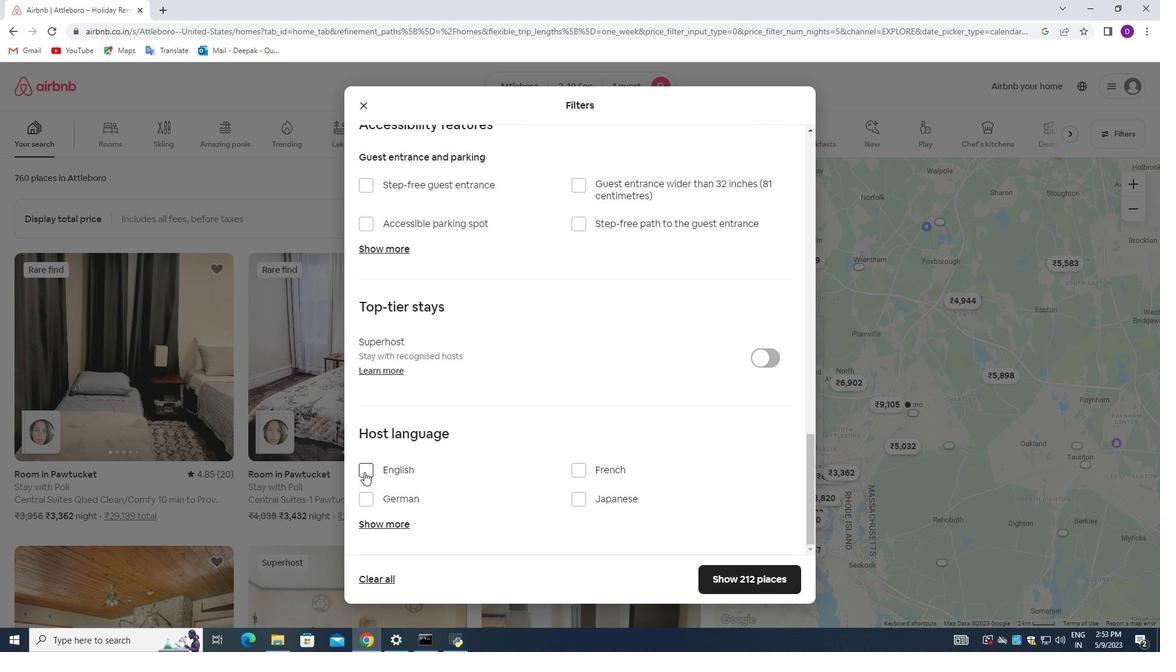 
Action: Mouse moved to (582, 548)
Screenshot: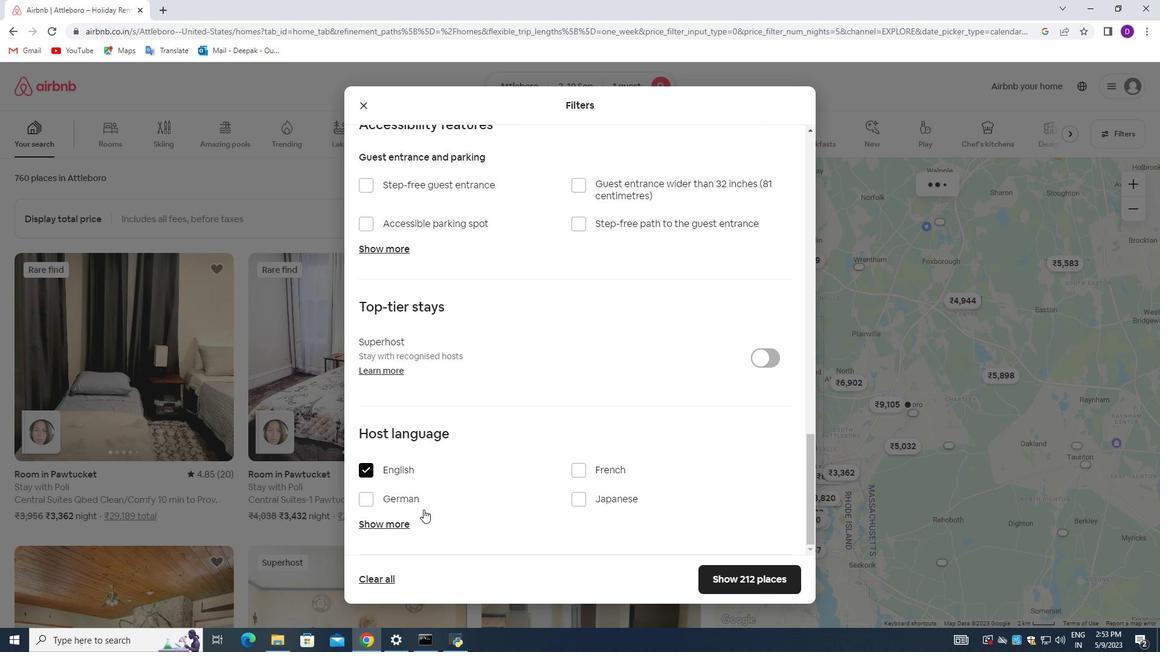 
Action: Mouse scrolled (582, 548) with delta (0, 0)
Screenshot: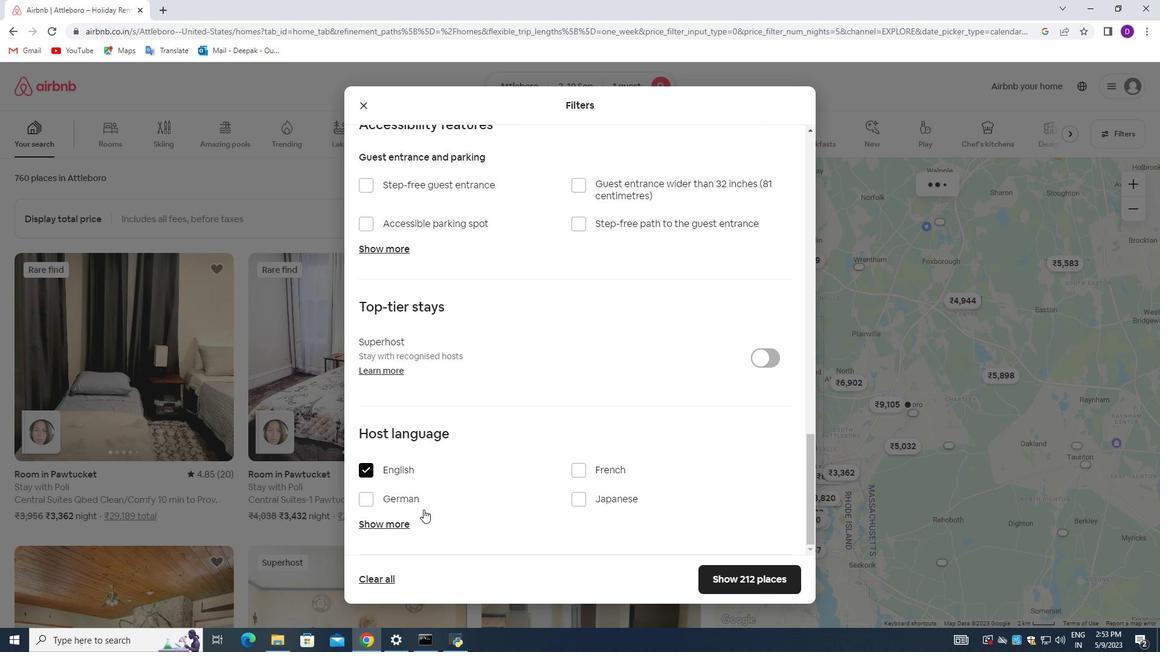 
Action: Mouse moved to (593, 551)
Screenshot: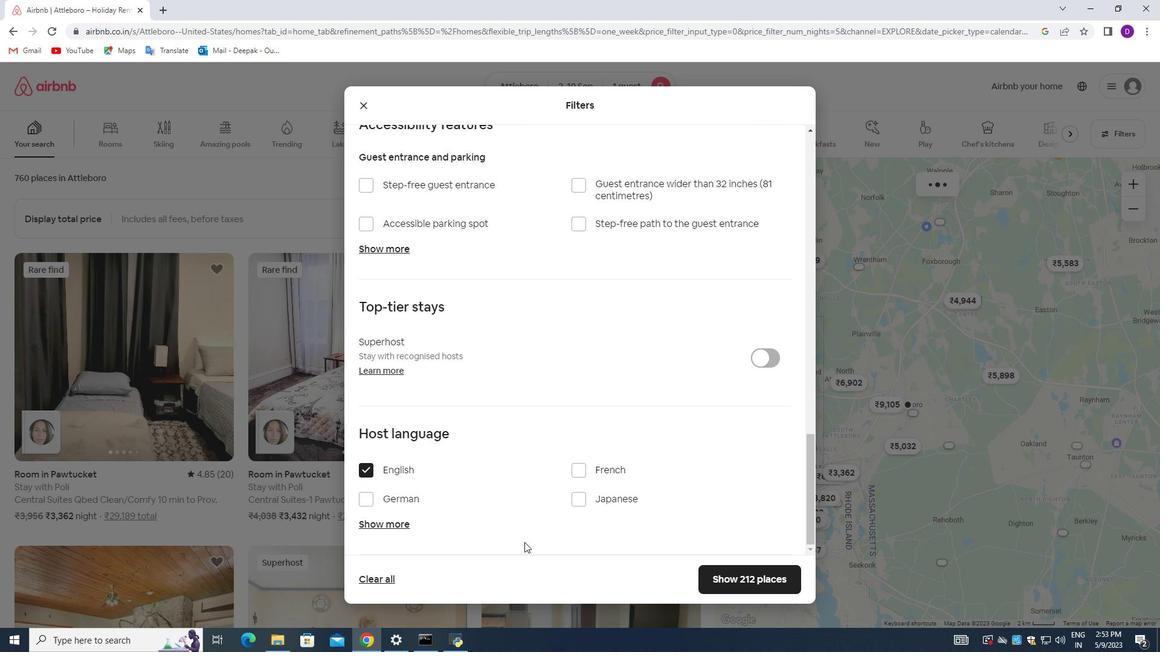 
Action: Mouse scrolled (593, 550) with delta (0, 0)
Screenshot: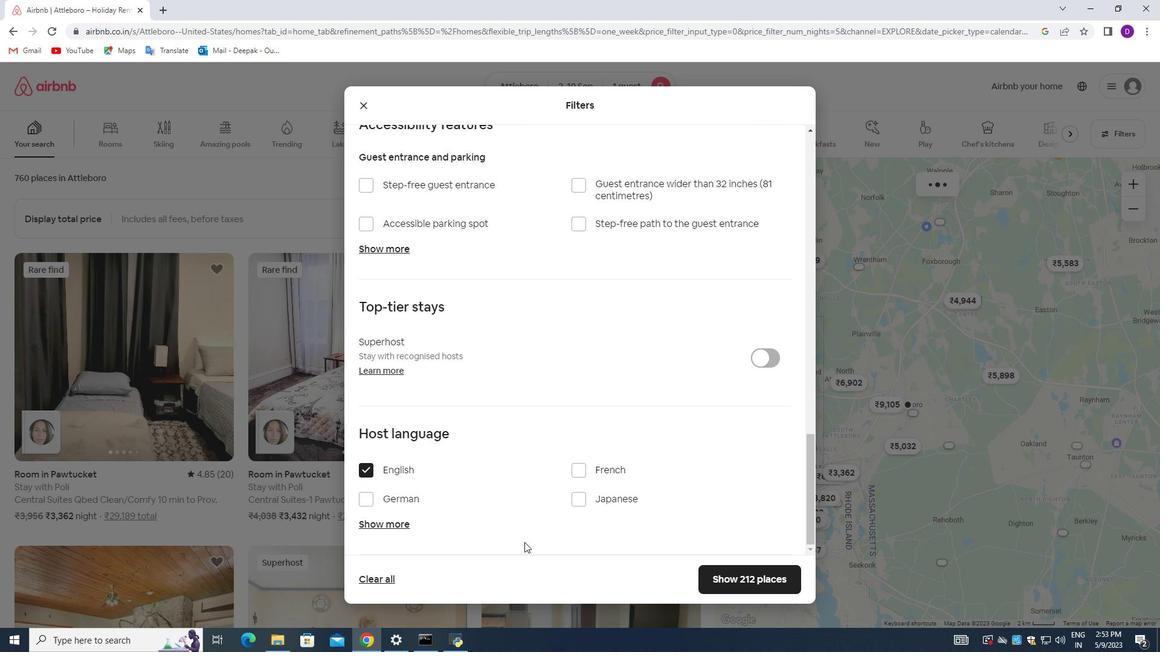 
Action: Mouse moved to (648, 540)
Screenshot: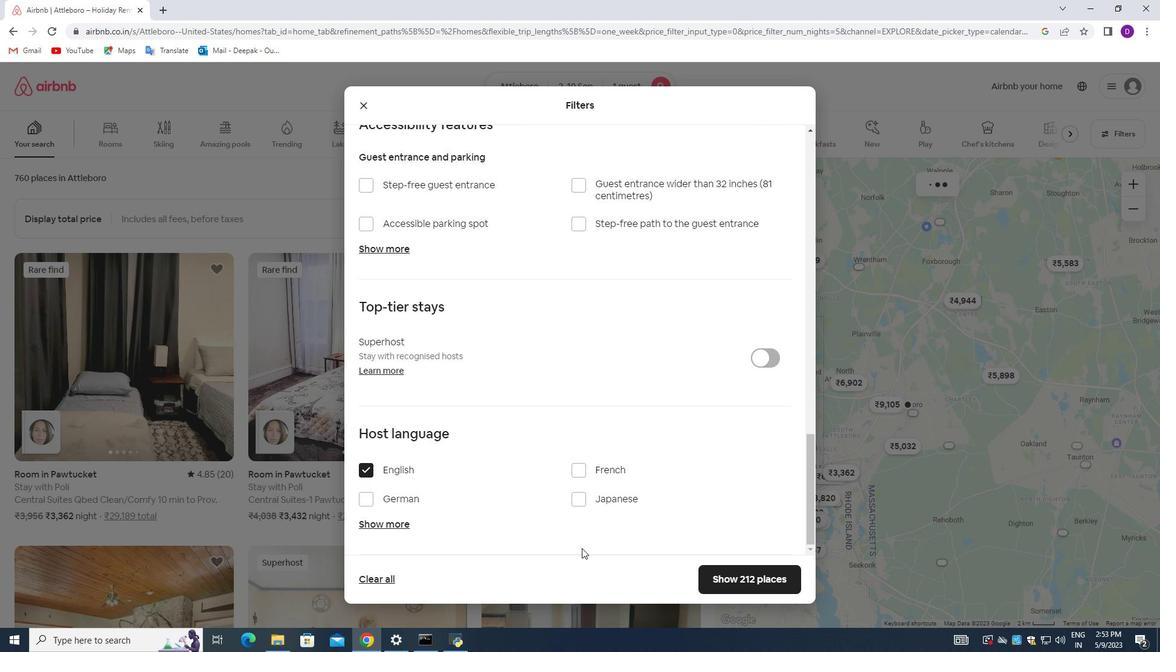 
Action: Mouse scrolled (603, 550) with delta (0, 0)
Screenshot: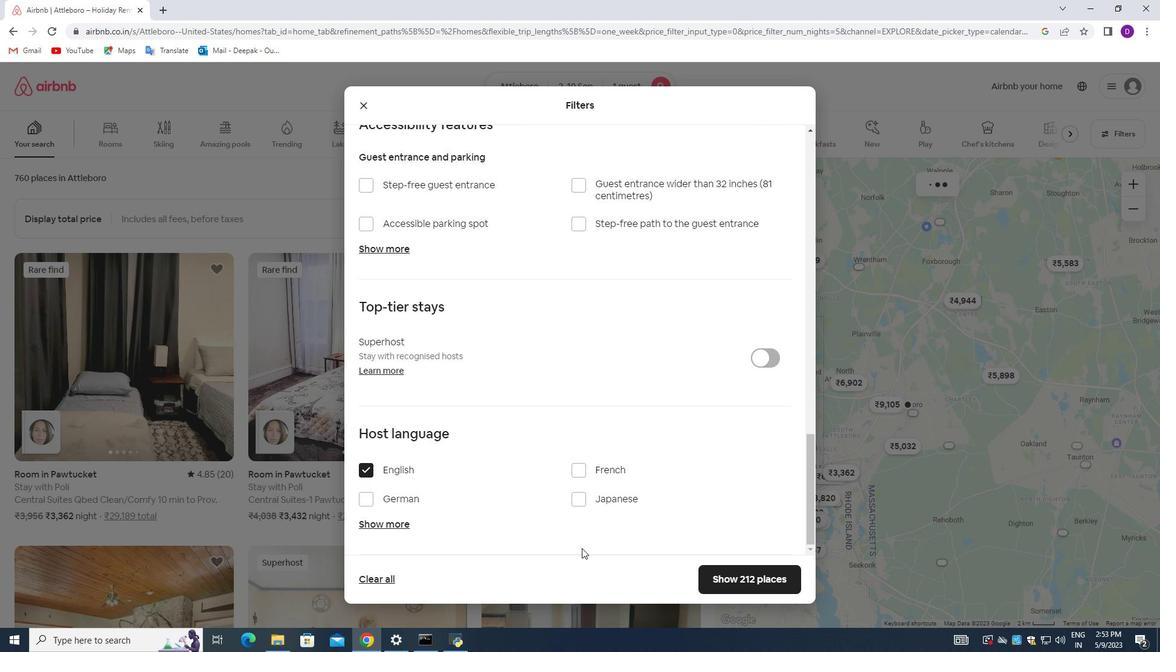 
Action: Mouse scrolled (624, 550) with delta (0, 0)
Screenshot: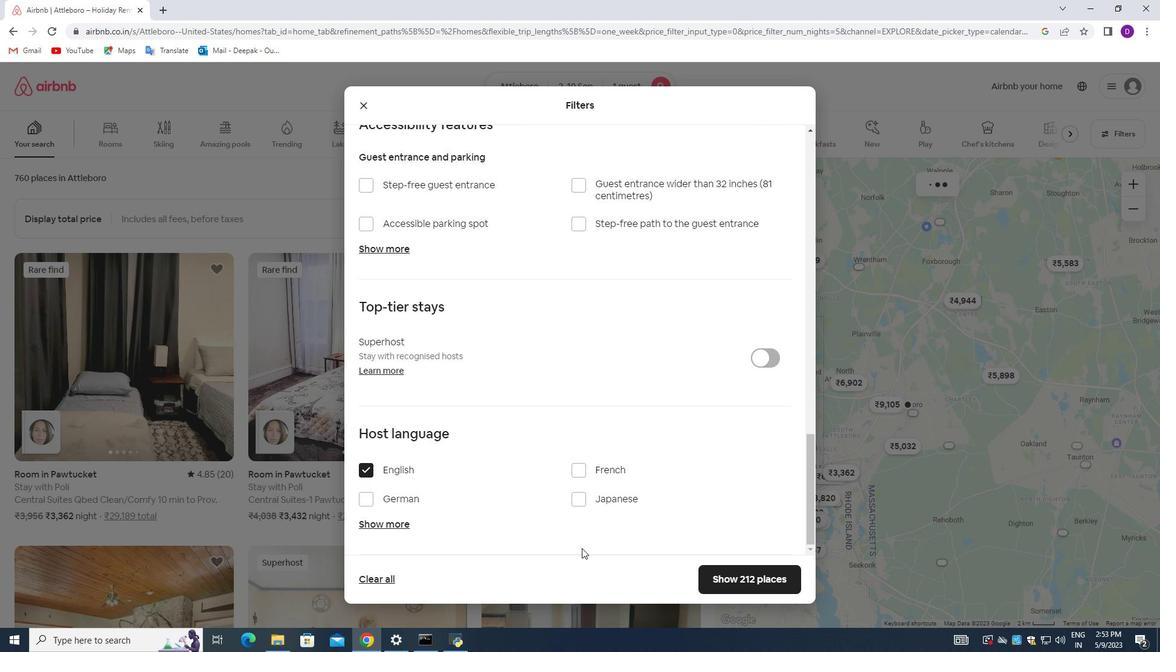 
Action: Mouse moved to (712, 578)
Screenshot: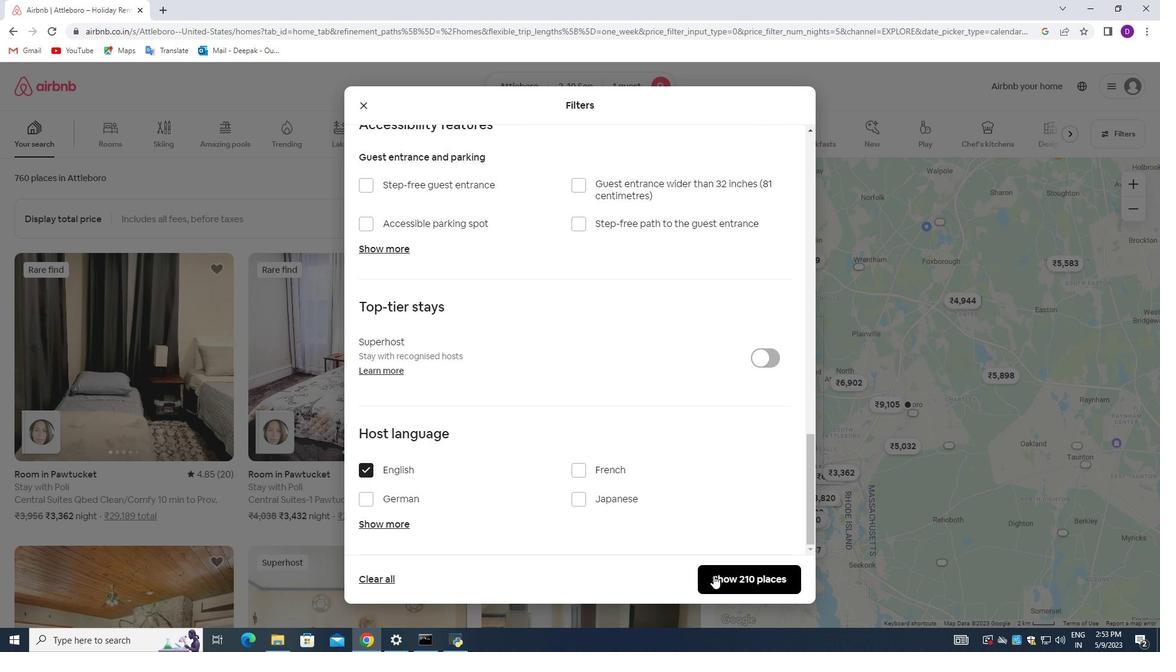 
Action: Mouse pressed left at (712, 578)
Screenshot: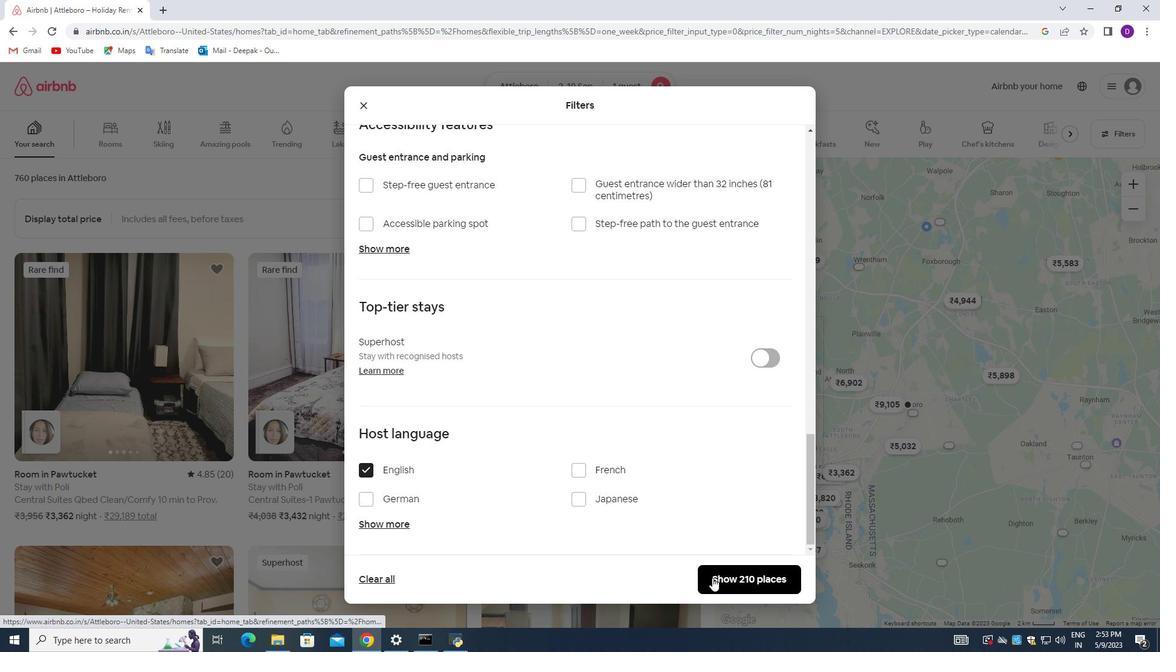 
Action: Mouse moved to (669, 404)
Screenshot: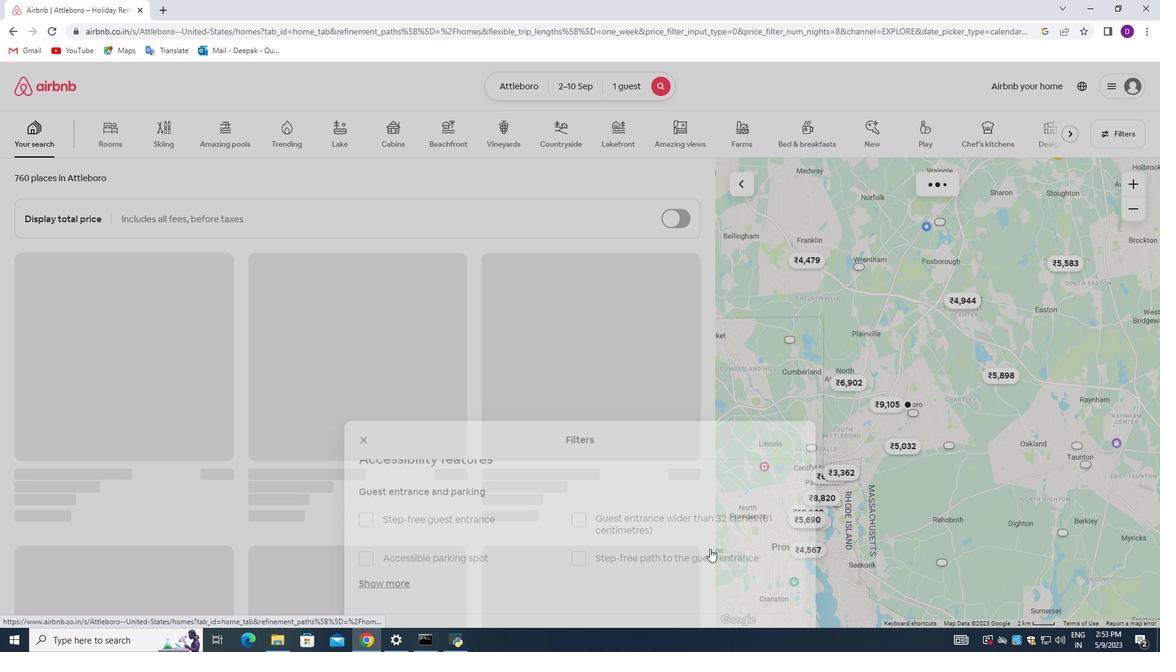 
